 Task: Find a house in Starogard Gdański, Poland, with a washing machine, self check-in, and English-speaking host, for 2 adults from 12 to 15 August, within a price range of 12000 to 16000.
Action: Mouse moved to (389, 127)
Screenshot: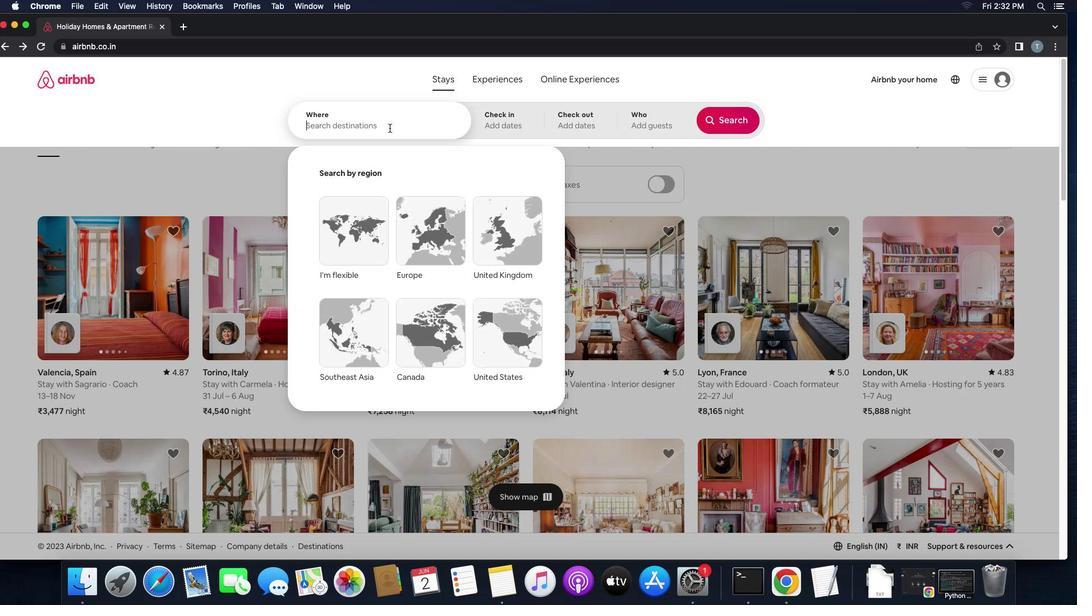 
Action: Mouse pressed left at (389, 127)
Screenshot: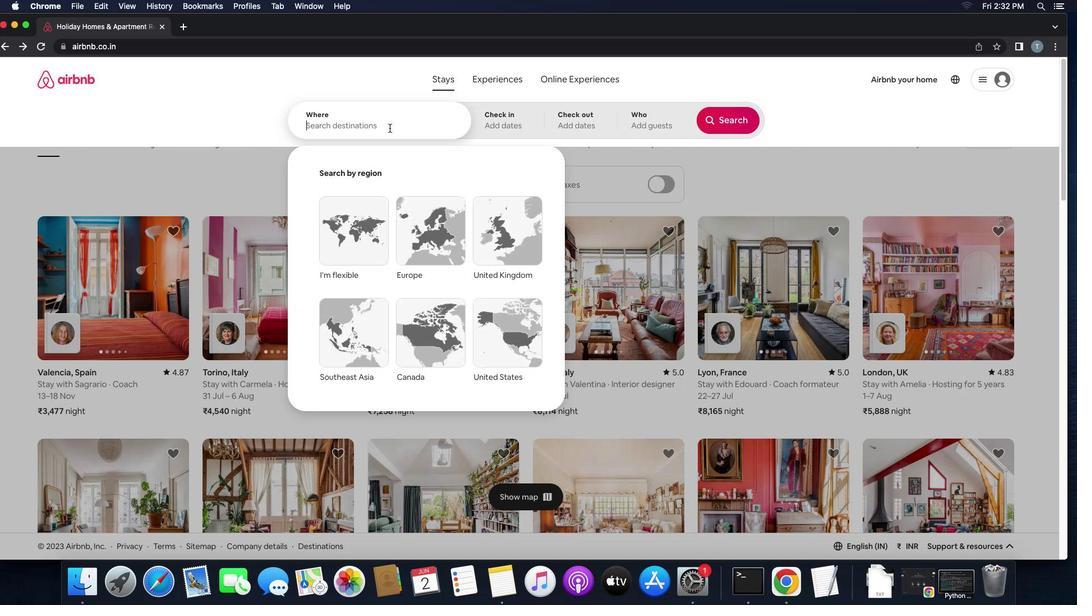 
Action: Key pressed 's''t''a''r''o''g''a''r''d'Key.space'g''d''a''n''s''k''i'
Screenshot: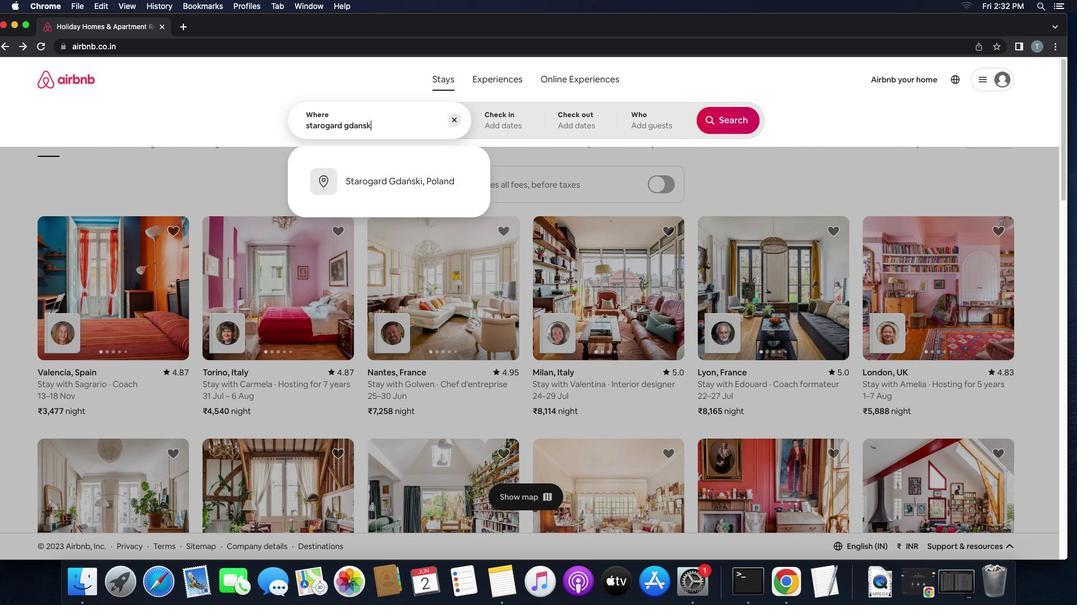 
Action: Mouse moved to (351, 175)
Screenshot: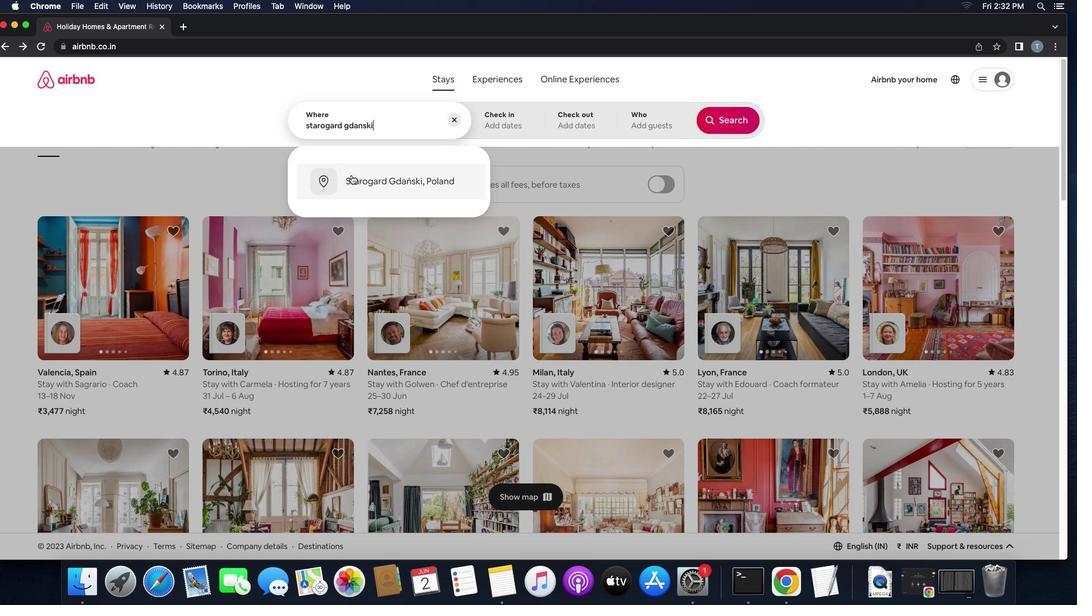 
Action: Mouse pressed left at (351, 175)
Screenshot: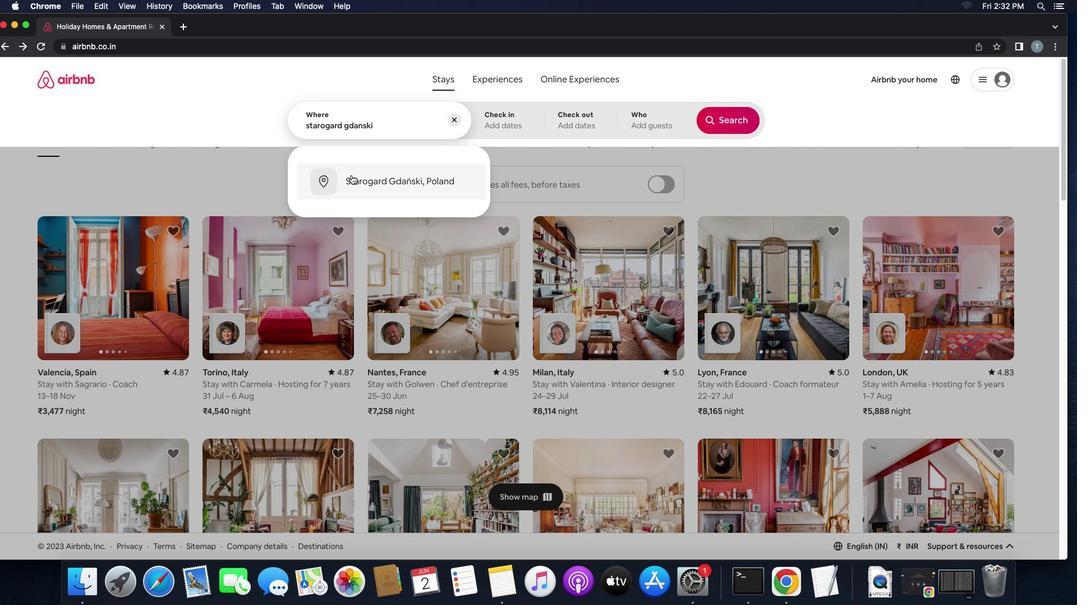 
Action: Mouse moved to (718, 213)
Screenshot: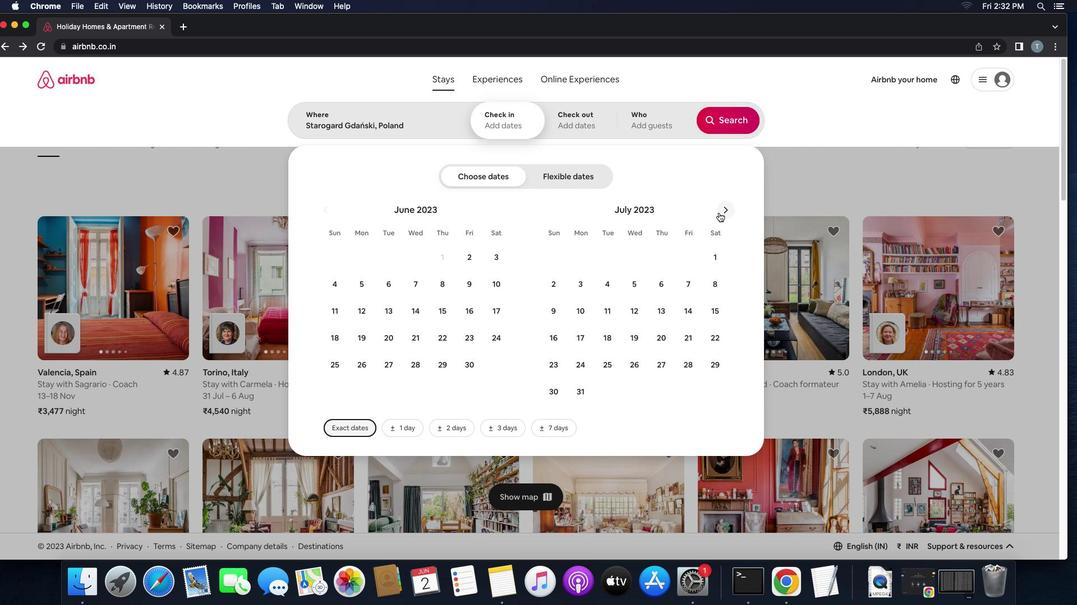 
Action: Mouse pressed left at (718, 213)
Screenshot: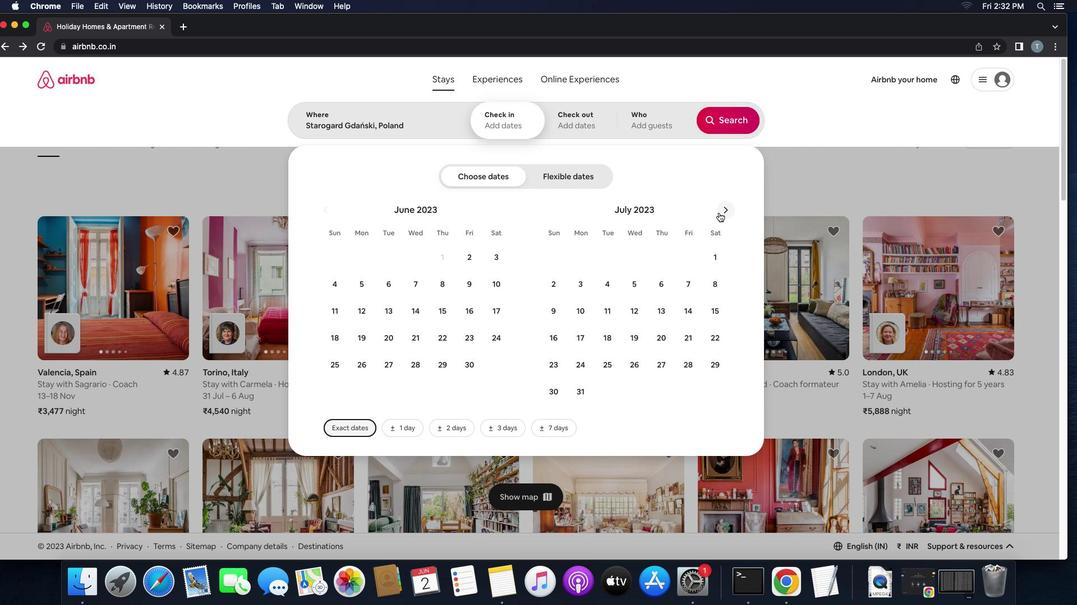 
Action: Mouse moved to (714, 288)
Screenshot: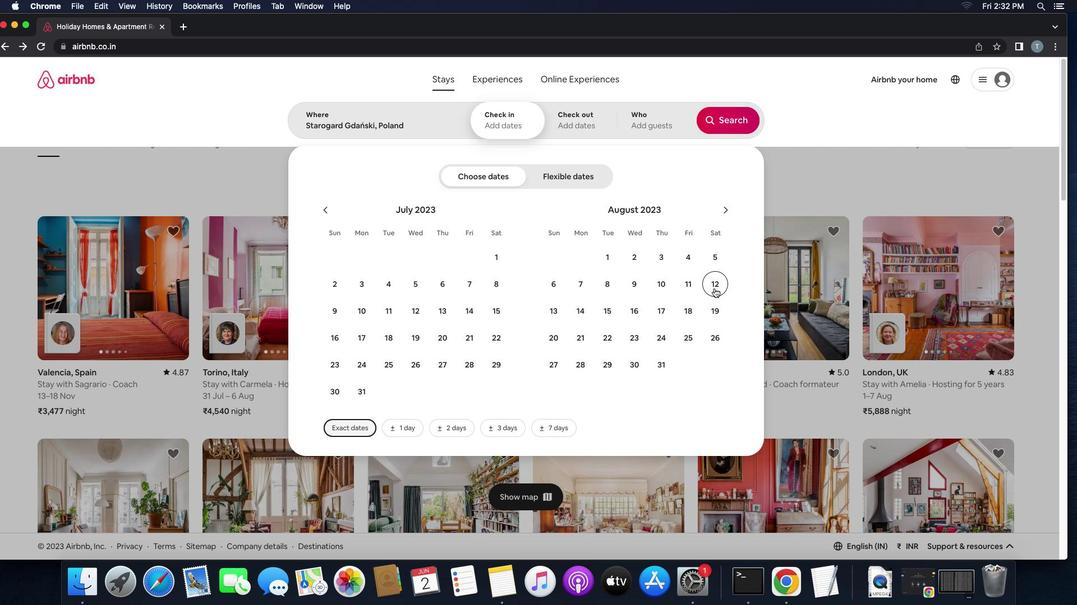 
Action: Mouse pressed left at (714, 288)
Screenshot: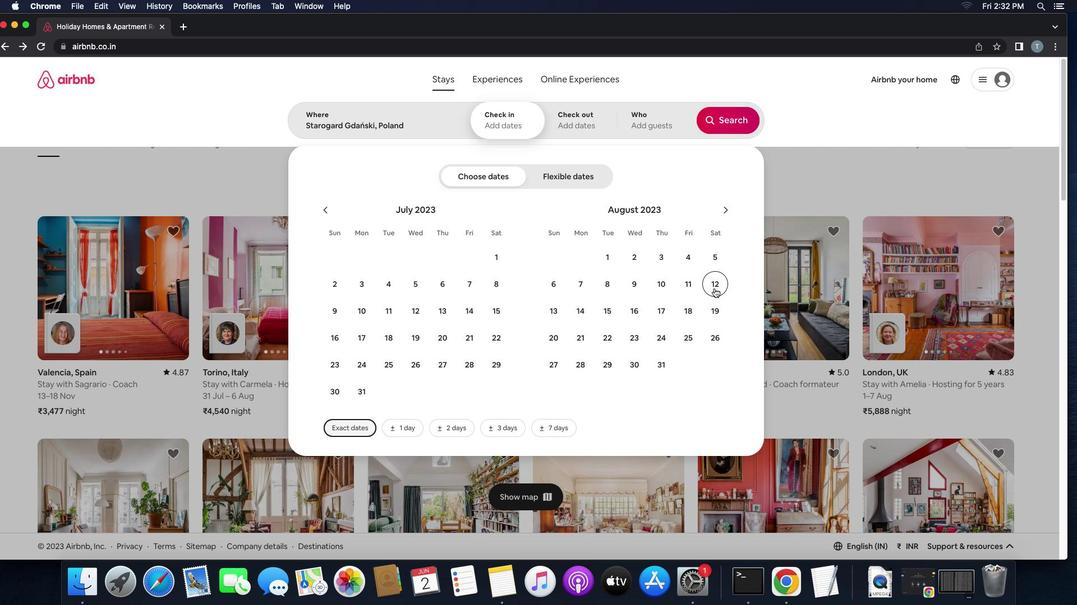 
Action: Mouse moved to (615, 314)
Screenshot: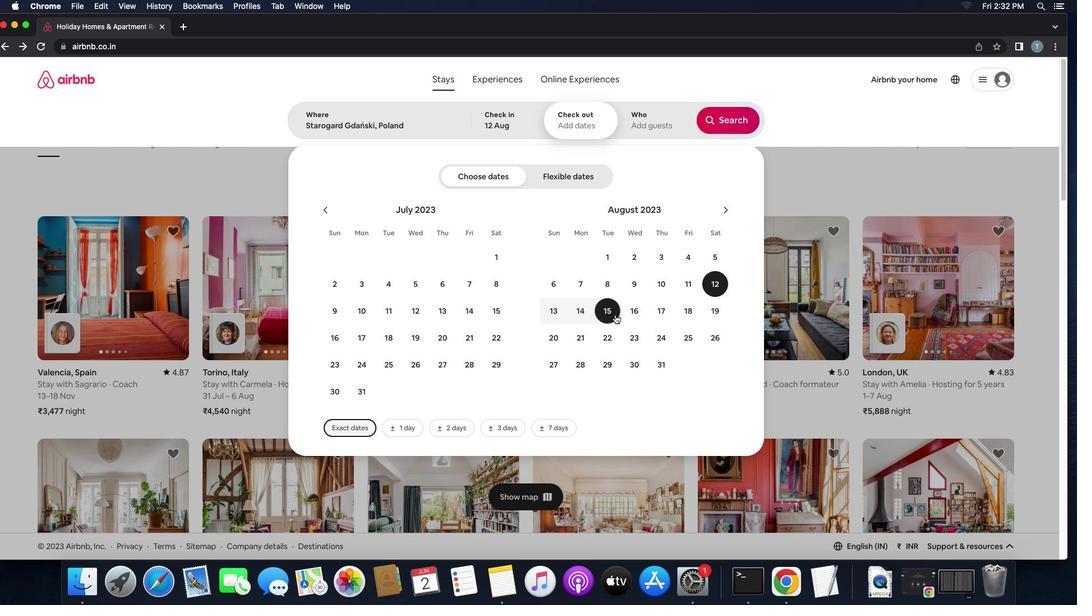 
Action: Mouse pressed left at (615, 314)
Screenshot: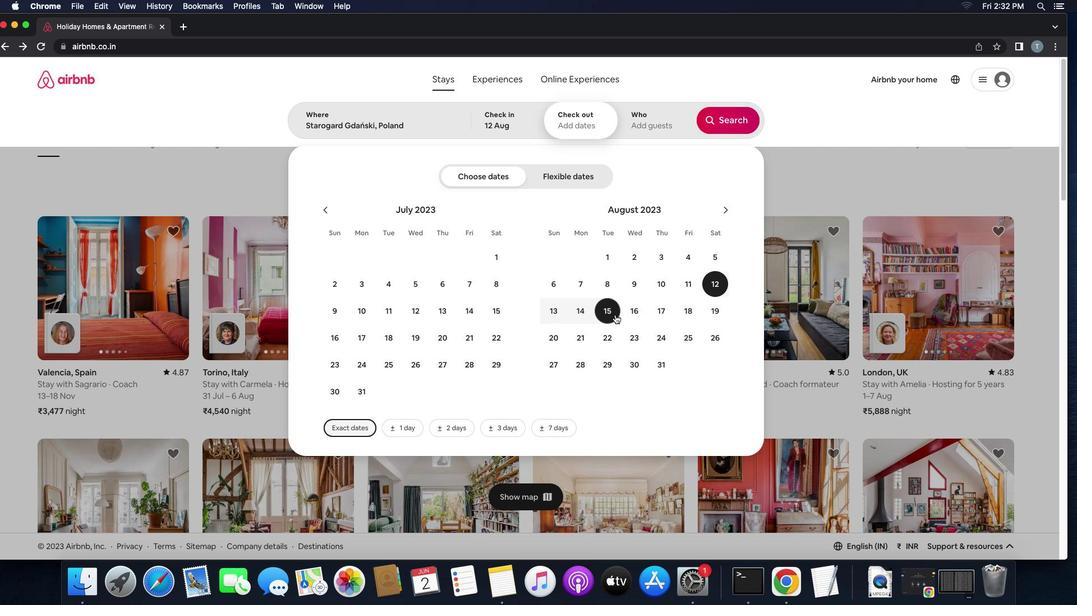 
Action: Mouse moved to (647, 130)
Screenshot: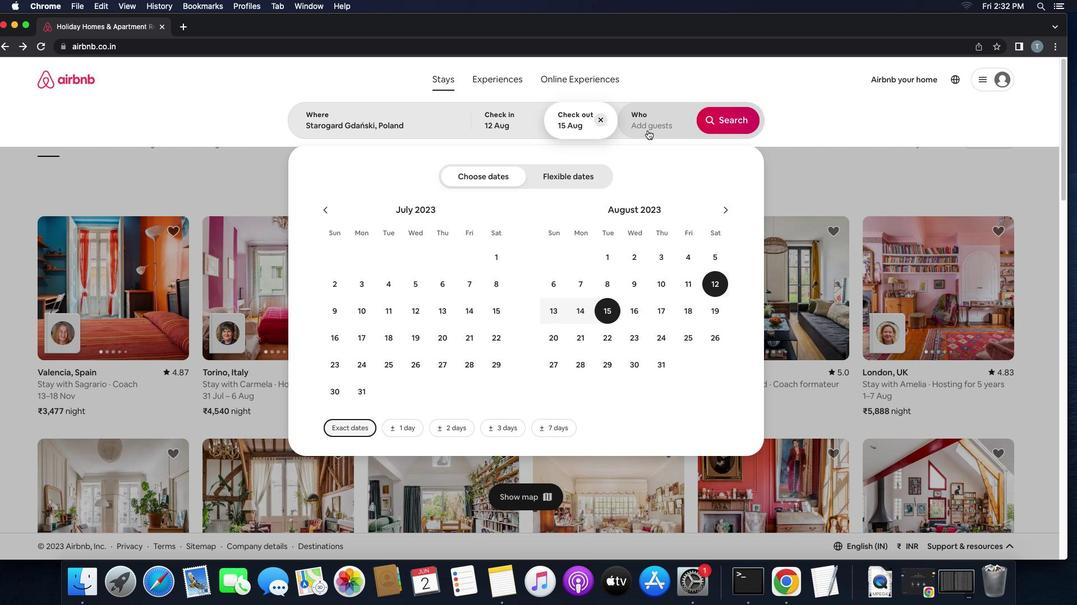 
Action: Mouse pressed left at (647, 130)
Screenshot: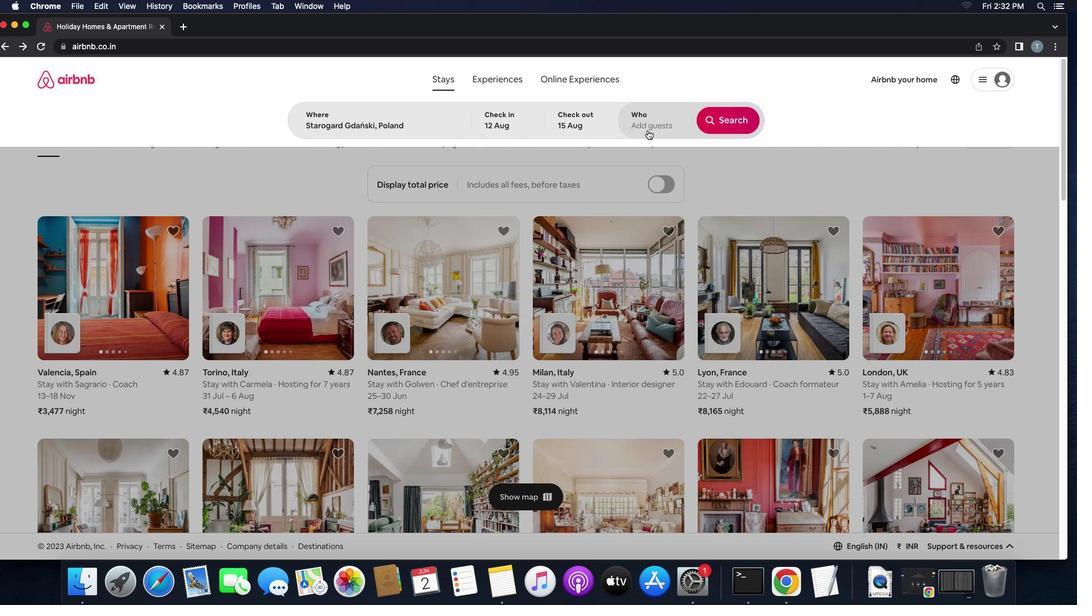 
Action: Mouse moved to (734, 175)
Screenshot: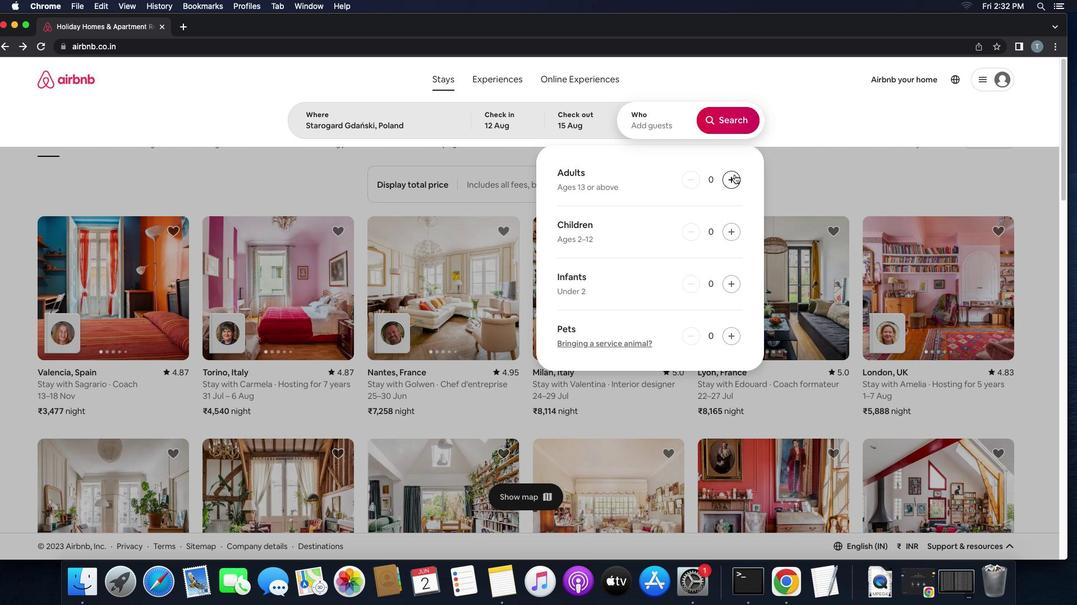
Action: Mouse pressed left at (734, 175)
Screenshot: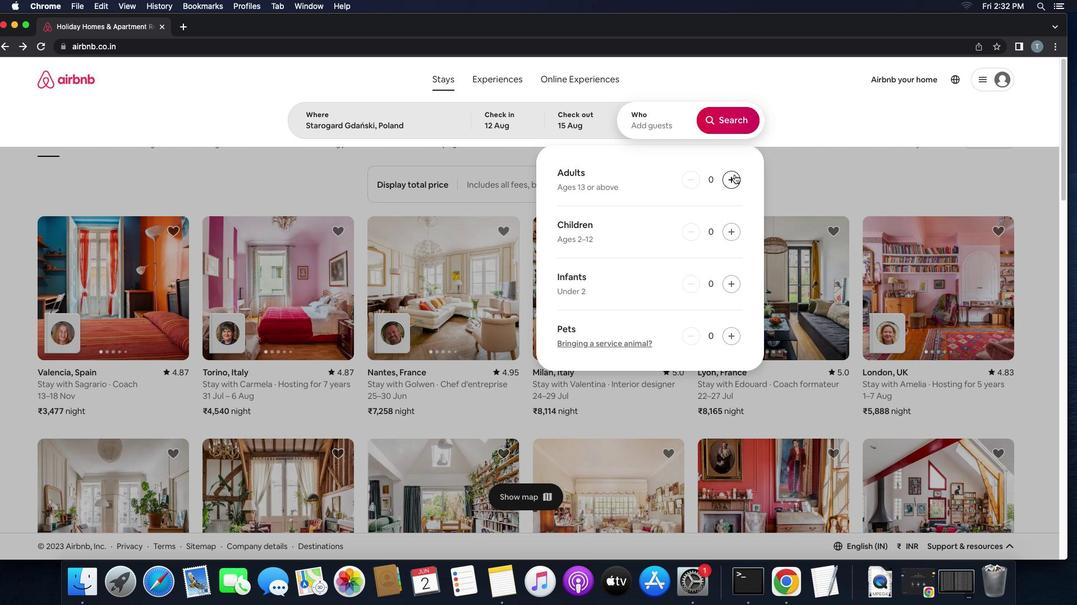 
Action: Mouse pressed left at (734, 175)
Screenshot: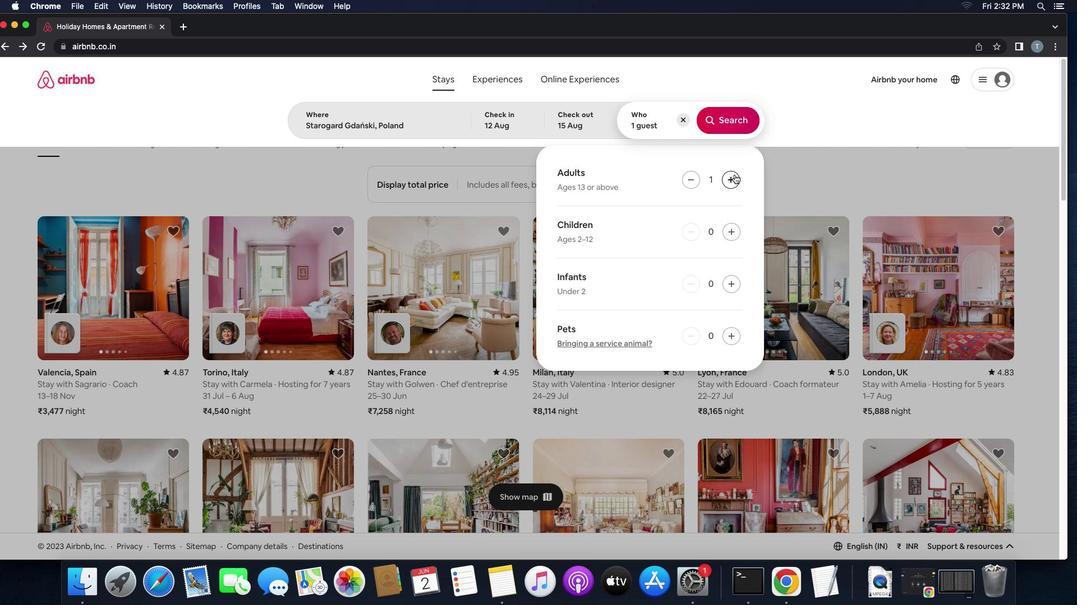 
Action: Mouse moved to (734, 175)
Screenshot: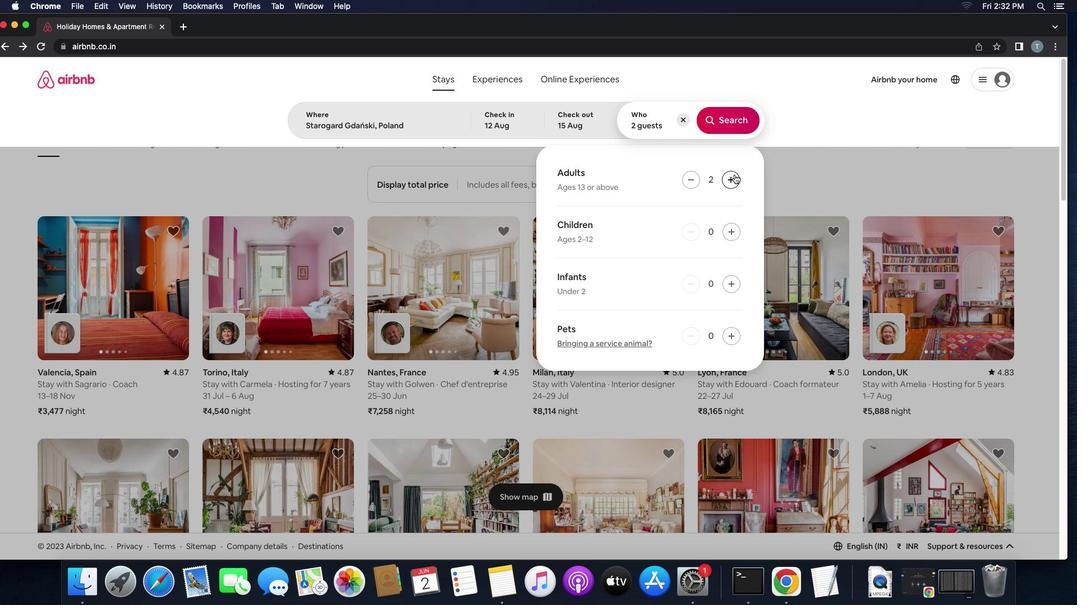
Action: Mouse pressed left at (734, 175)
Screenshot: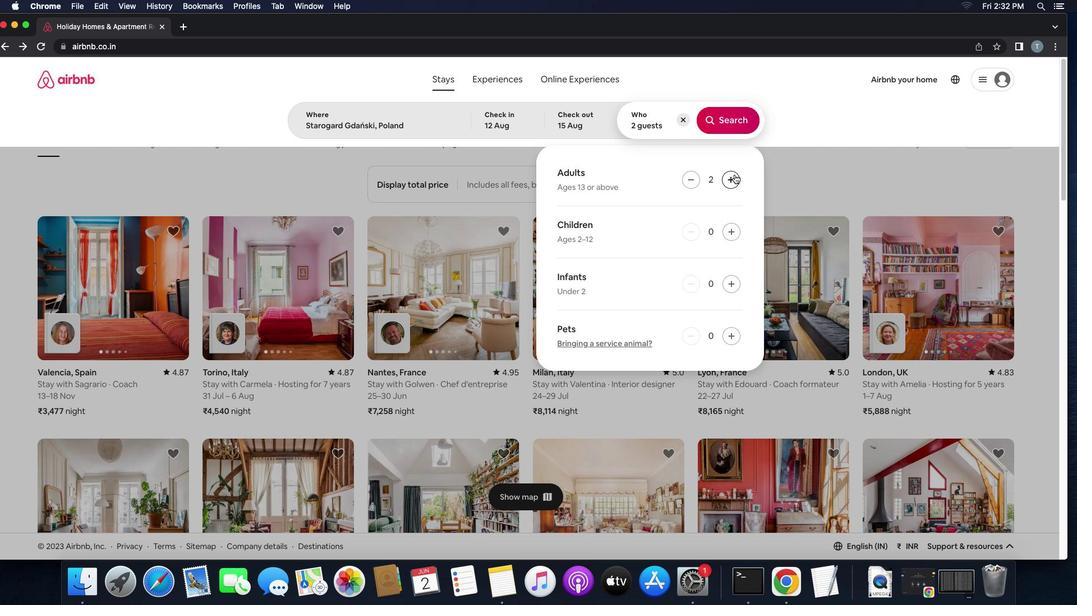 
Action: Mouse moved to (728, 118)
Screenshot: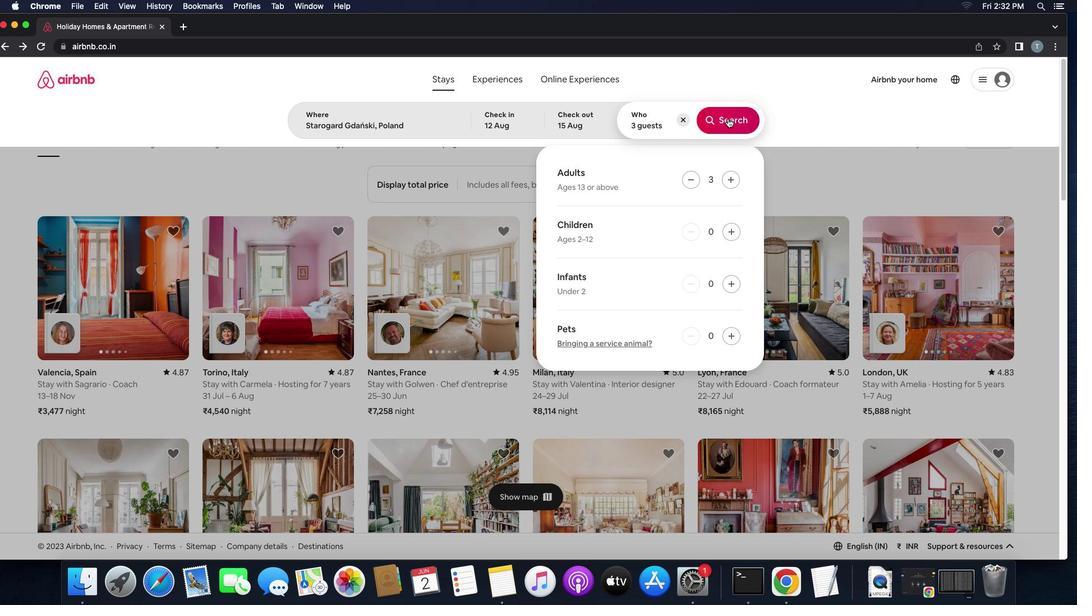 
Action: Mouse pressed left at (728, 118)
Screenshot: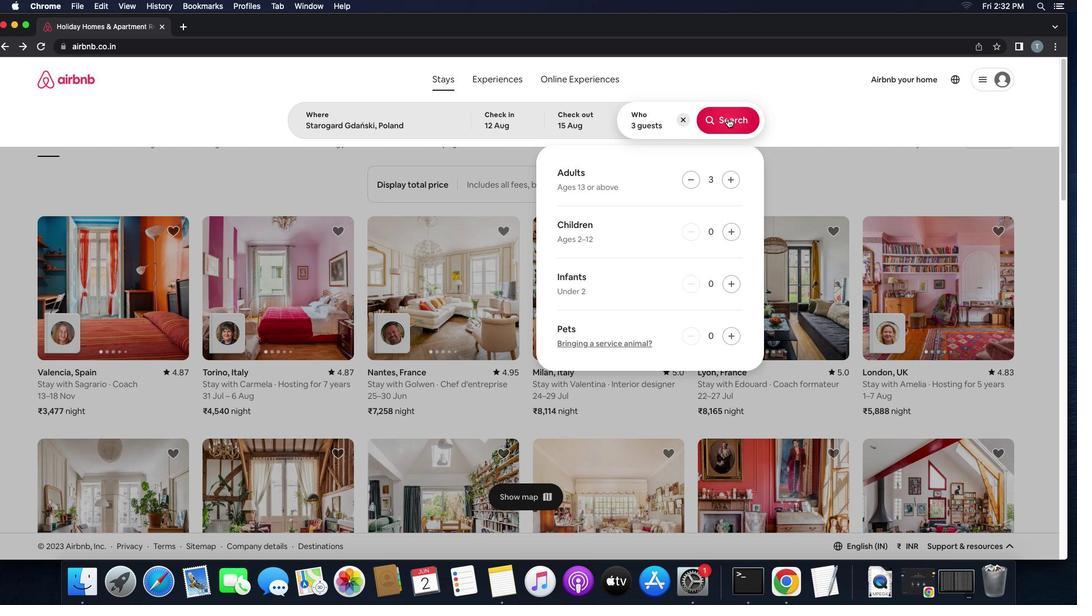 
Action: Mouse moved to (1023, 126)
Screenshot: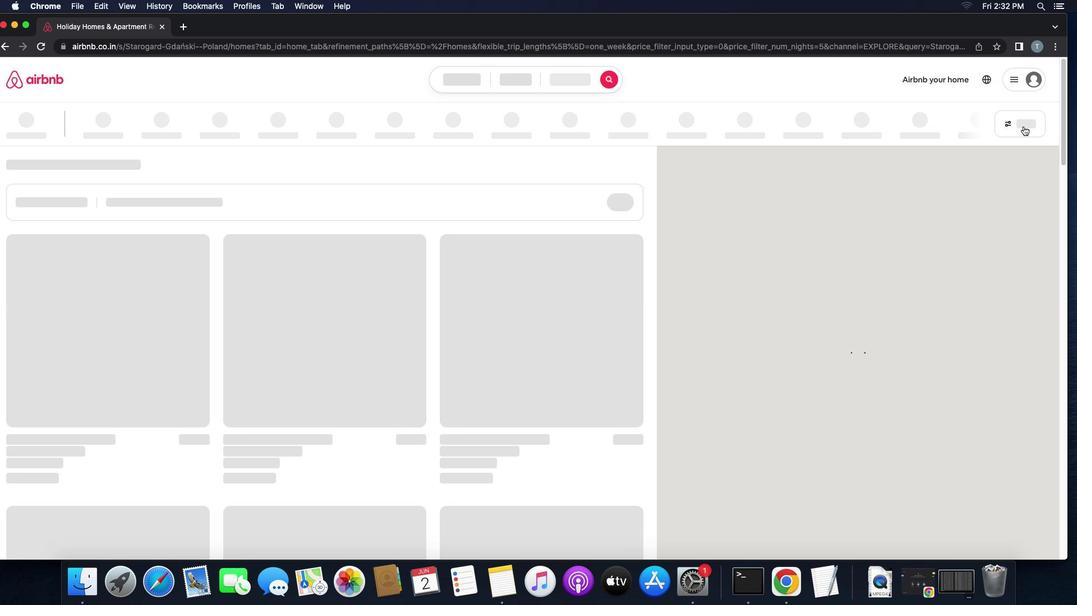 
Action: Mouse pressed left at (1023, 126)
Screenshot: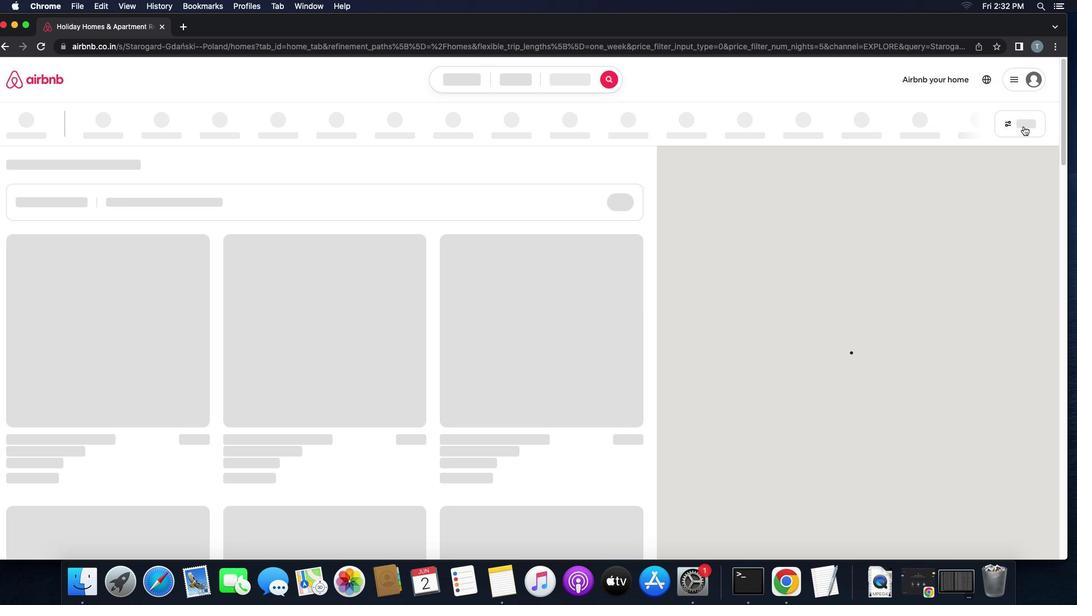 
Action: Mouse moved to (414, 405)
Screenshot: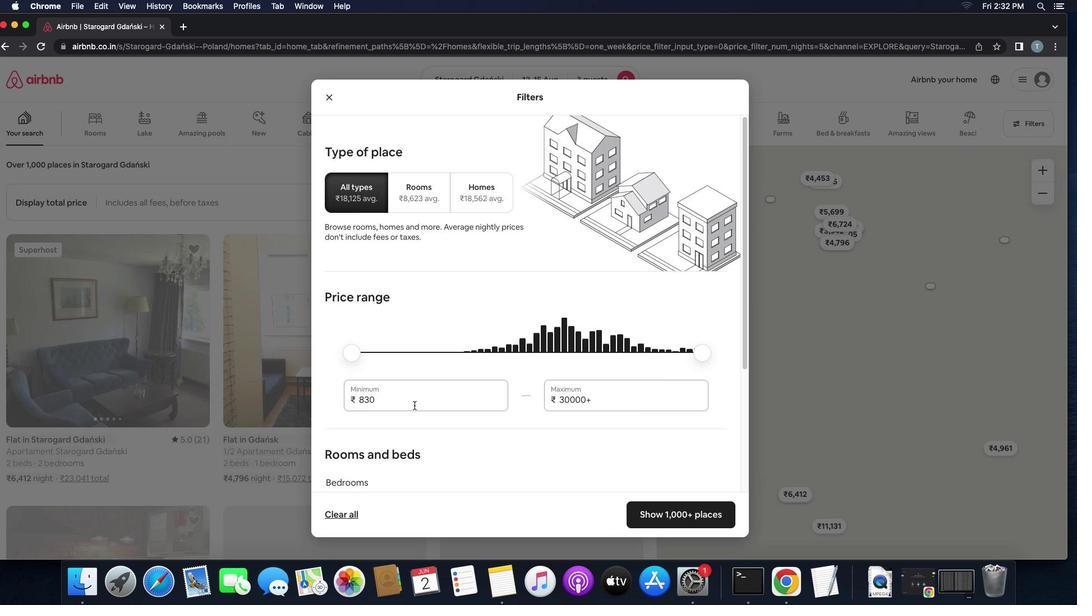 
Action: Mouse pressed left at (414, 405)
Screenshot: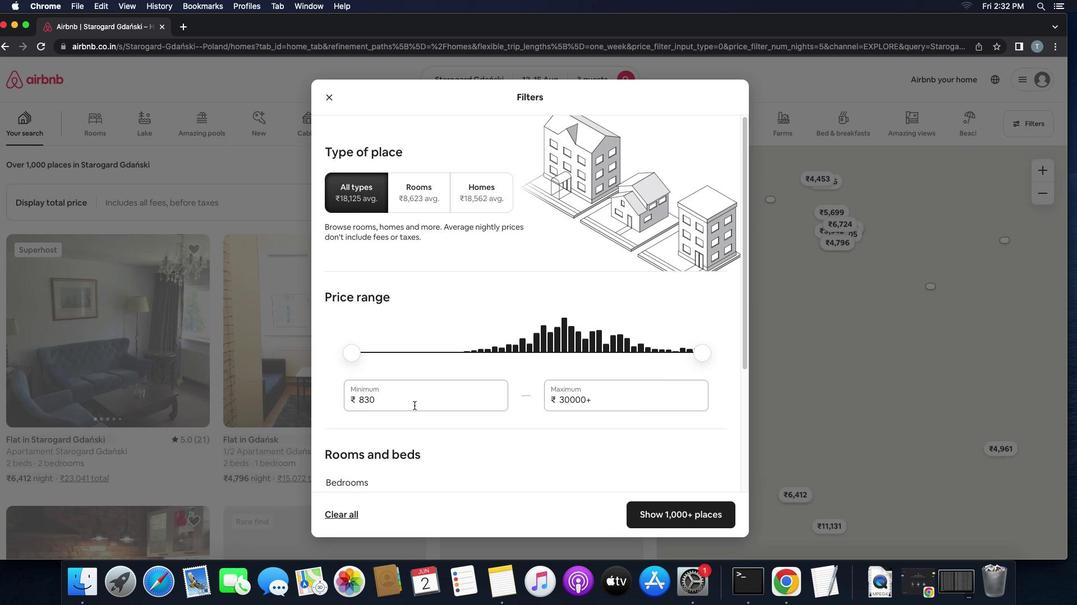 
Action: Mouse moved to (414, 405)
Screenshot: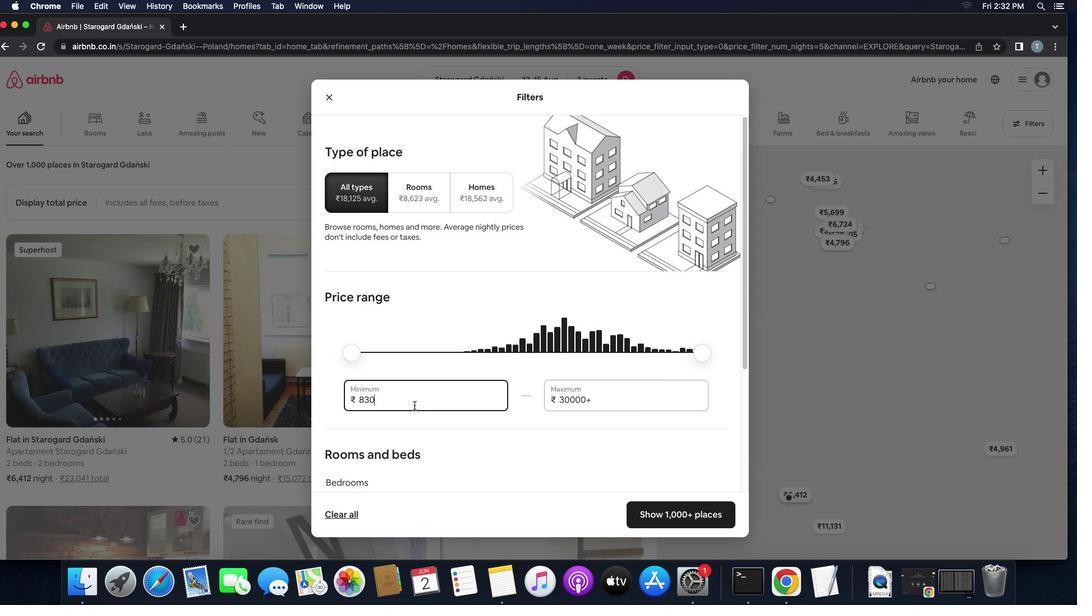 
Action: Key pressed Key.backspaceKey.backspaceKey.backspaceKey.backspaceKey.backspaceKey.backspace'1''2''0''0''0'
Screenshot: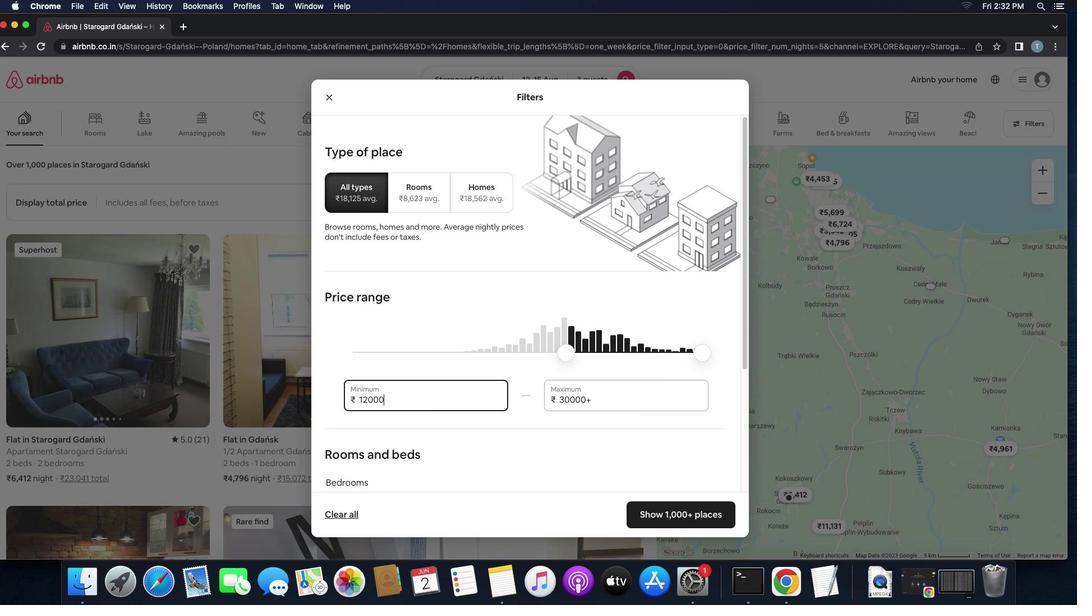 
Action: Mouse moved to (645, 398)
Screenshot: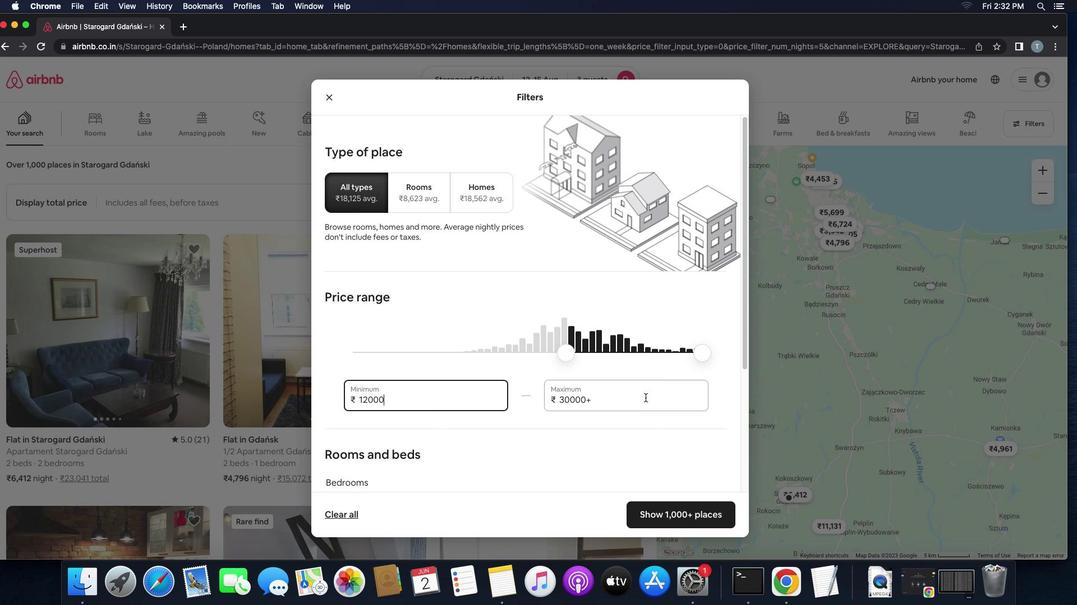 
Action: Mouse pressed left at (645, 398)
Screenshot: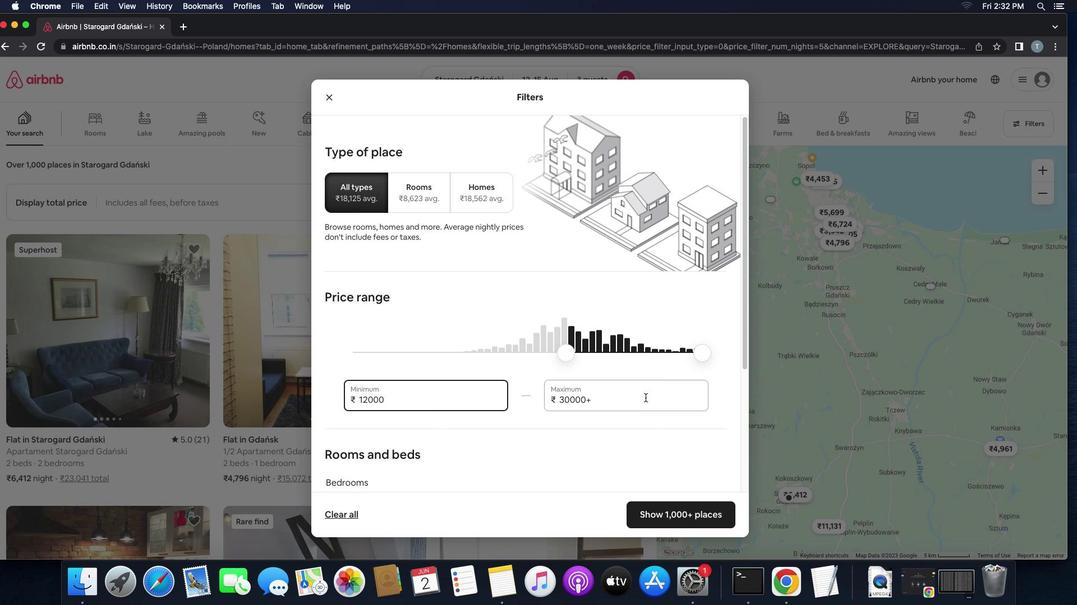 
Action: Key pressed Key.backspaceKey.backspaceKey.backspaceKey.backspaceKey.backspaceKey.backspaceKey.backspaceKey.backspace'1''6''0''0''0'
Screenshot: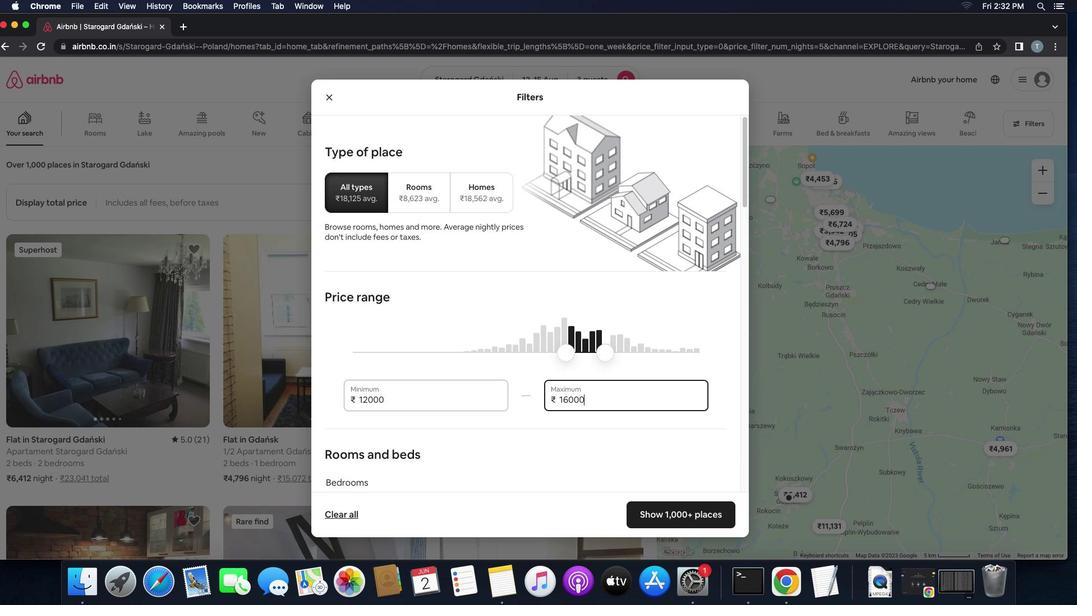 
Action: Mouse moved to (632, 366)
Screenshot: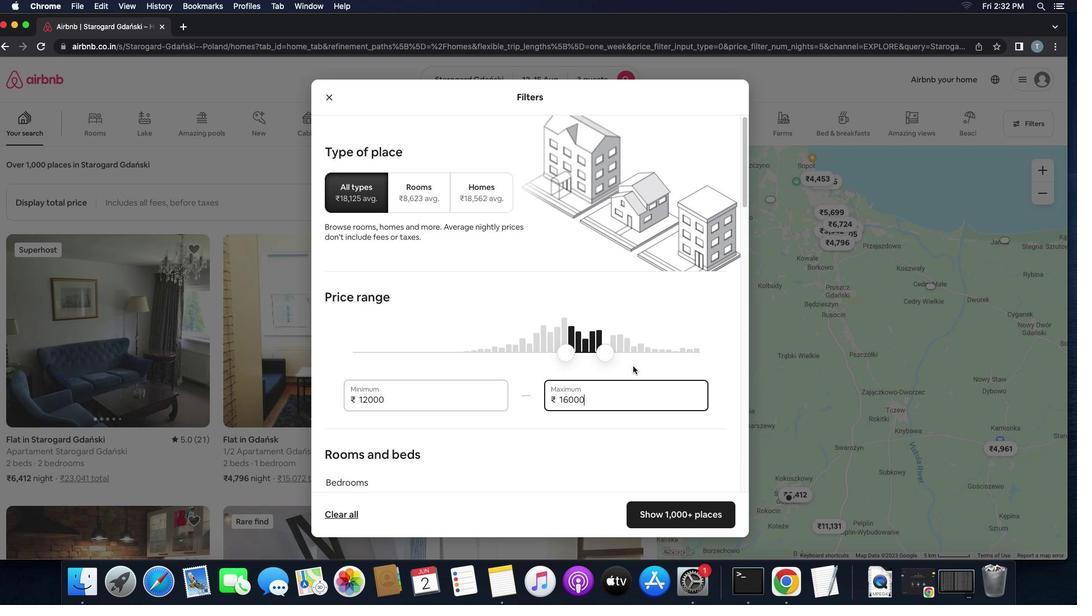 
Action: Mouse scrolled (632, 366) with delta (0, 0)
Screenshot: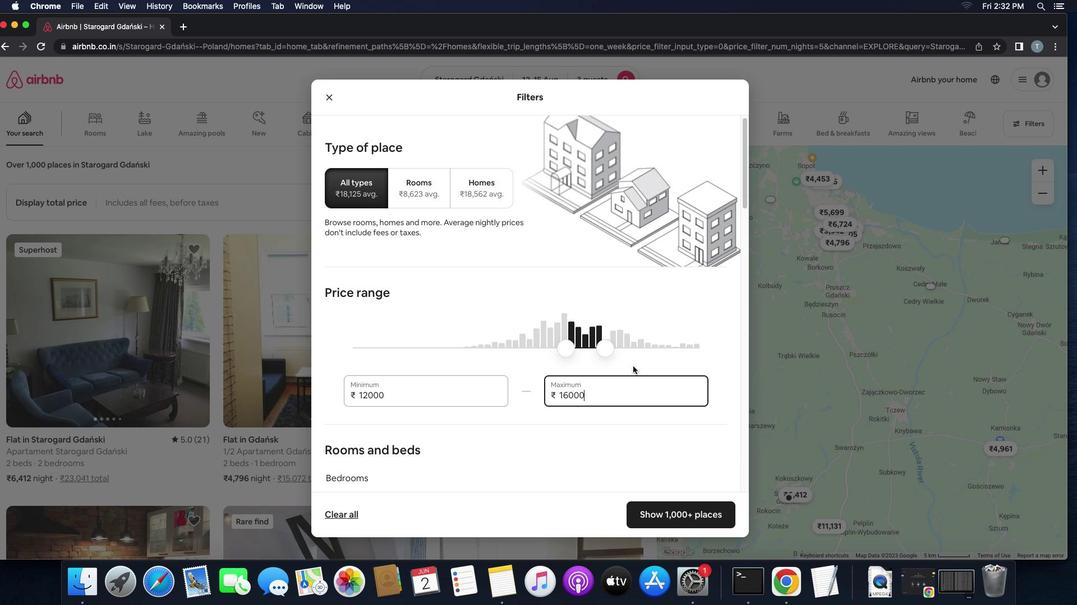 
Action: Mouse scrolled (632, 366) with delta (0, 0)
Screenshot: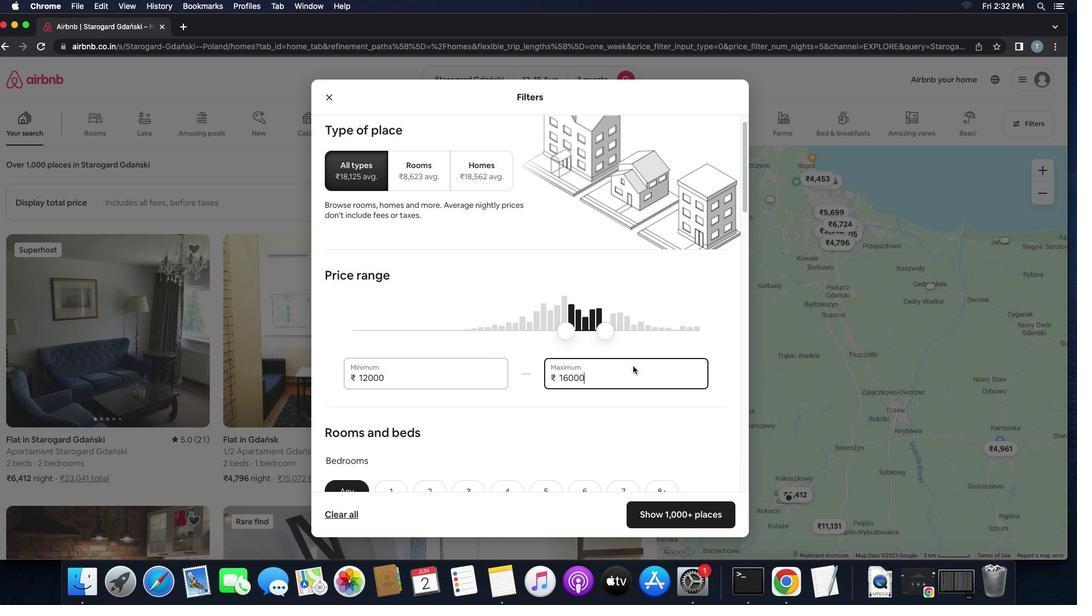 
Action: Mouse scrolled (632, 366) with delta (0, -1)
Screenshot: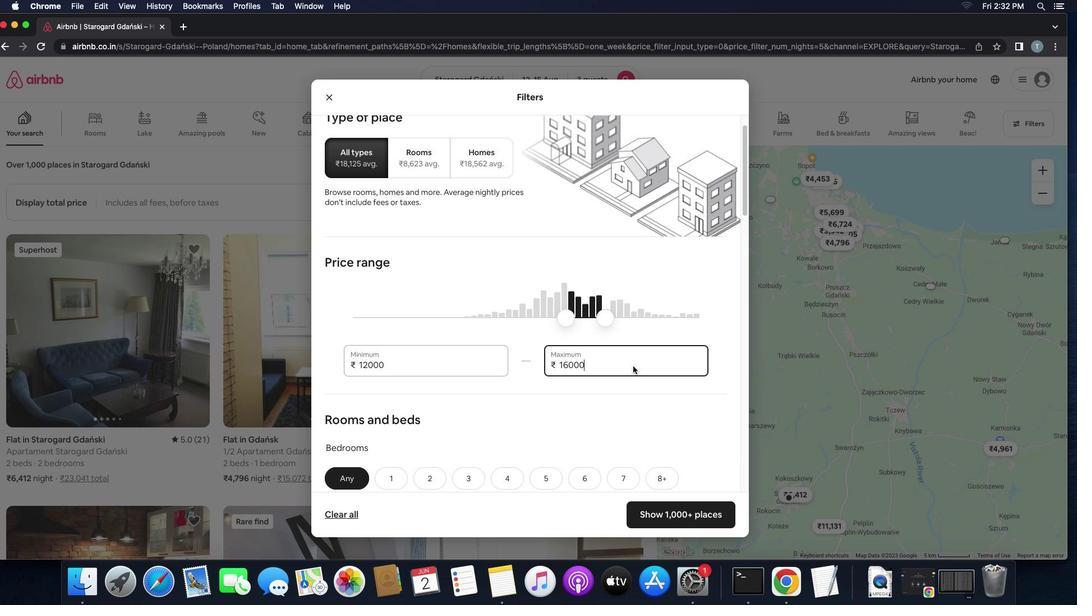 
Action: Mouse moved to (632, 366)
Screenshot: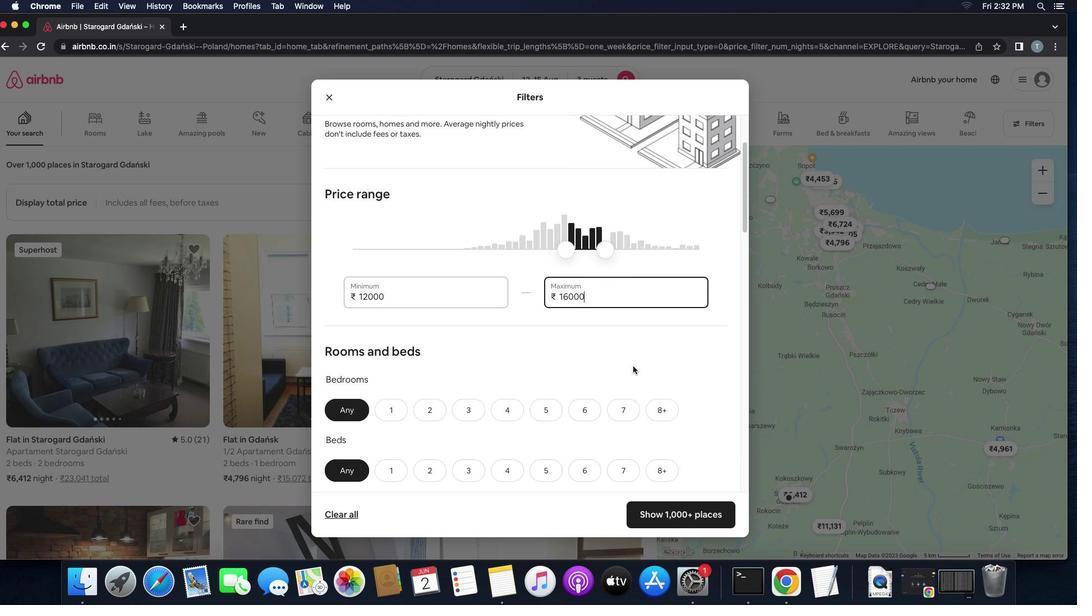 
Action: Mouse scrolled (632, 366) with delta (0, 0)
Screenshot: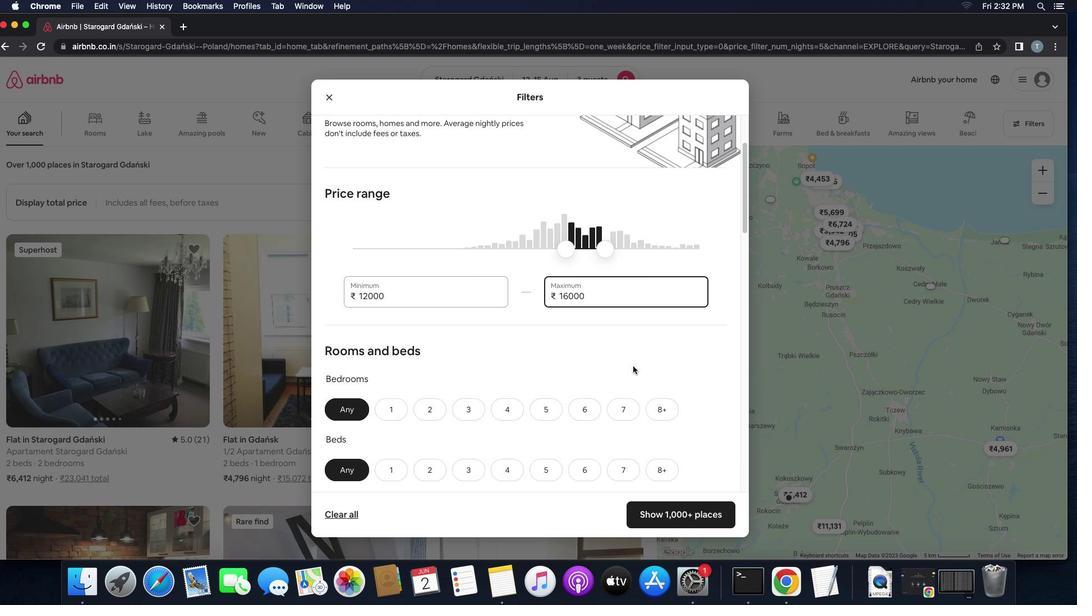 
Action: Mouse scrolled (632, 366) with delta (0, 0)
Screenshot: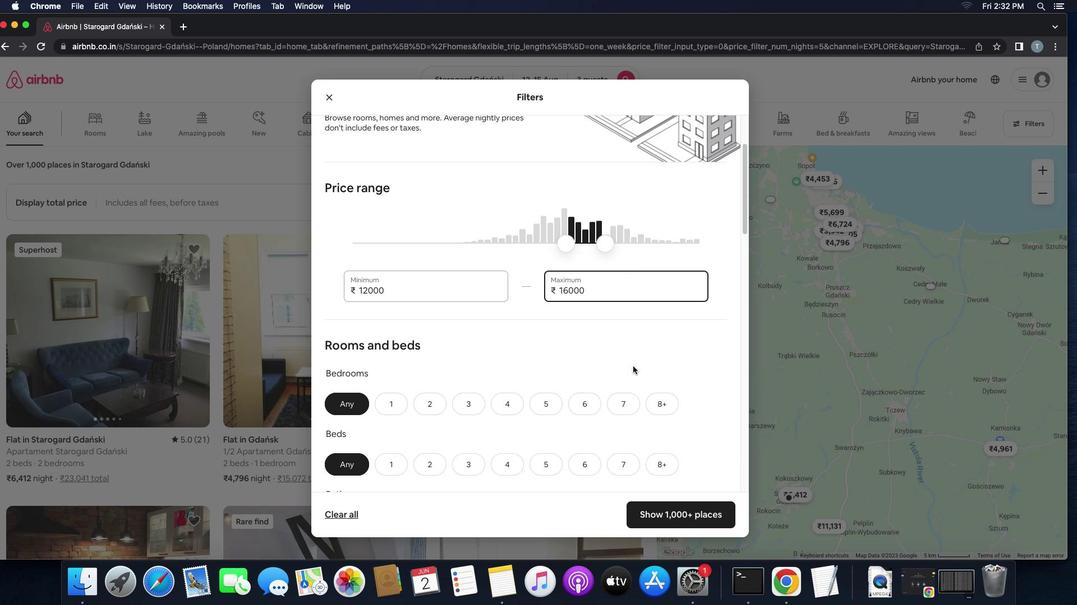 
Action: Mouse scrolled (632, 366) with delta (0, 0)
Screenshot: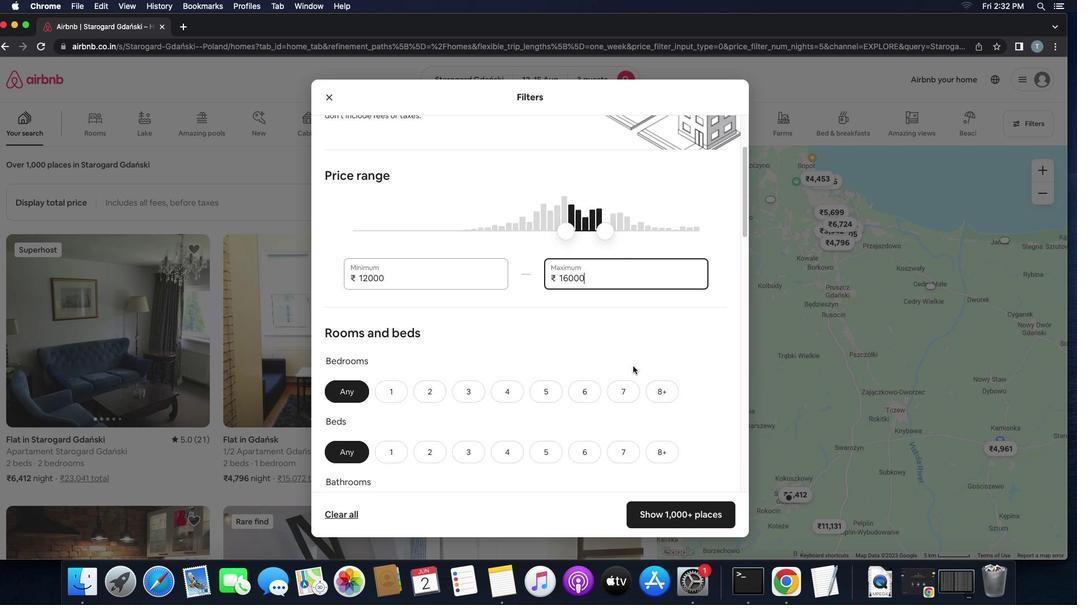 
Action: Mouse scrolled (632, 366) with delta (0, 0)
Screenshot: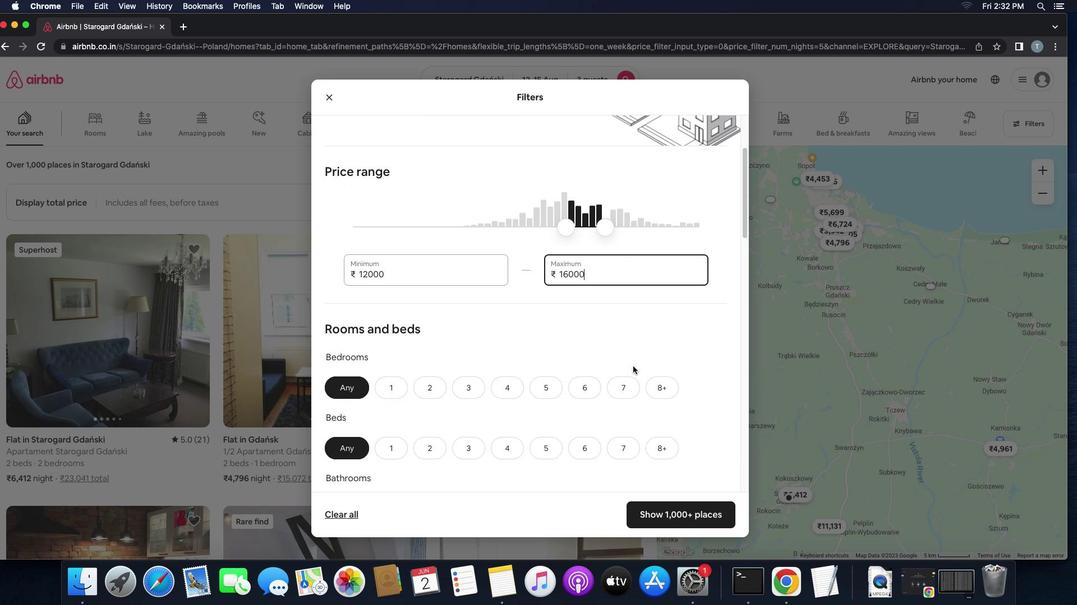 
Action: Mouse scrolled (632, 366) with delta (0, 0)
Screenshot: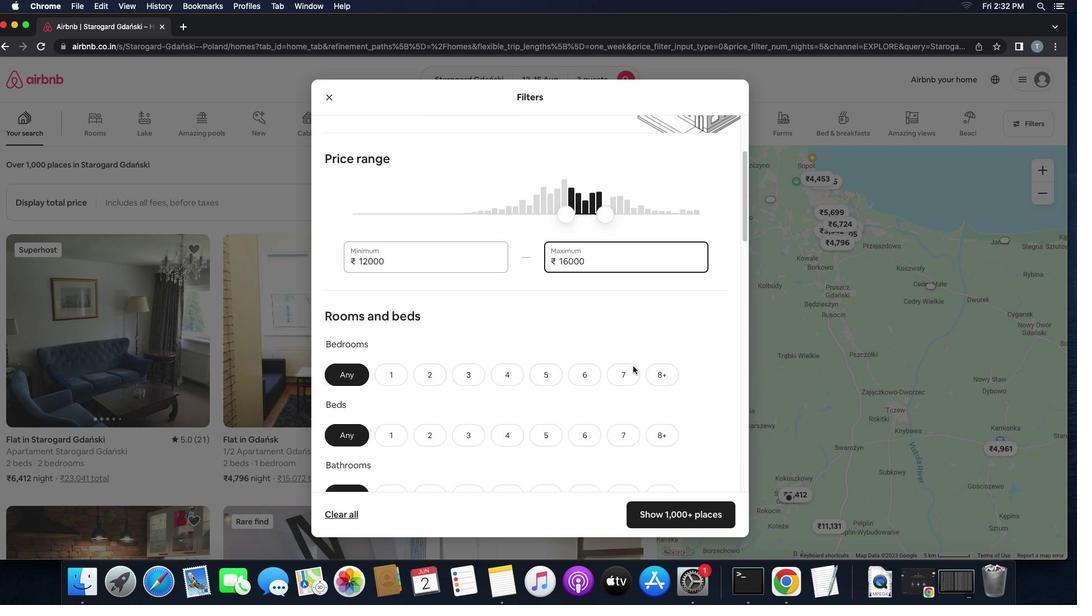 
Action: Mouse scrolled (632, 366) with delta (0, 0)
Screenshot: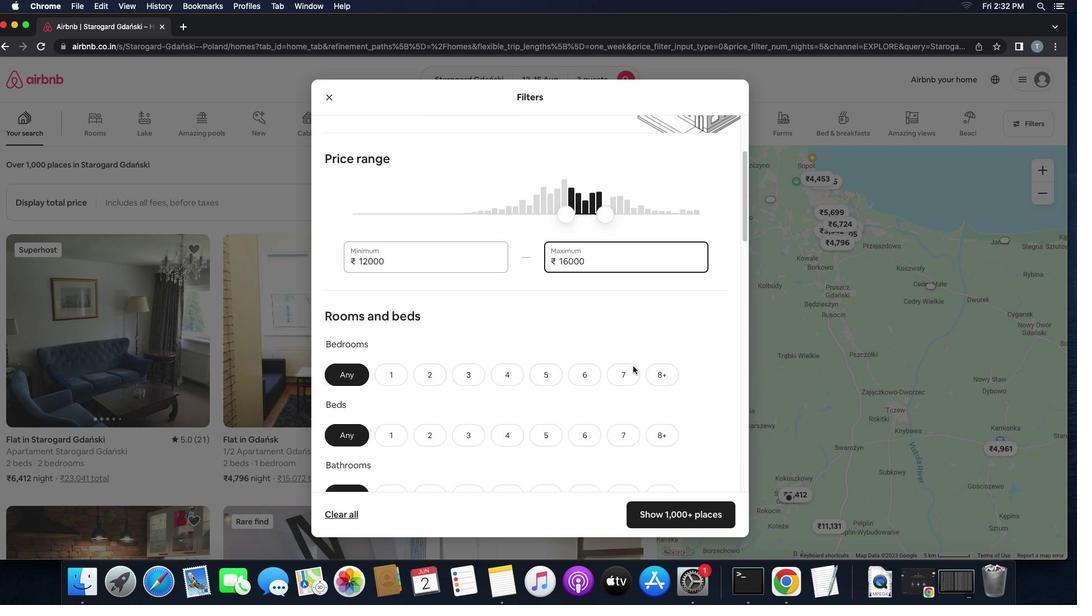 
Action: Mouse scrolled (632, 366) with delta (0, -1)
Screenshot: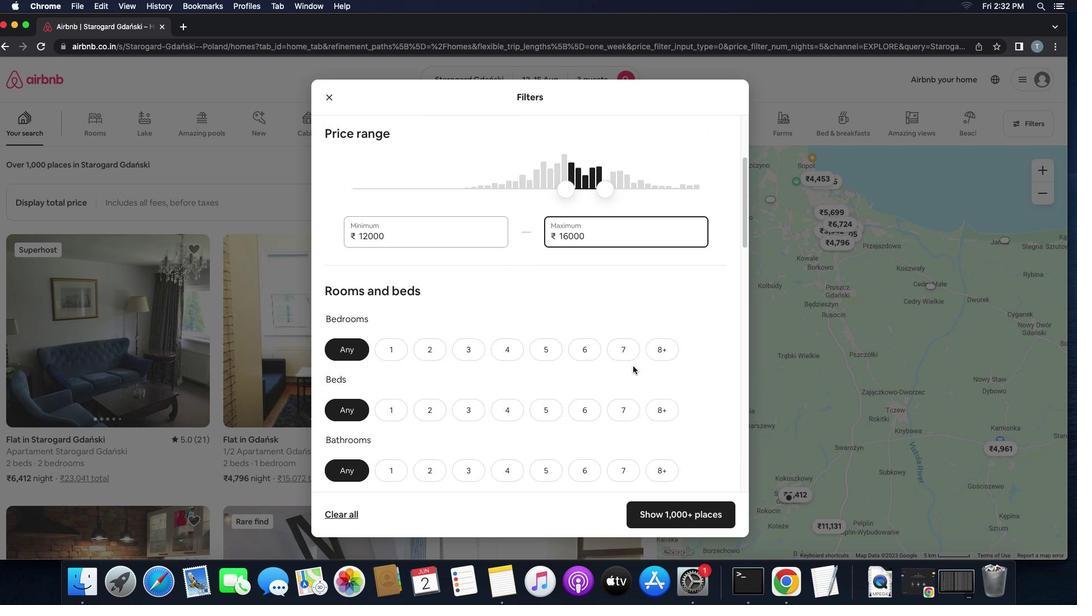 
Action: Mouse scrolled (632, 366) with delta (0, 0)
Screenshot: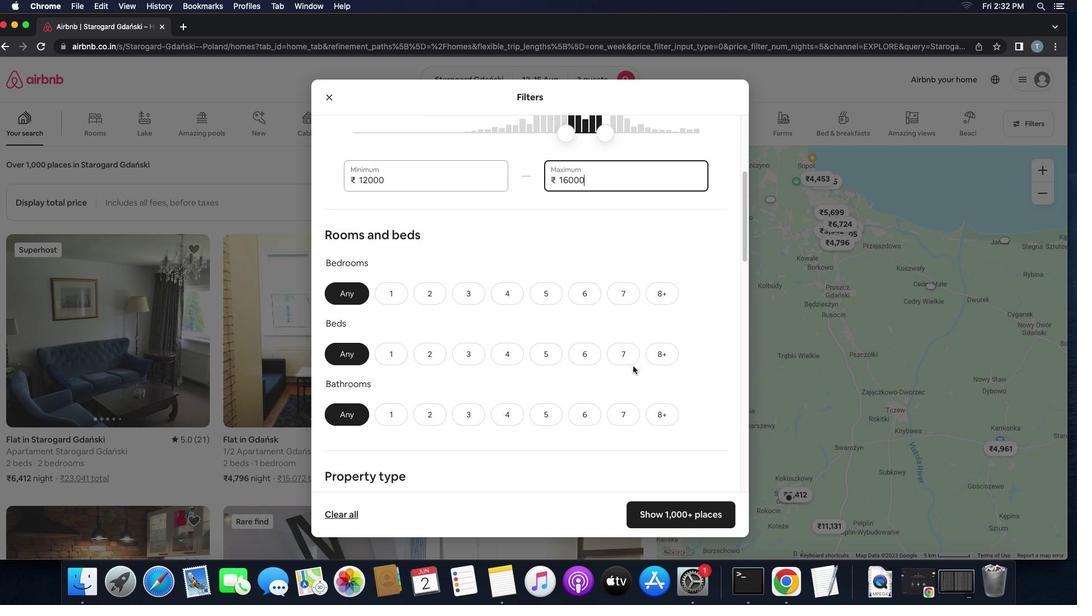 
Action: Mouse scrolled (632, 366) with delta (0, 0)
Screenshot: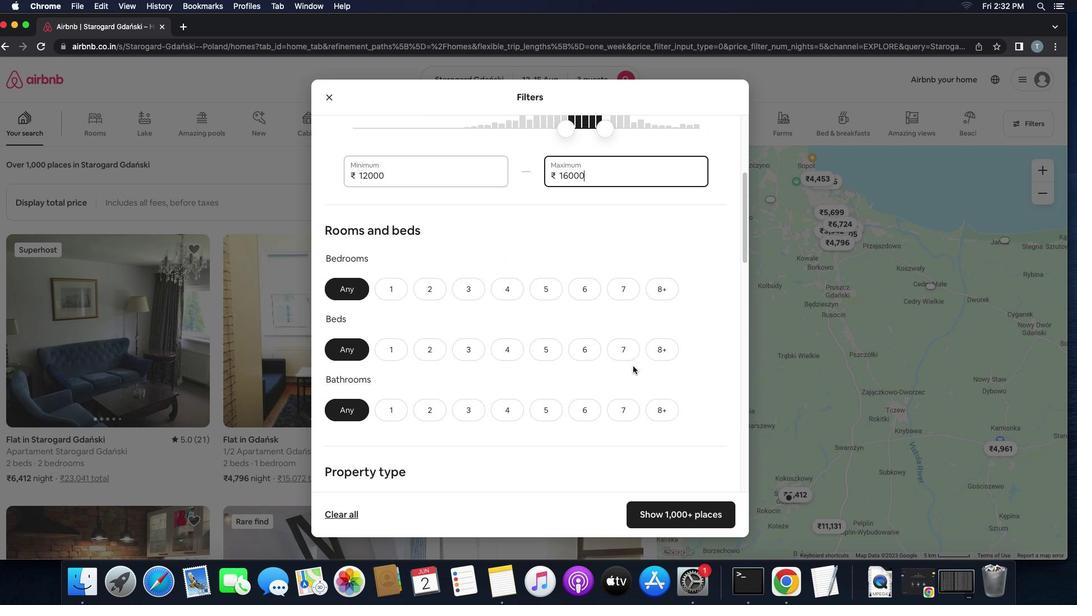 
Action: Mouse scrolled (632, 366) with delta (0, -1)
Screenshot: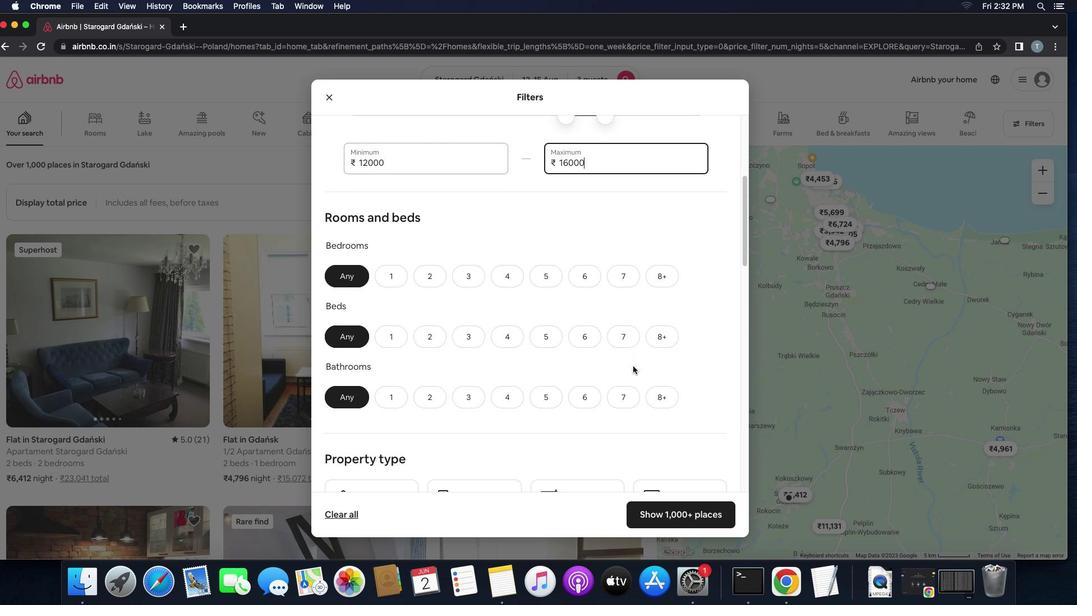 
Action: Mouse moved to (431, 237)
Screenshot: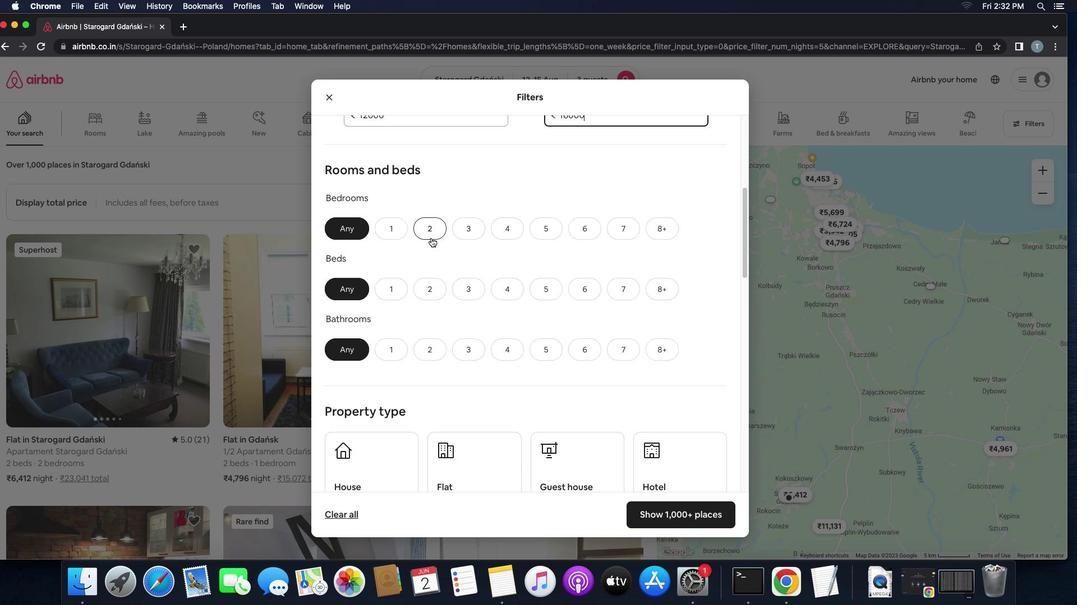 
Action: Mouse pressed left at (431, 237)
Screenshot: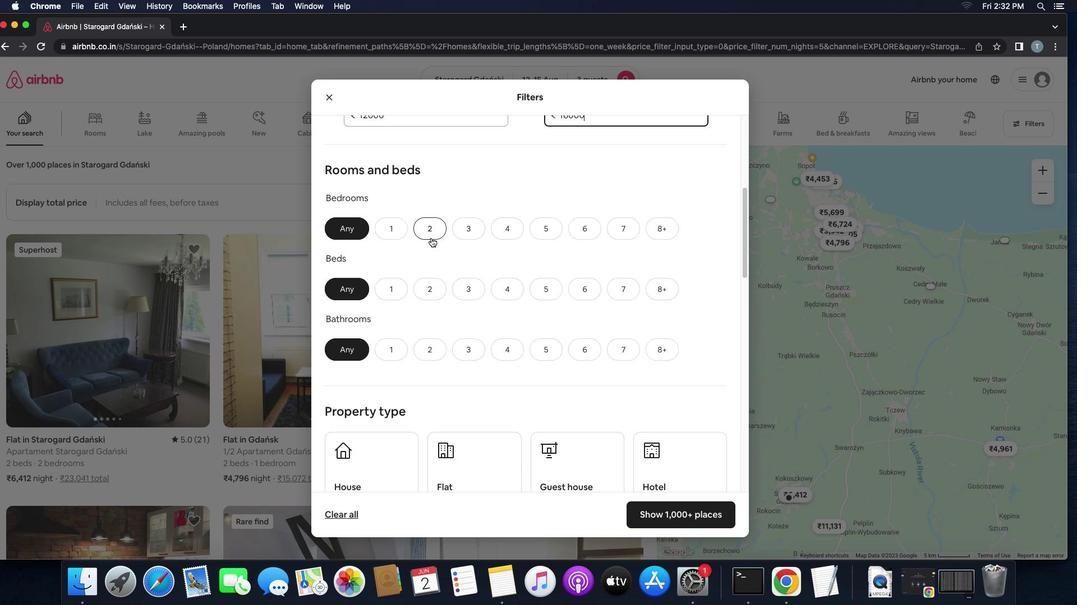 
Action: Mouse moved to (460, 286)
Screenshot: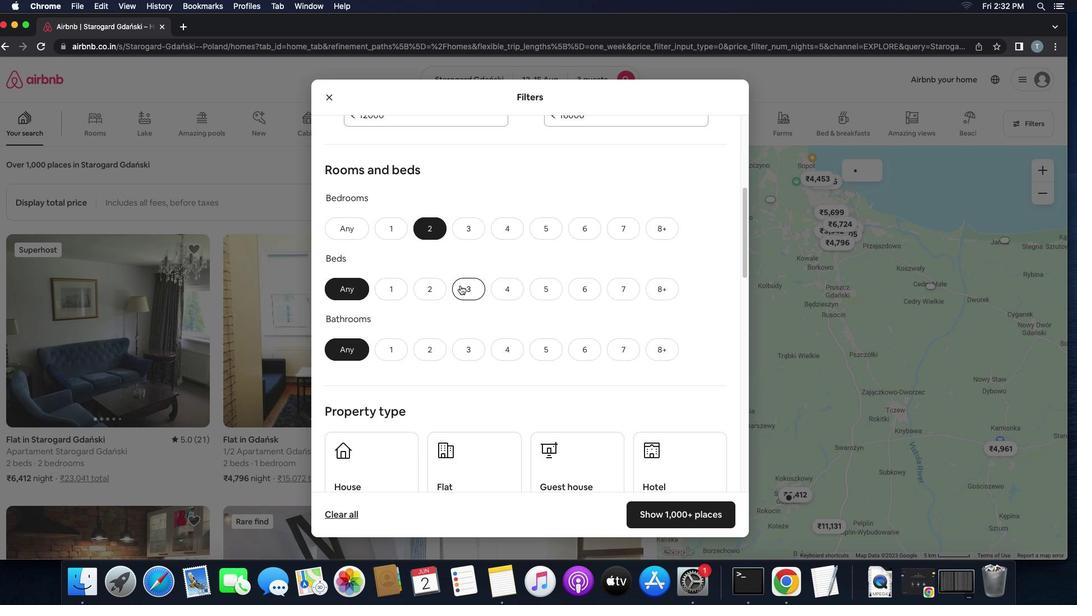
Action: Mouse pressed left at (460, 286)
Screenshot: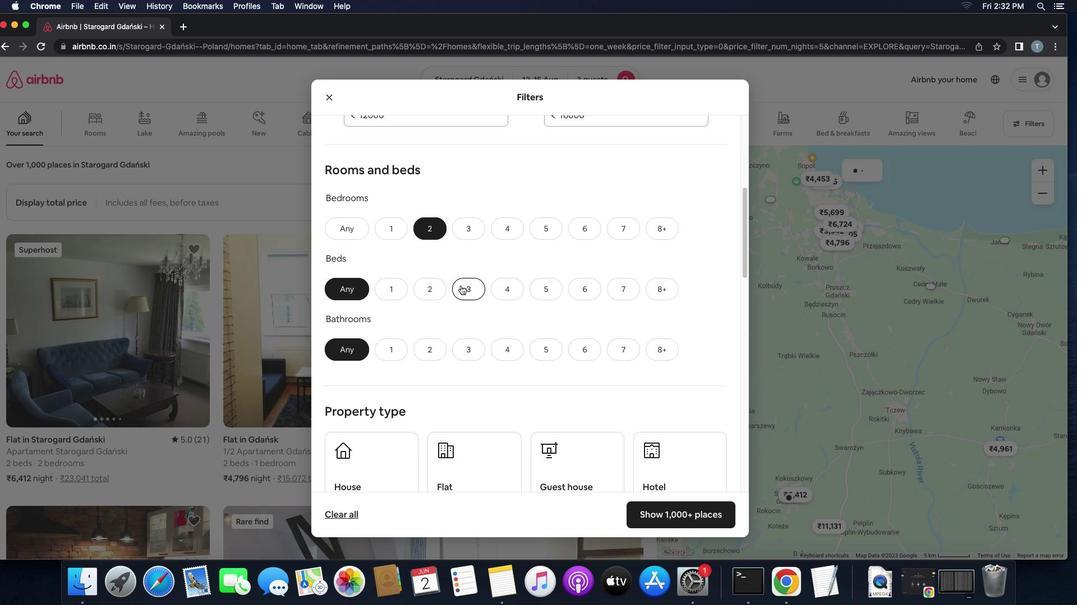 
Action: Mouse moved to (396, 352)
Screenshot: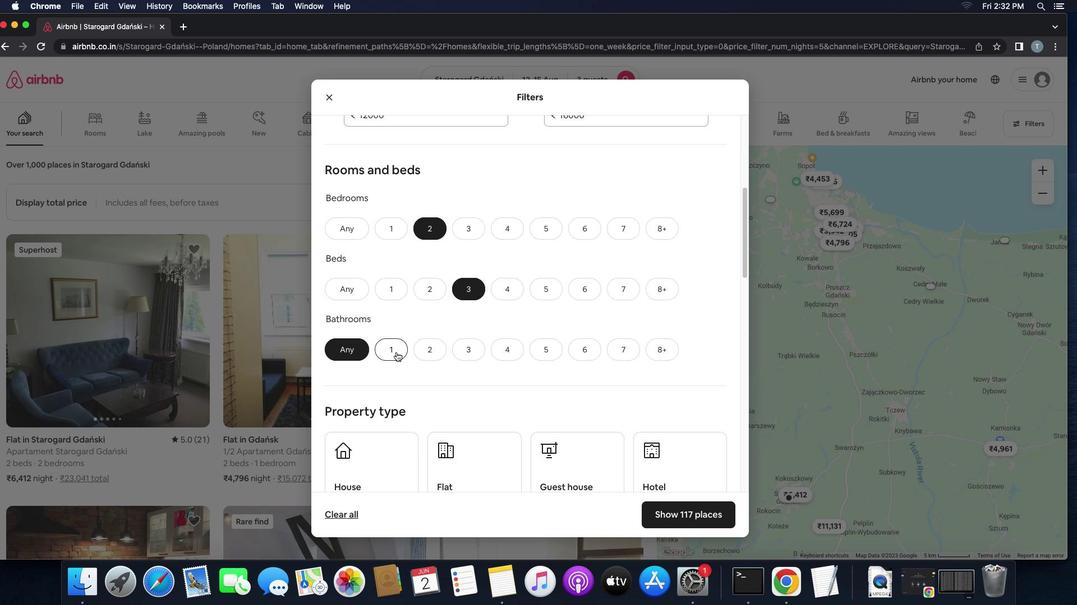 
Action: Mouse pressed left at (396, 352)
Screenshot: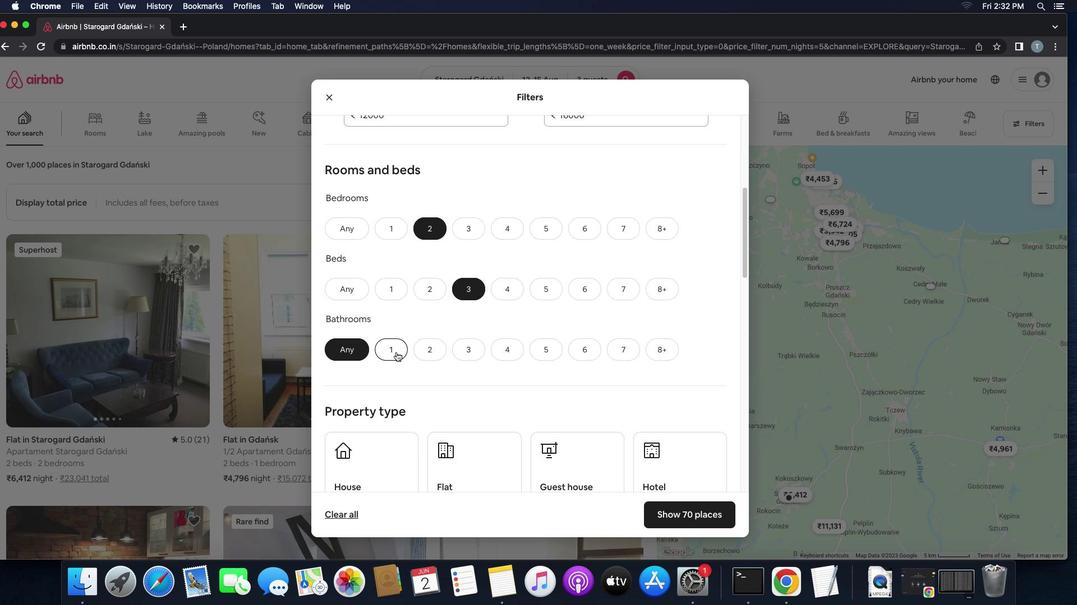 
Action: Mouse moved to (467, 372)
Screenshot: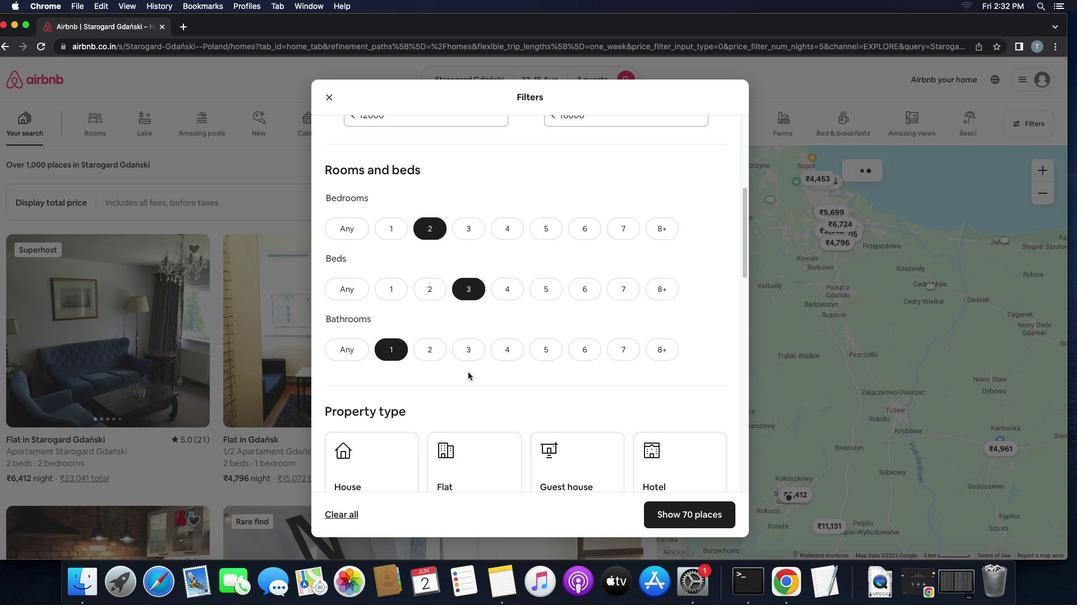 
Action: Mouse scrolled (467, 372) with delta (0, 0)
Screenshot: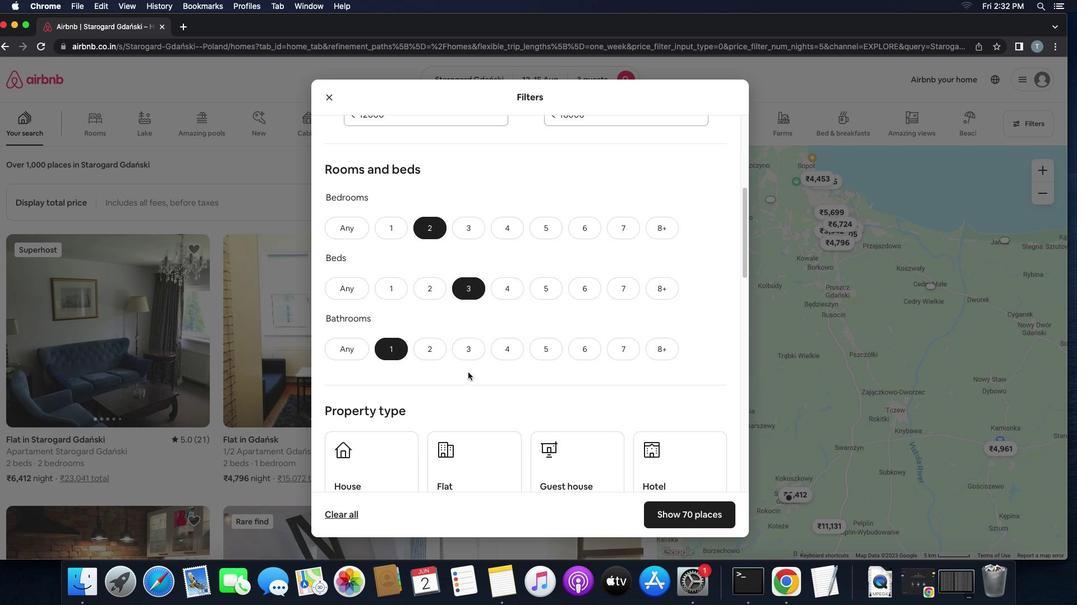 
Action: Mouse scrolled (467, 372) with delta (0, 0)
Screenshot: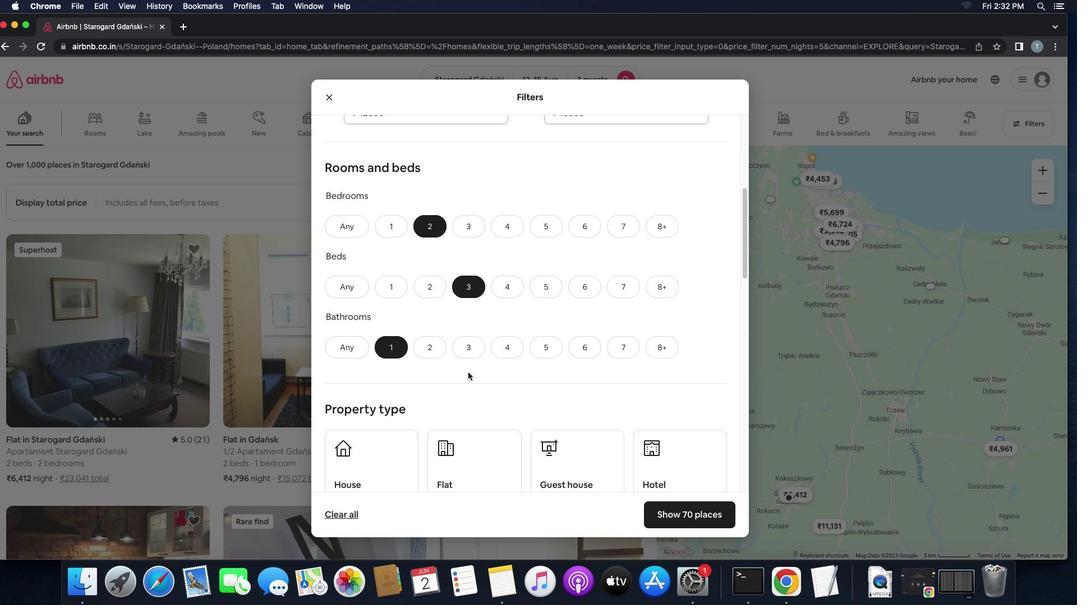 
Action: Mouse scrolled (467, 372) with delta (0, 0)
Screenshot: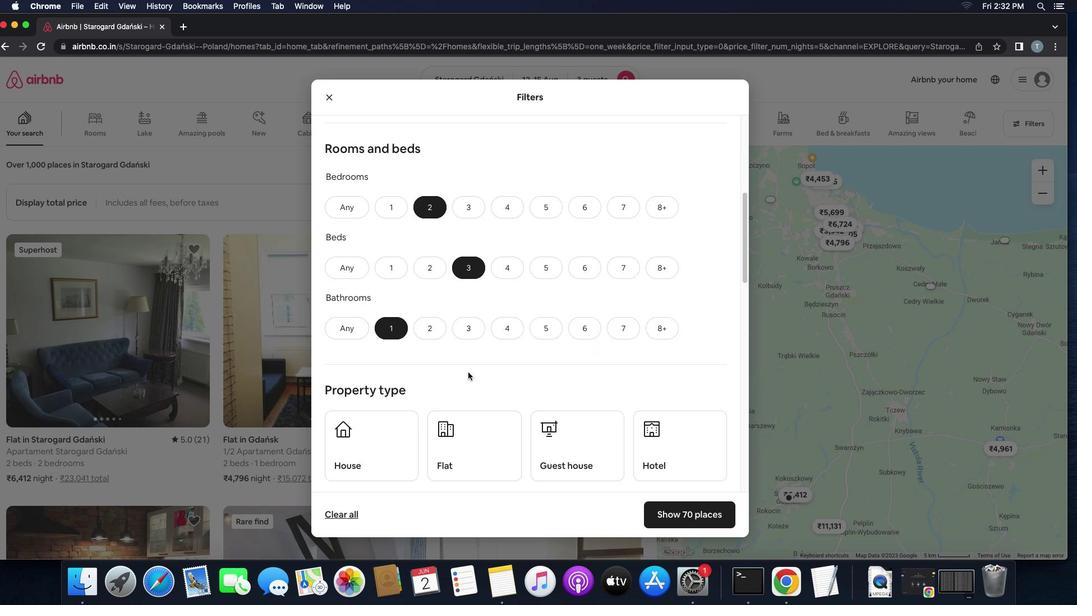 
Action: Mouse scrolled (467, 372) with delta (0, 0)
Screenshot: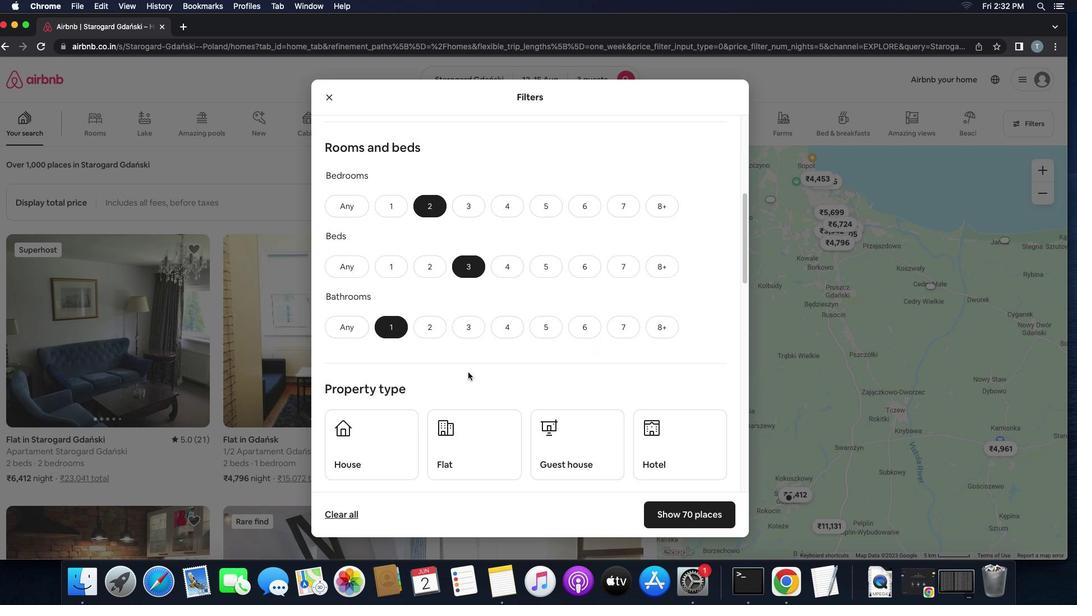 
Action: Mouse scrolled (467, 372) with delta (0, 0)
Screenshot: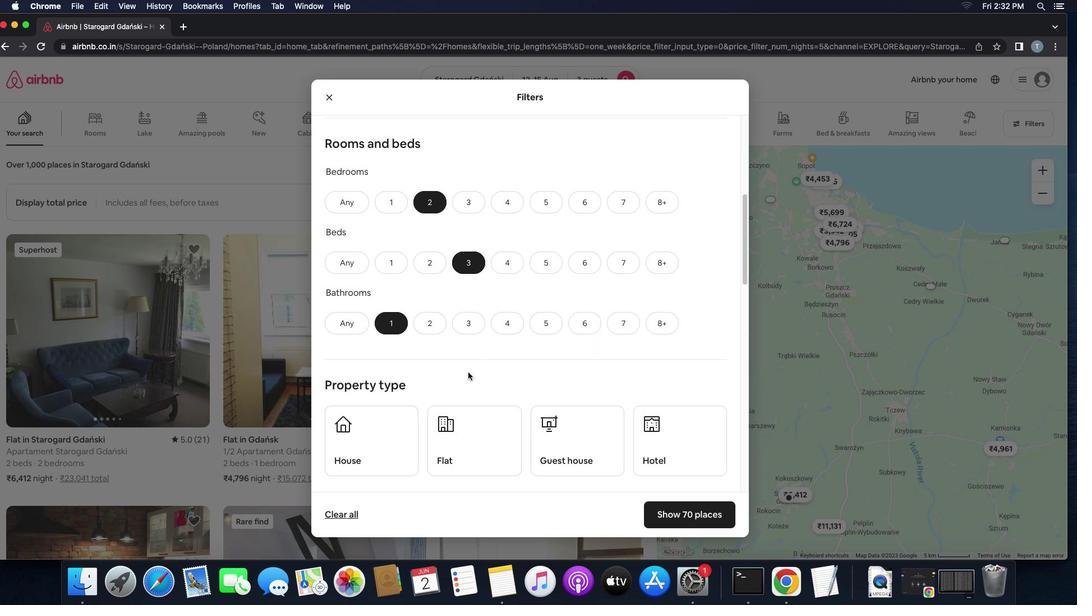 
Action: Mouse scrolled (467, 372) with delta (0, 0)
Screenshot: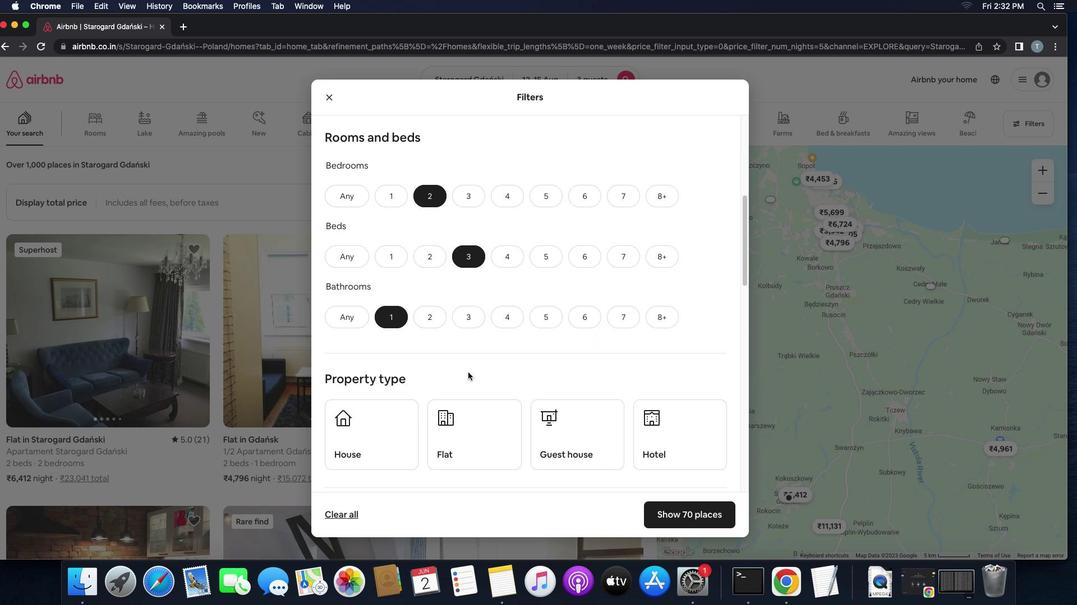 
Action: Mouse scrolled (467, 372) with delta (0, 0)
Screenshot: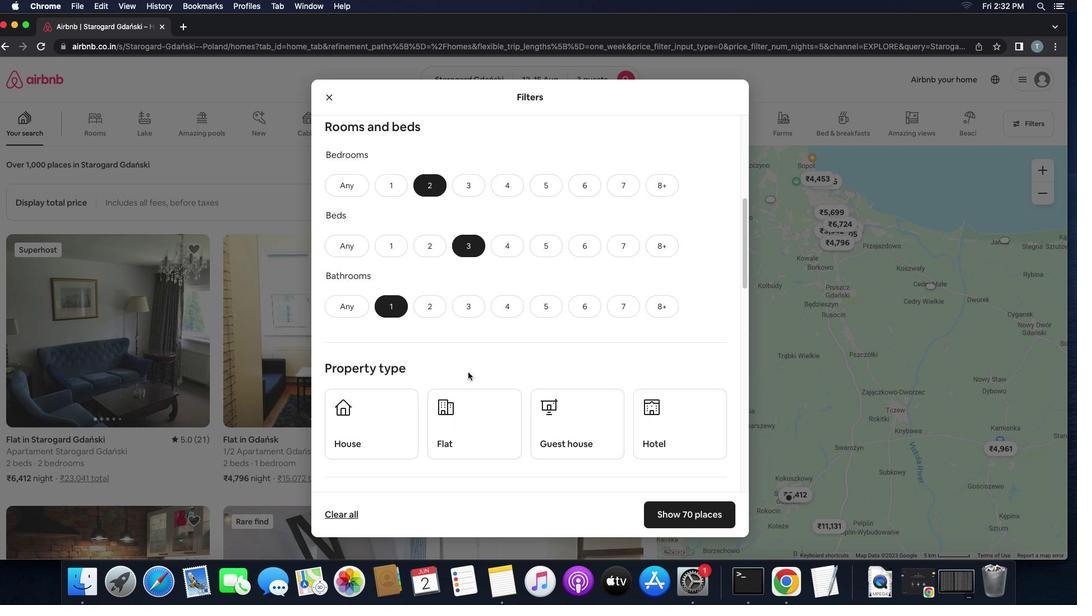 
Action: Mouse scrolled (467, 372) with delta (0, 0)
Screenshot: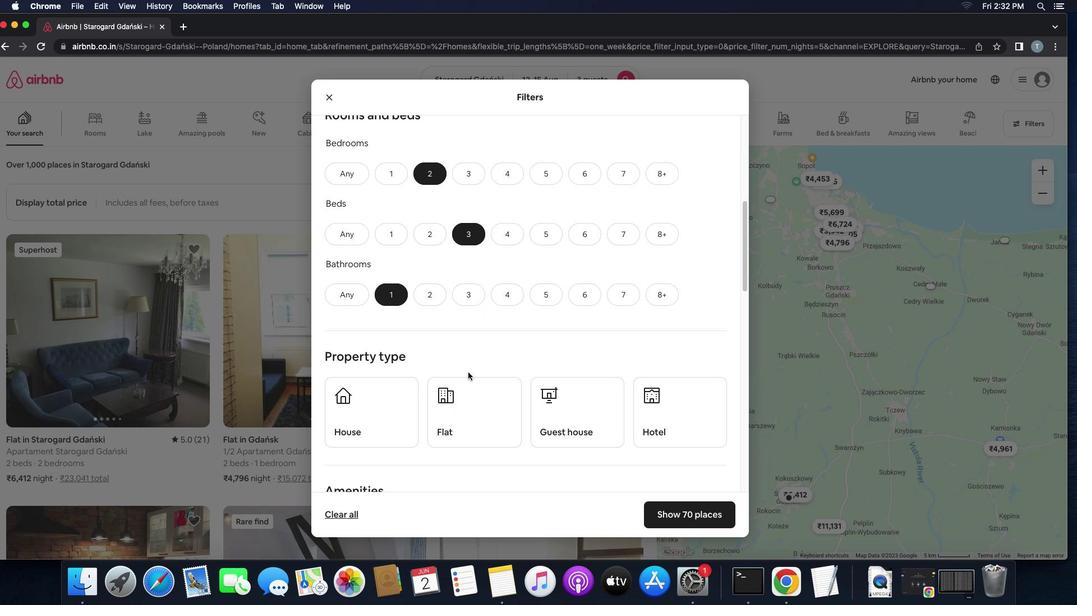 
Action: Mouse scrolled (467, 372) with delta (0, -1)
Screenshot: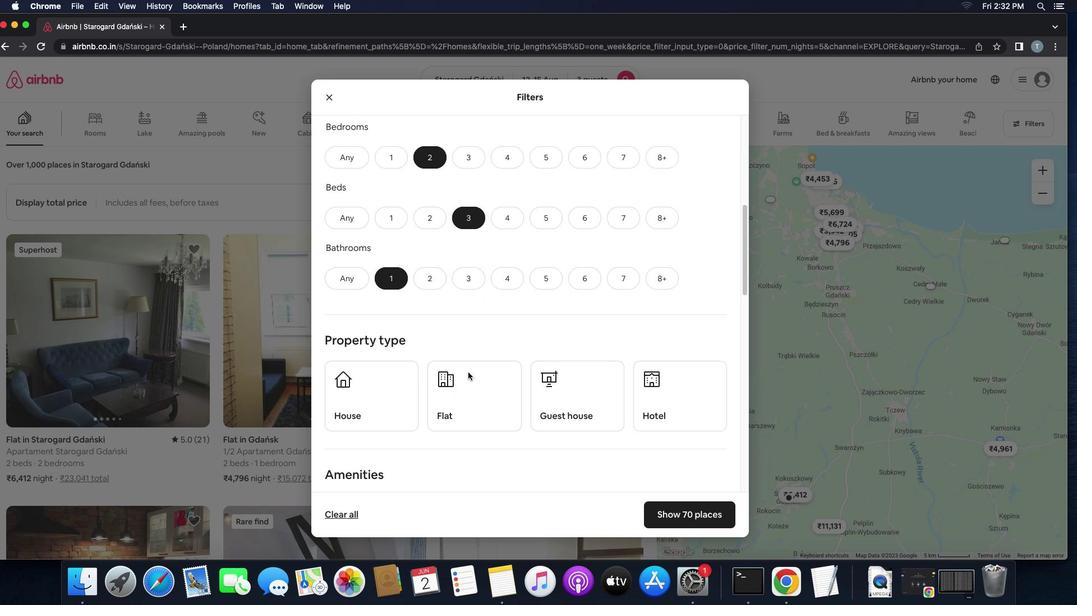 
Action: Mouse scrolled (467, 372) with delta (0, 0)
Screenshot: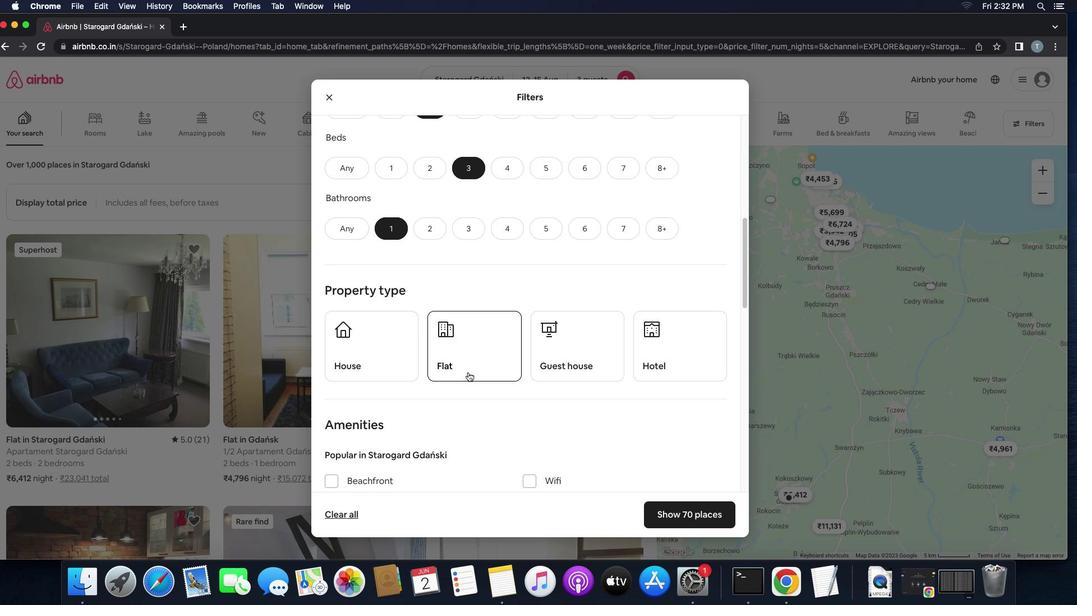 
Action: Mouse scrolled (467, 372) with delta (0, 0)
Screenshot: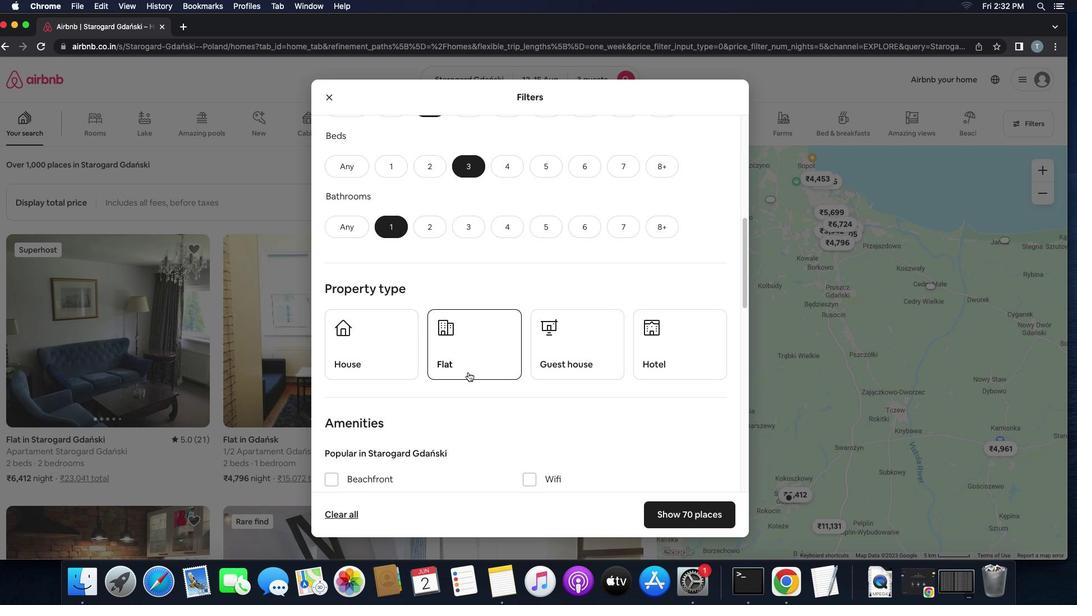 
Action: Mouse scrolled (467, 372) with delta (0, 0)
Screenshot: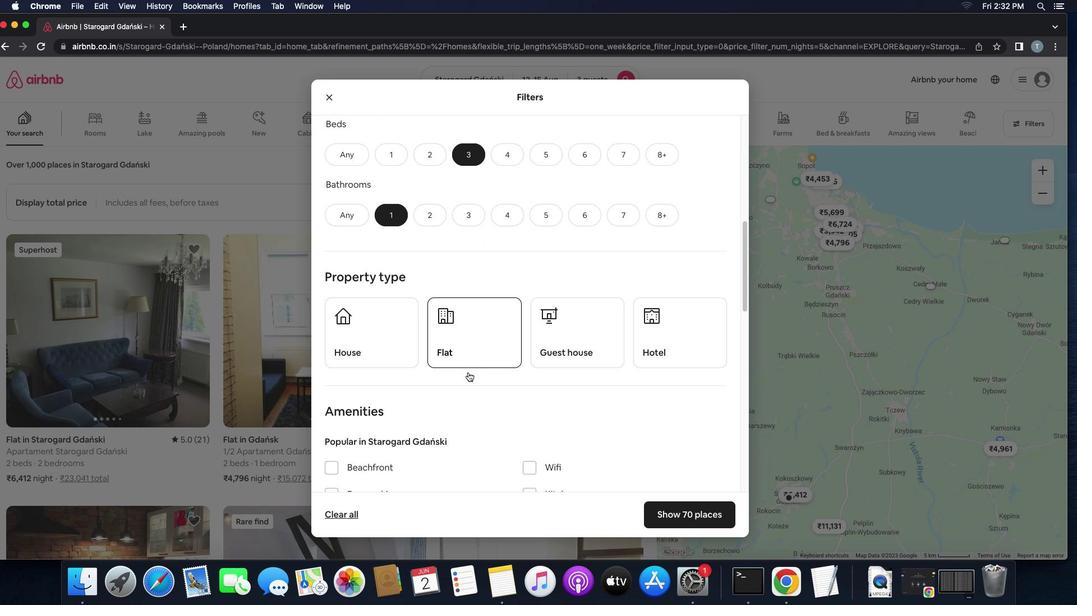 
Action: Mouse moved to (464, 371)
Screenshot: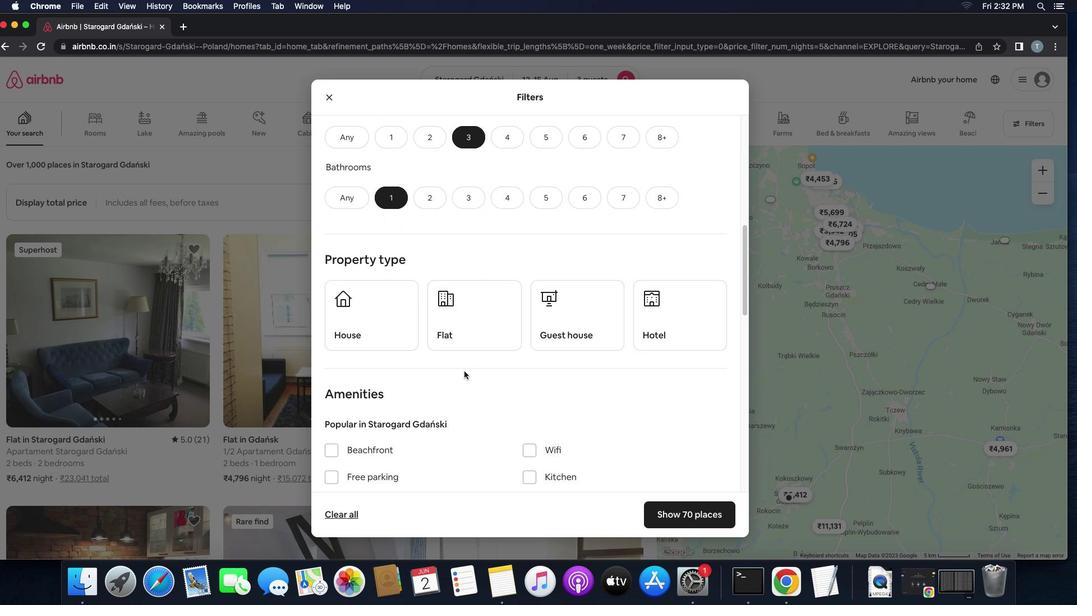 
Action: Mouse scrolled (464, 371) with delta (0, 0)
Screenshot: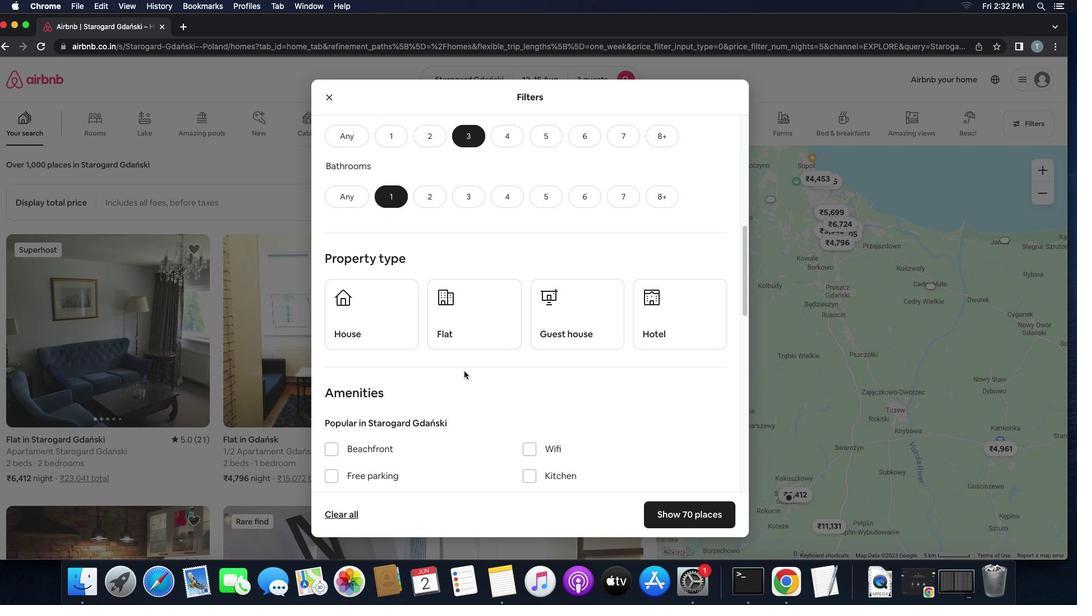 
Action: Mouse scrolled (464, 371) with delta (0, 0)
Screenshot: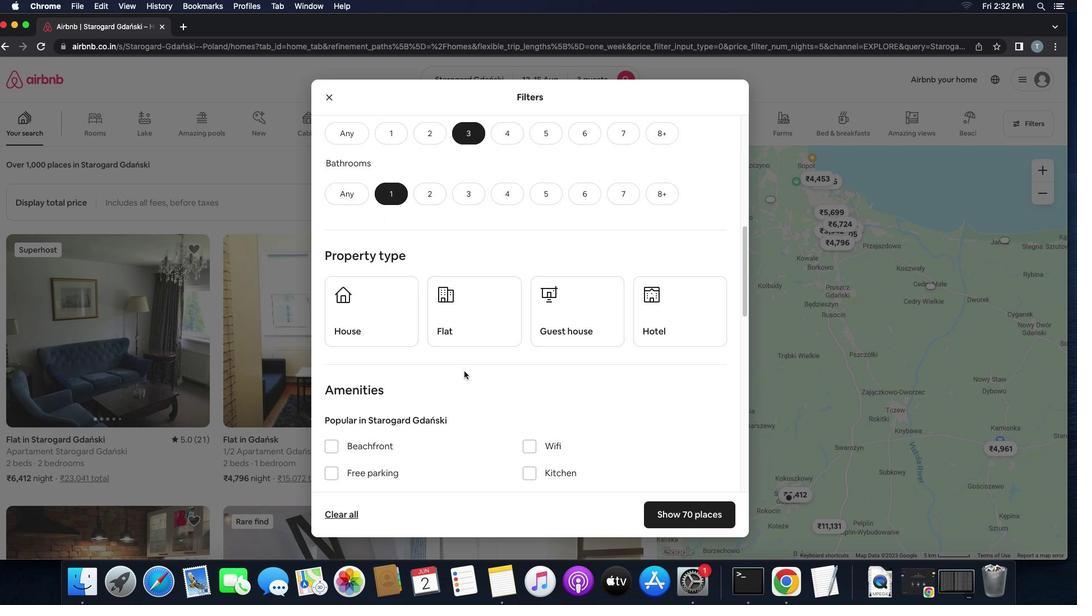
Action: Mouse moved to (404, 322)
Screenshot: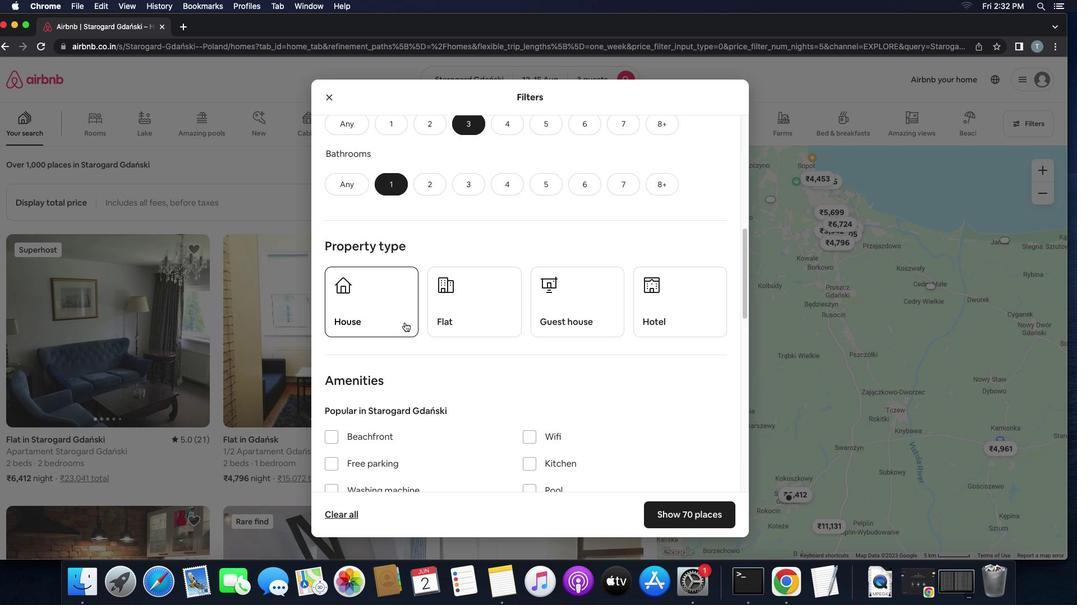 
Action: Mouse pressed left at (404, 322)
Screenshot: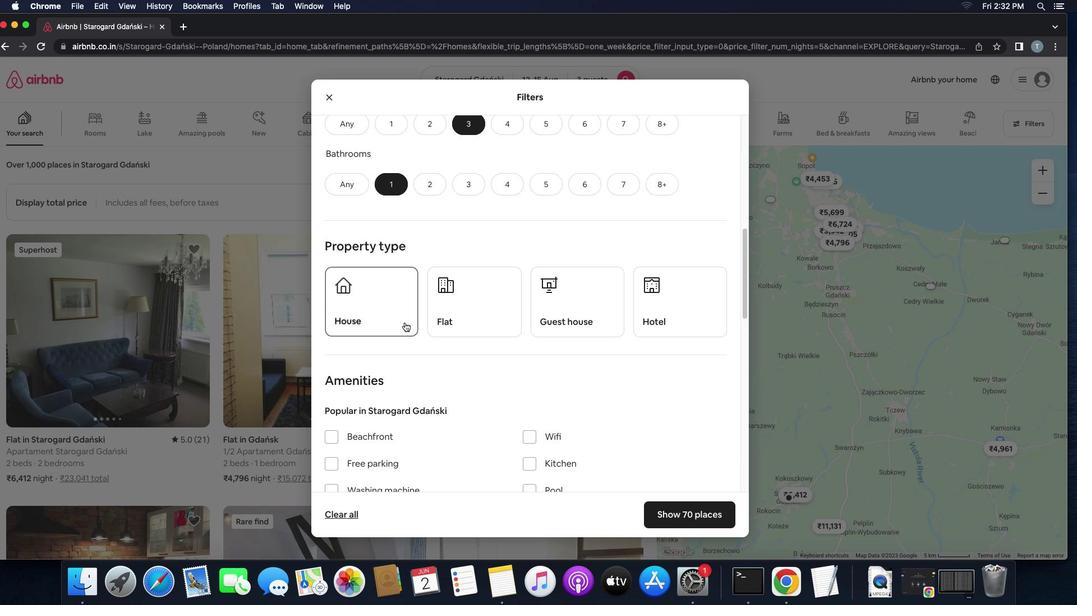 
Action: Mouse moved to (451, 324)
Screenshot: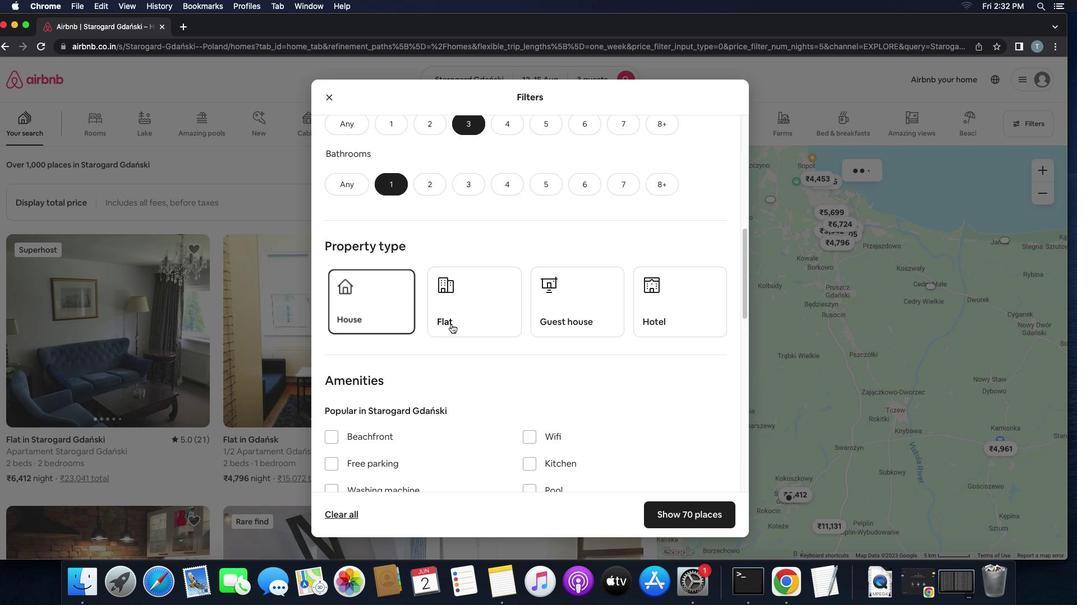 
Action: Mouse pressed left at (451, 324)
Screenshot: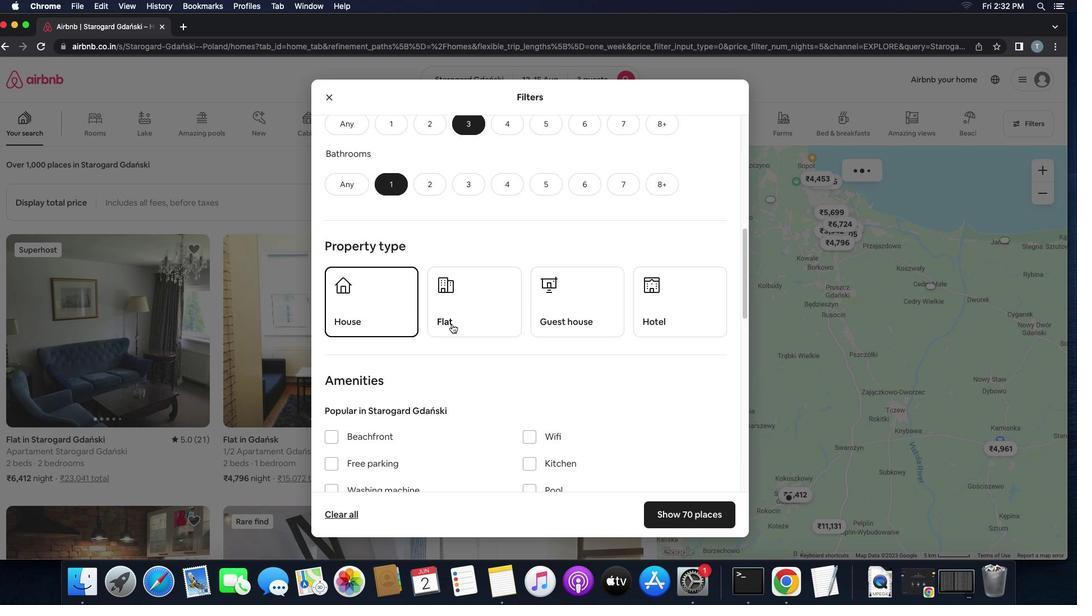 
Action: Mouse moved to (564, 324)
Screenshot: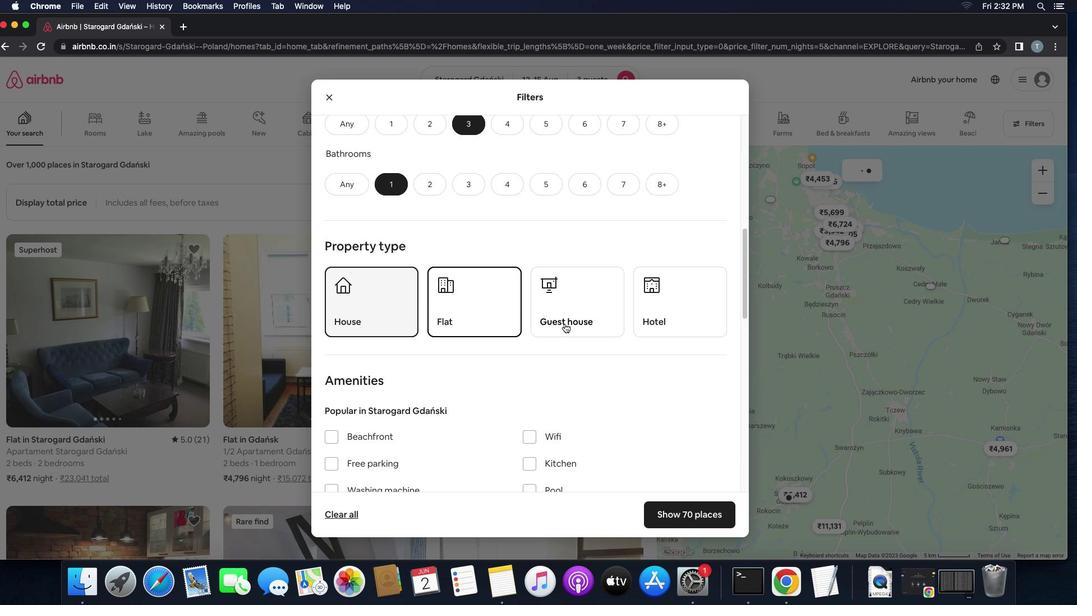 
Action: Mouse pressed left at (564, 324)
Screenshot: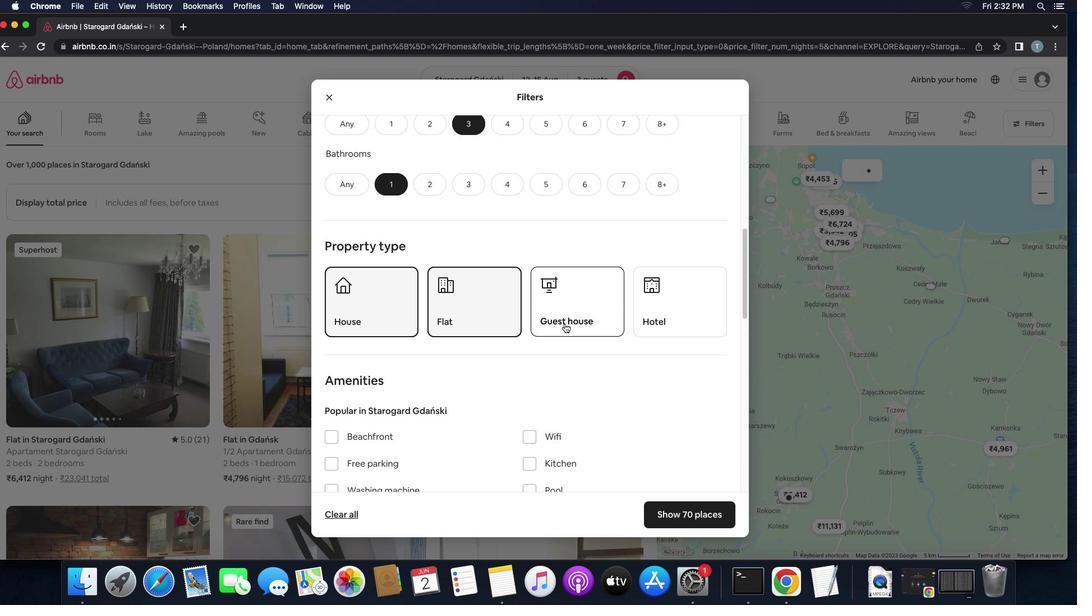 
Action: Mouse moved to (579, 357)
Screenshot: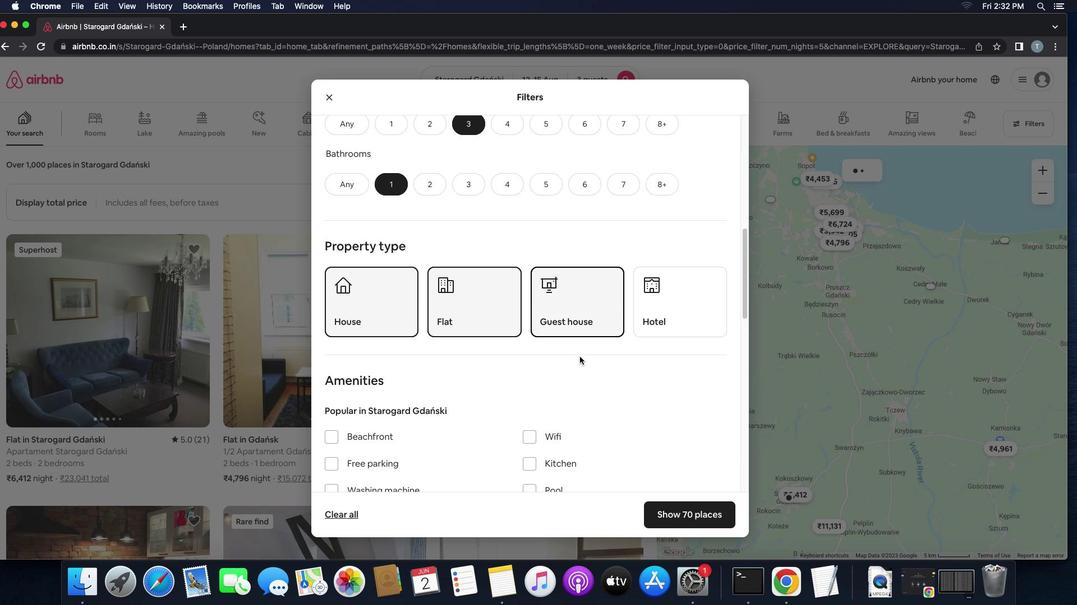 
Action: Mouse scrolled (579, 357) with delta (0, 0)
Screenshot: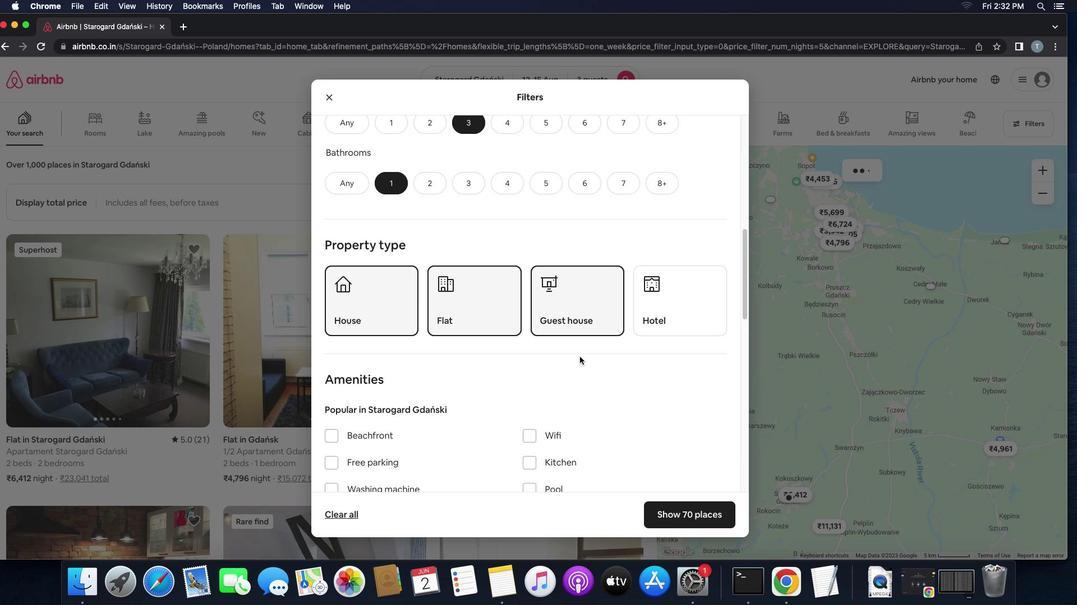 
Action: Mouse scrolled (579, 357) with delta (0, 0)
Screenshot: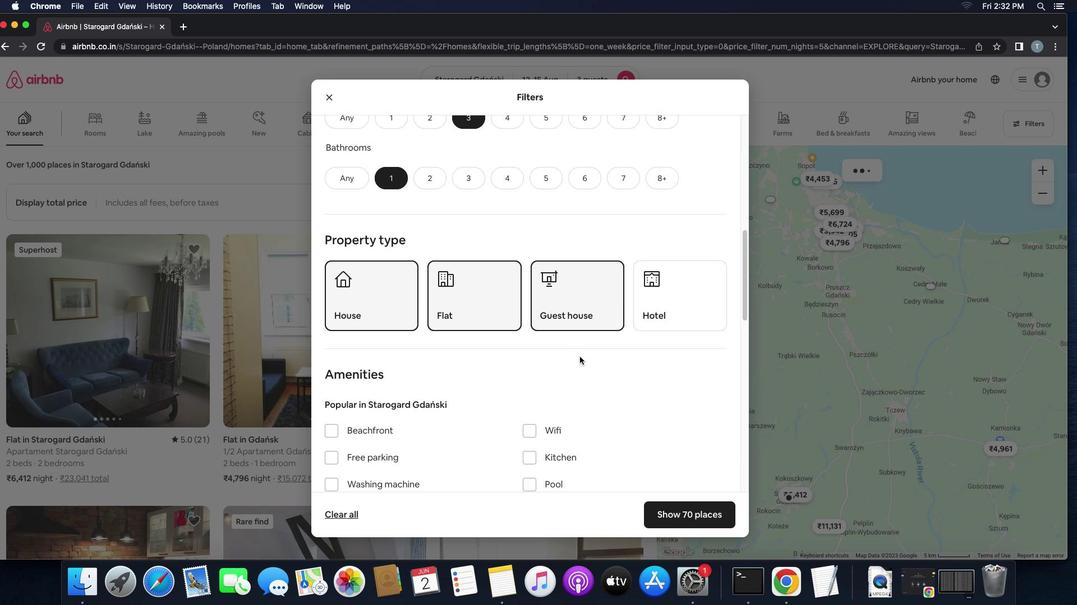 
Action: Mouse scrolled (579, 357) with delta (0, -1)
Screenshot: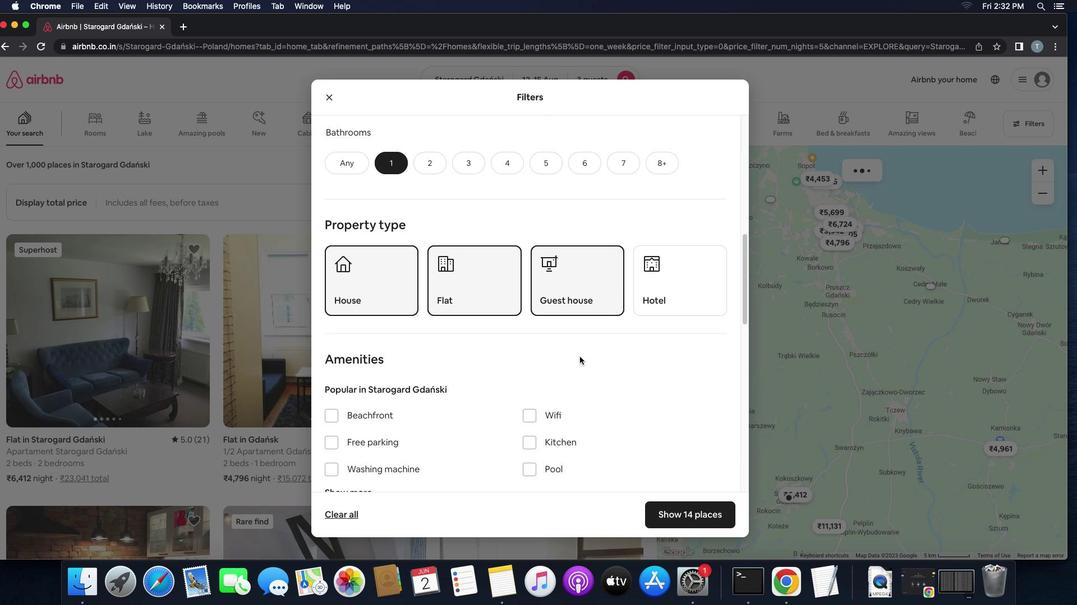 
Action: Mouse moved to (580, 357)
Screenshot: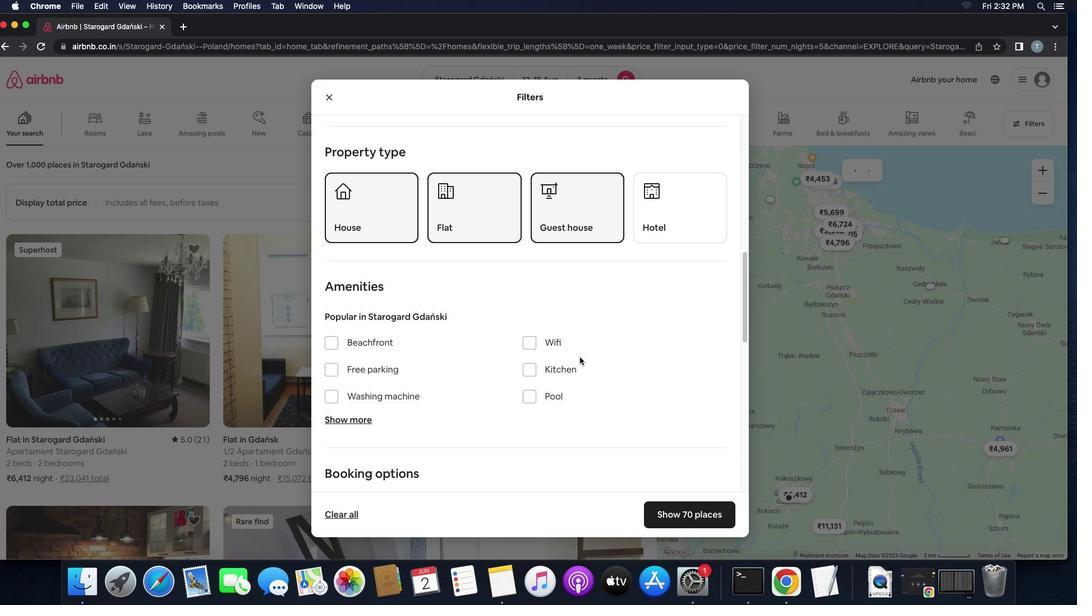 
Action: Mouse scrolled (580, 357) with delta (0, 0)
Screenshot: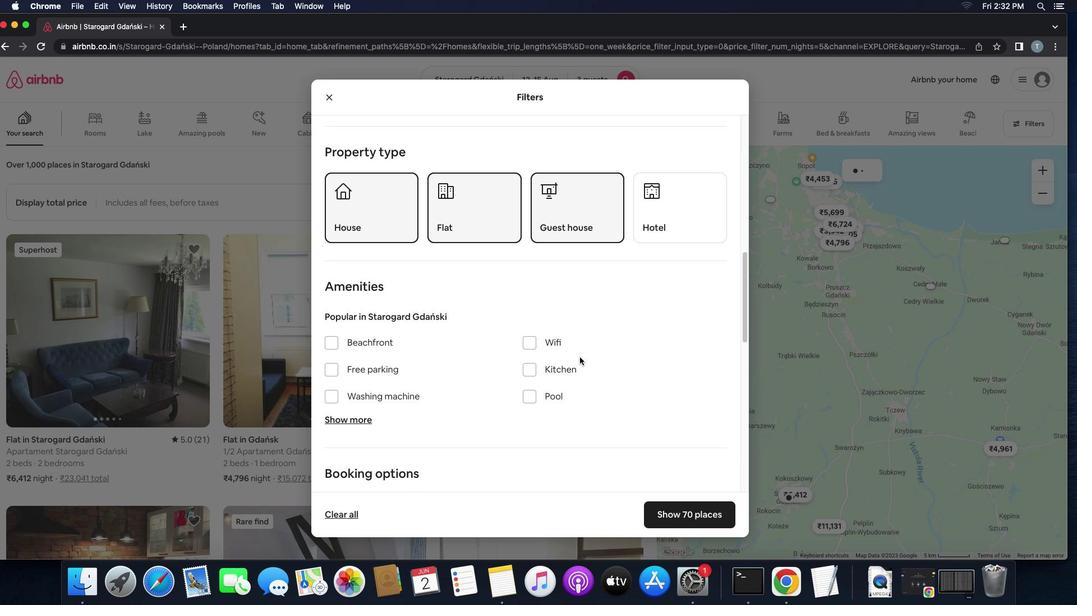 
Action: Mouse scrolled (580, 357) with delta (0, 0)
Screenshot: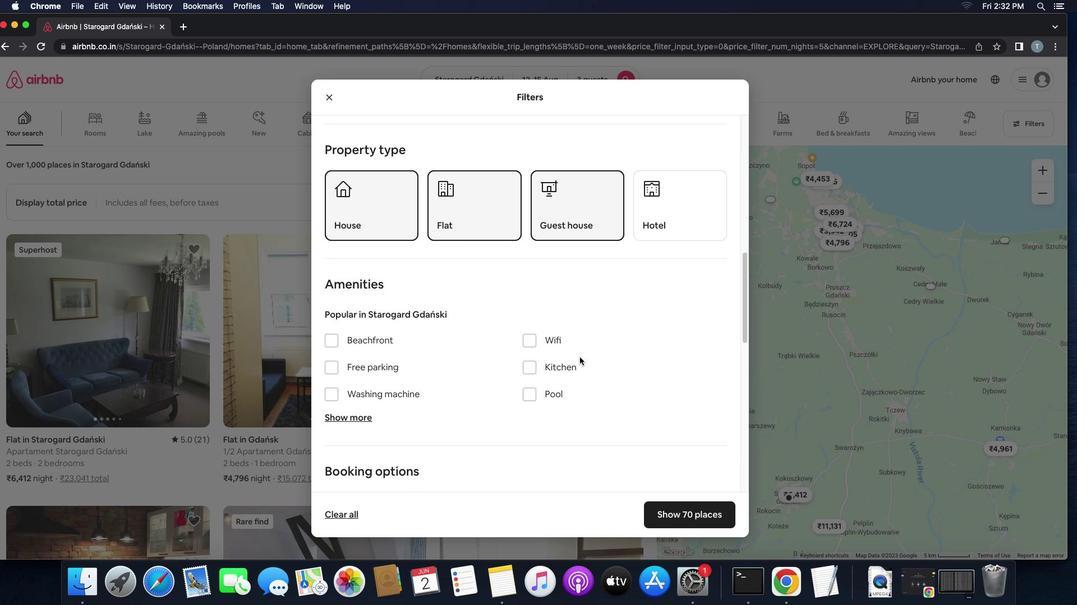 
Action: Mouse scrolled (580, 357) with delta (0, 0)
Screenshot: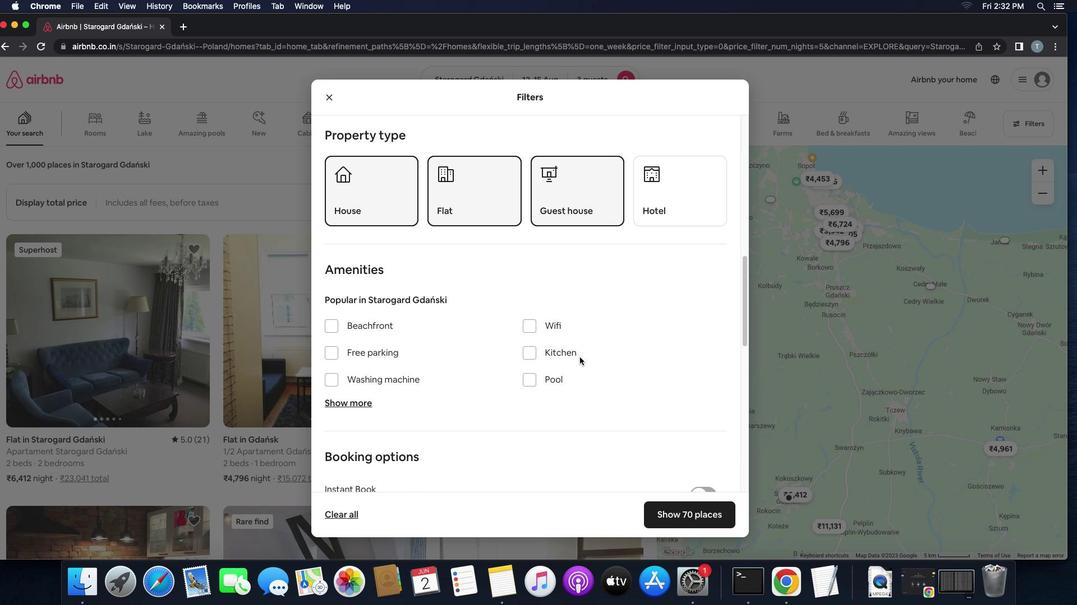 
Action: Mouse scrolled (580, 357) with delta (0, 0)
Screenshot: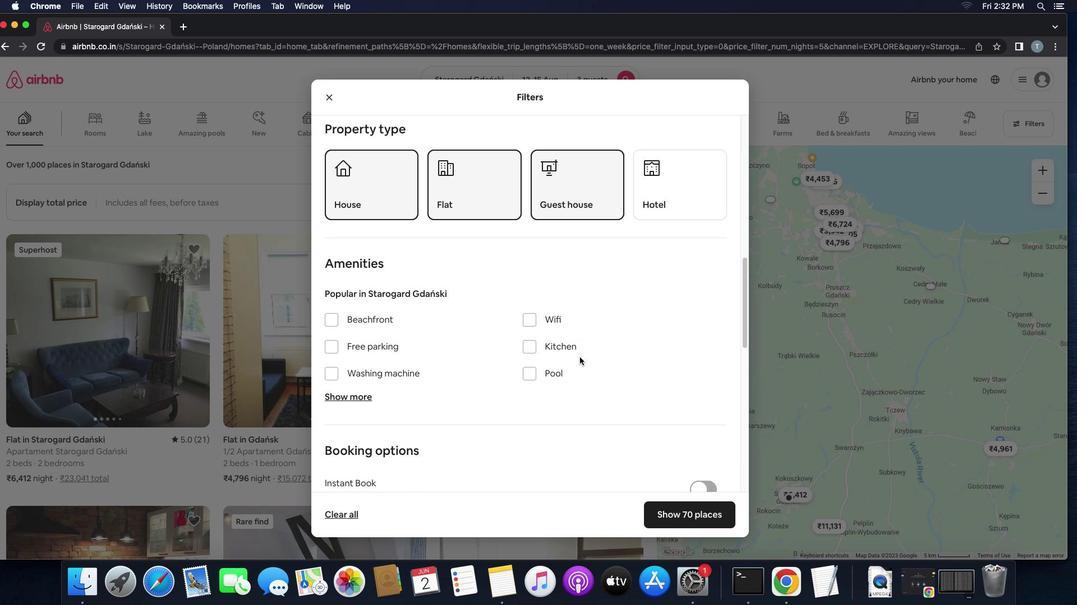 
Action: Mouse scrolled (580, 357) with delta (0, 0)
Screenshot: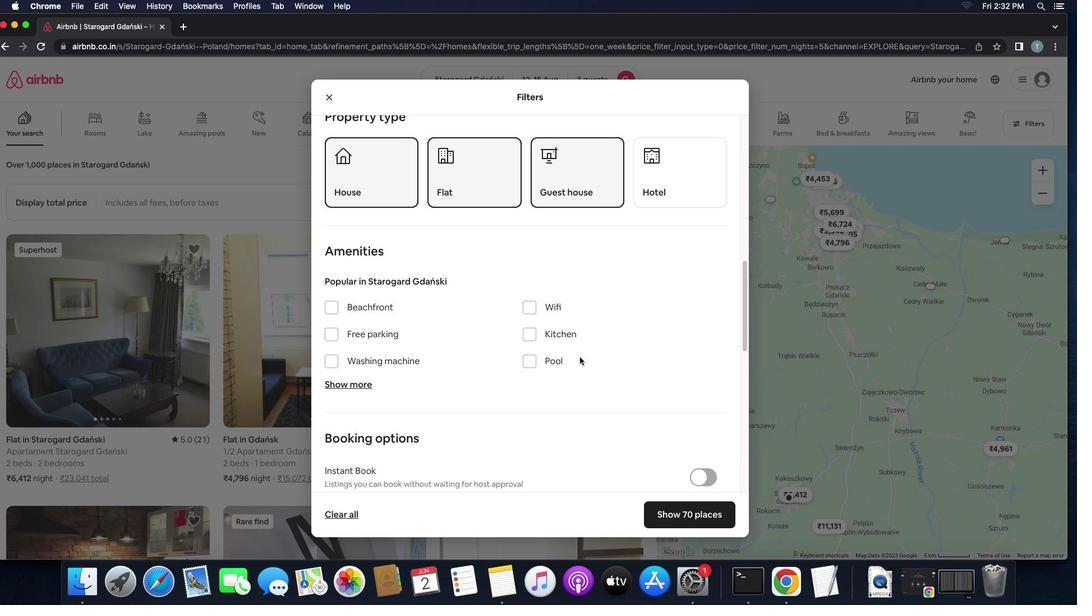 
Action: Mouse scrolled (580, 357) with delta (0, 0)
Screenshot: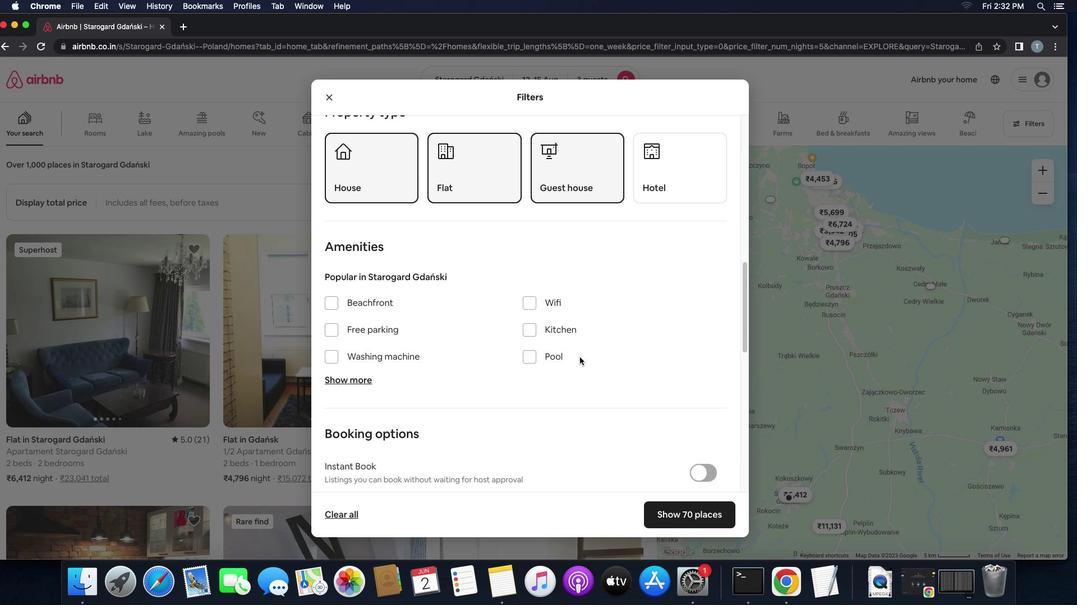 
Action: Mouse scrolled (580, 357) with delta (0, -1)
Screenshot: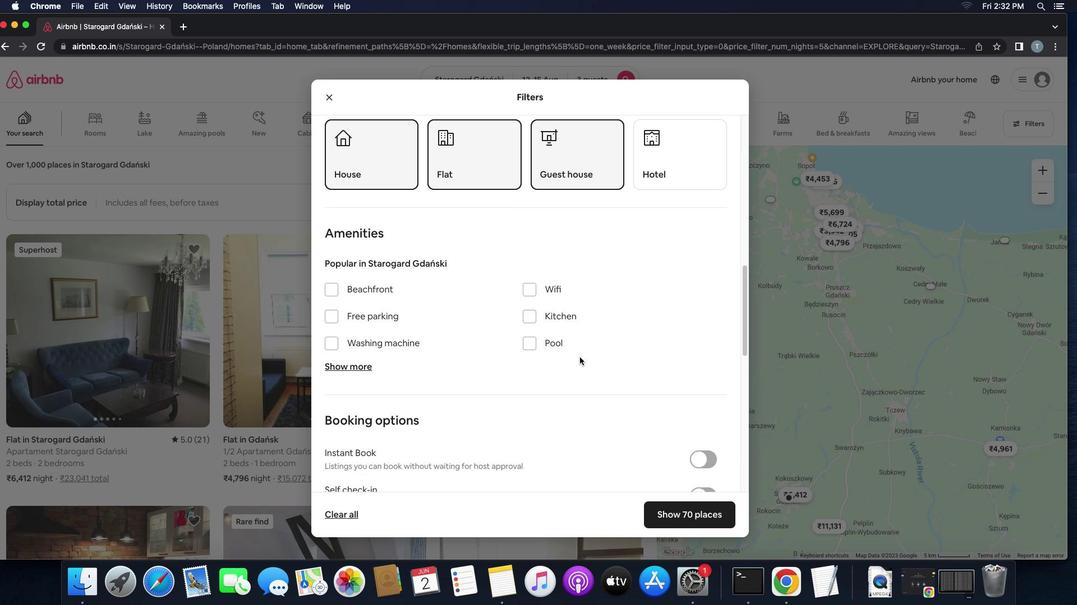 
Action: Mouse moved to (337, 273)
Screenshot: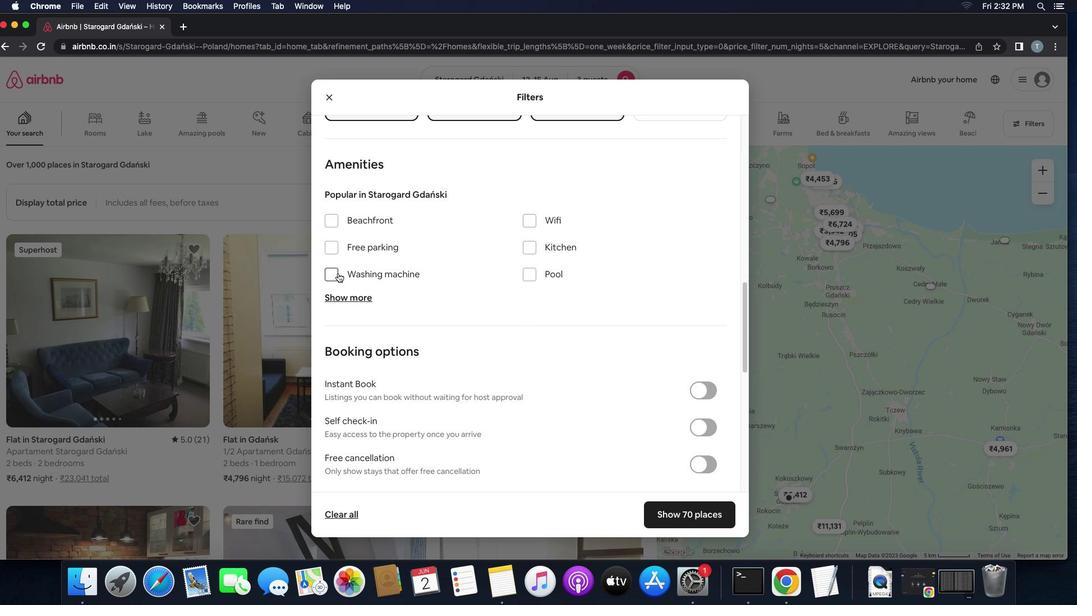 
Action: Mouse pressed left at (337, 273)
Screenshot: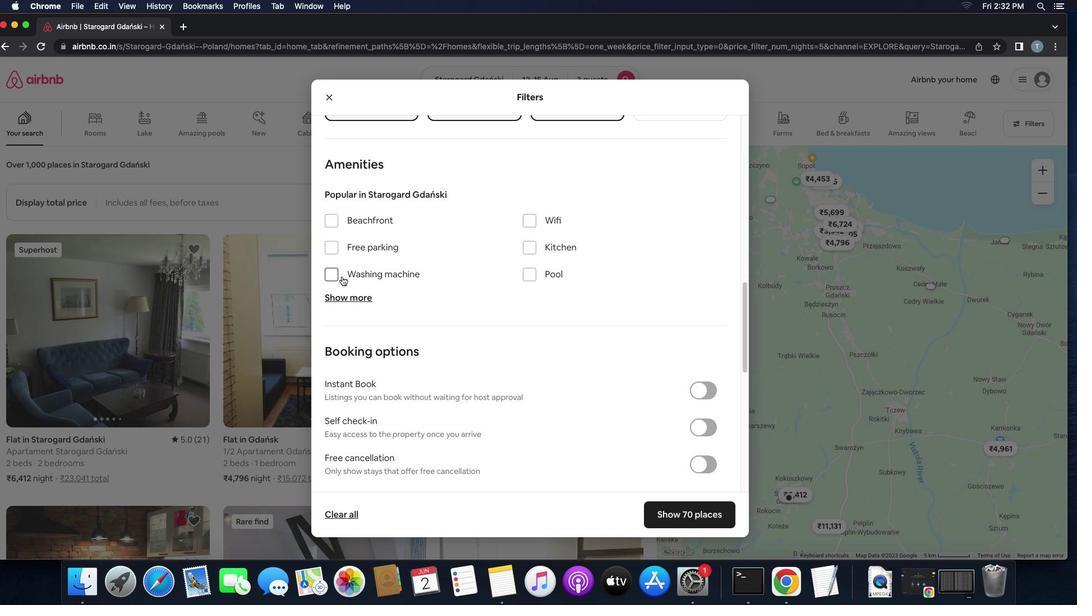 
Action: Mouse moved to (547, 339)
Screenshot: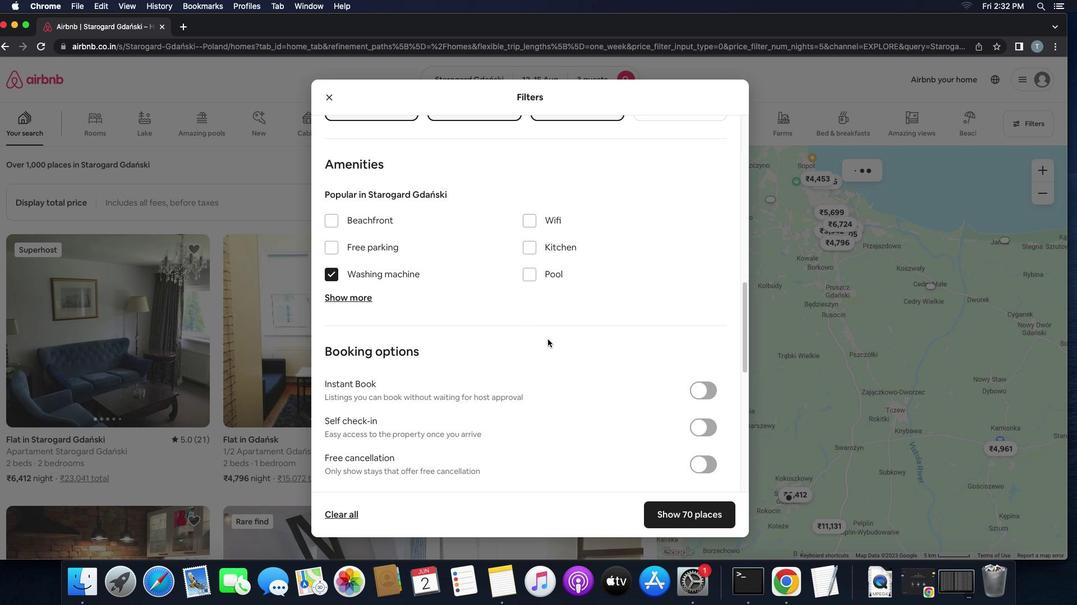 
Action: Mouse scrolled (547, 339) with delta (0, 0)
Screenshot: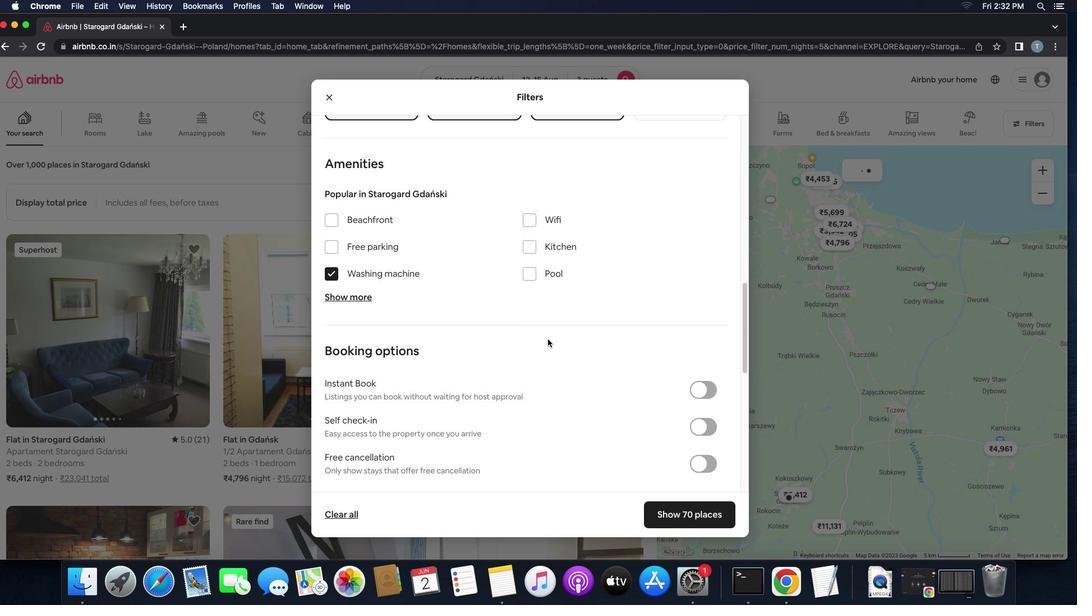 
Action: Mouse scrolled (547, 339) with delta (0, 0)
Screenshot: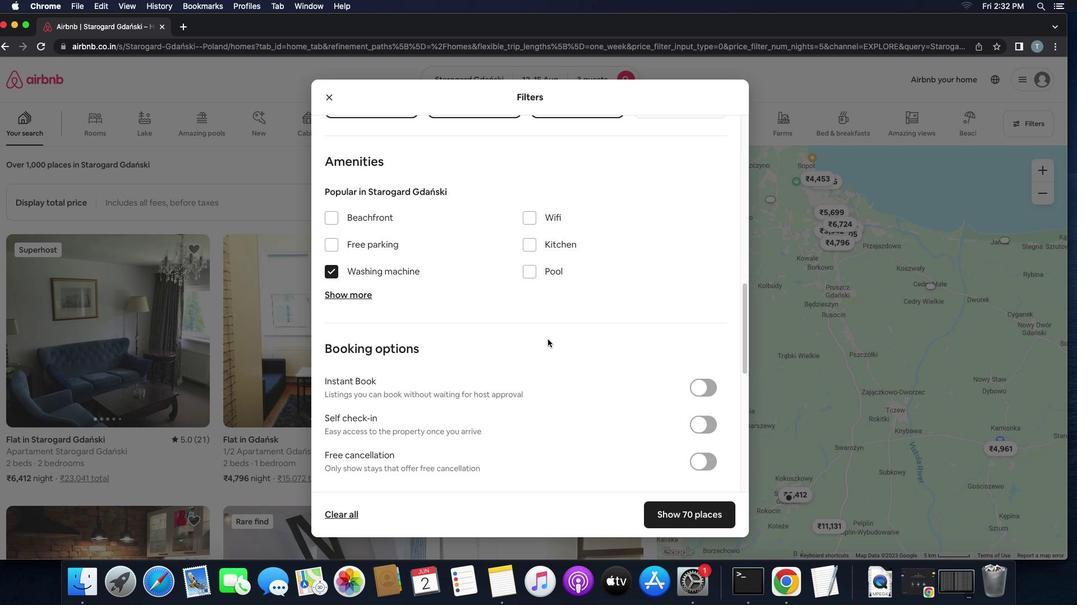 
Action: Mouse scrolled (547, 339) with delta (0, 0)
Screenshot: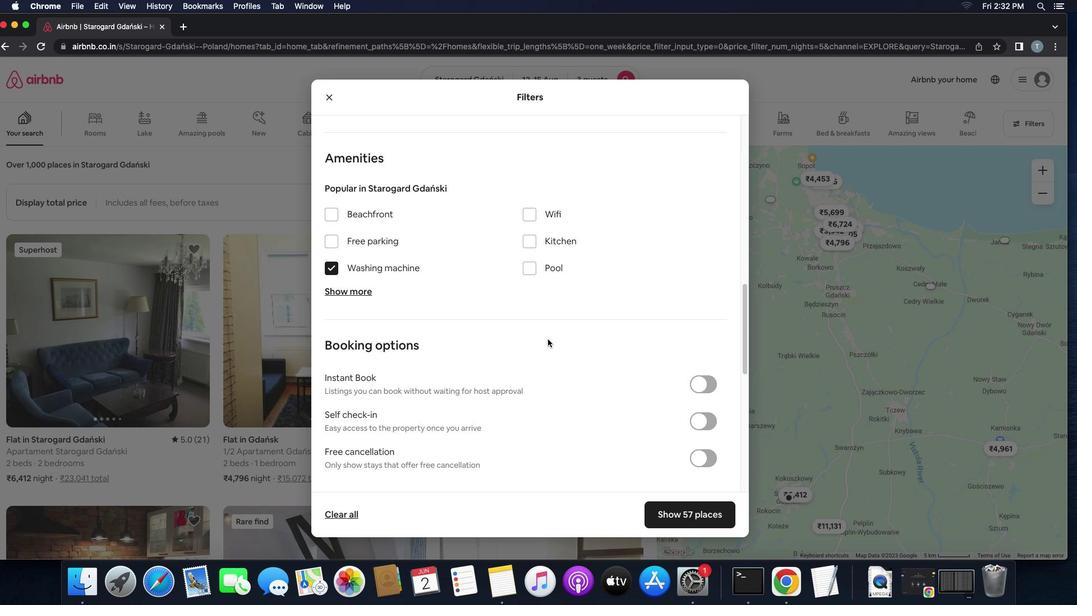 
Action: Mouse scrolled (547, 339) with delta (0, 0)
Screenshot: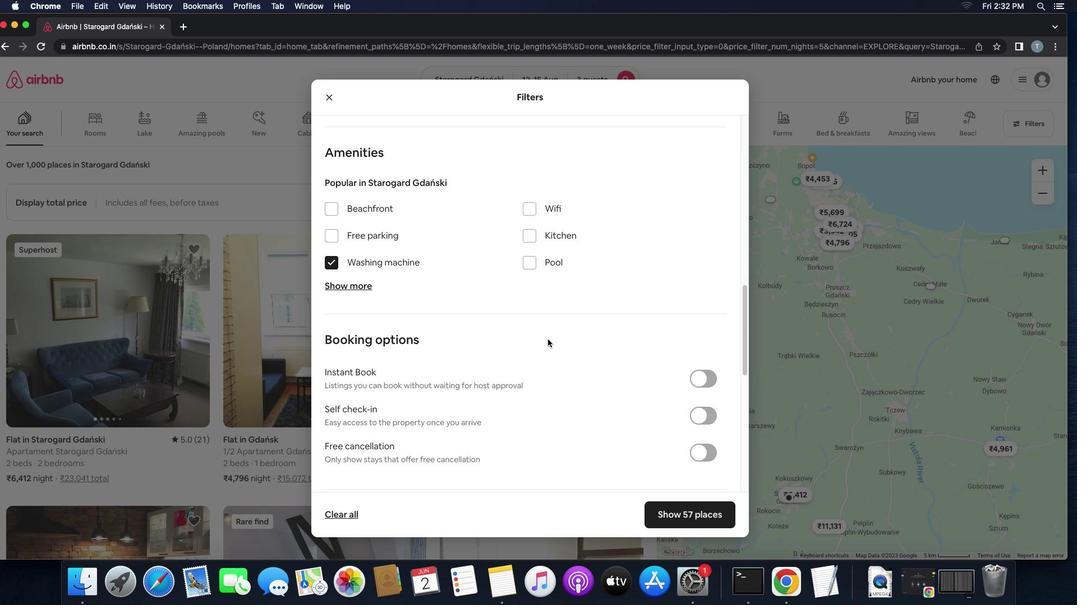 
Action: Mouse scrolled (547, 339) with delta (0, 0)
Screenshot: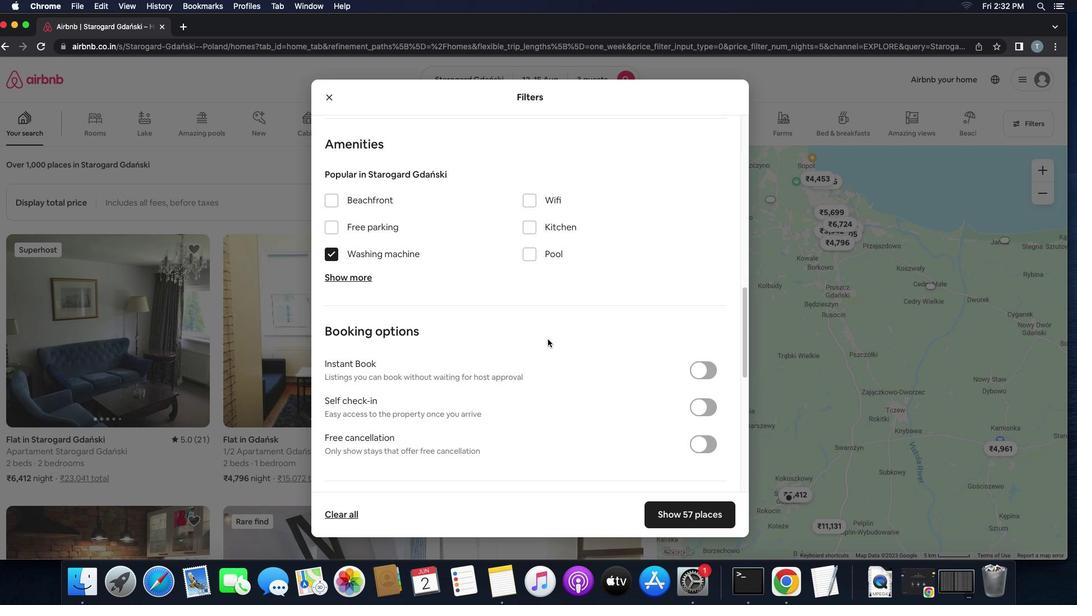 
Action: Mouse scrolled (547, 339) with delta (0, 0)
Screenshot: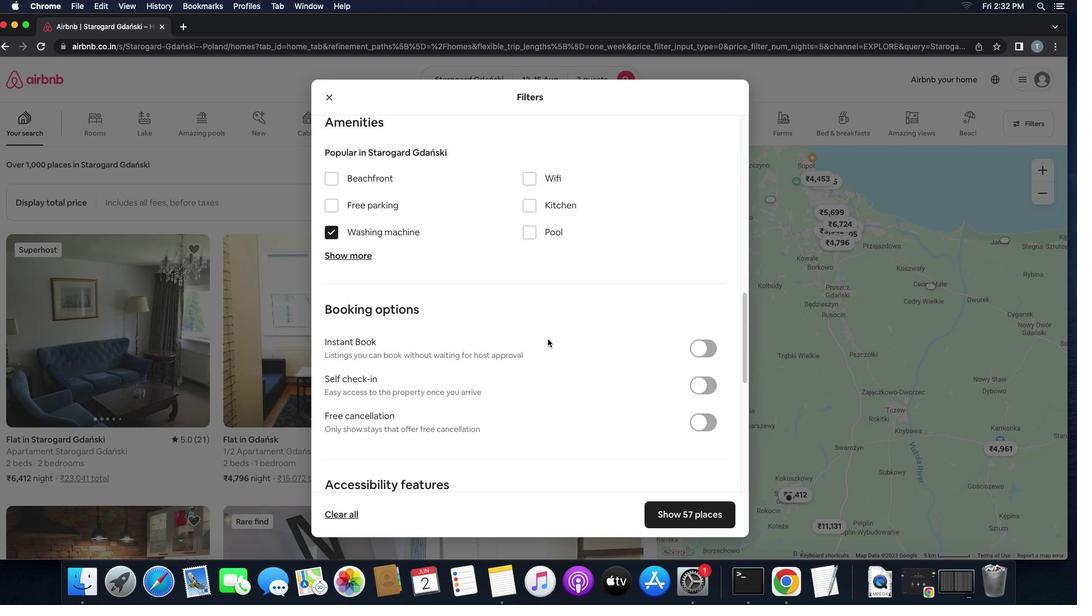 
Action: Mouse scrolled (547, 339) with delta (0, 0)
Screenshot: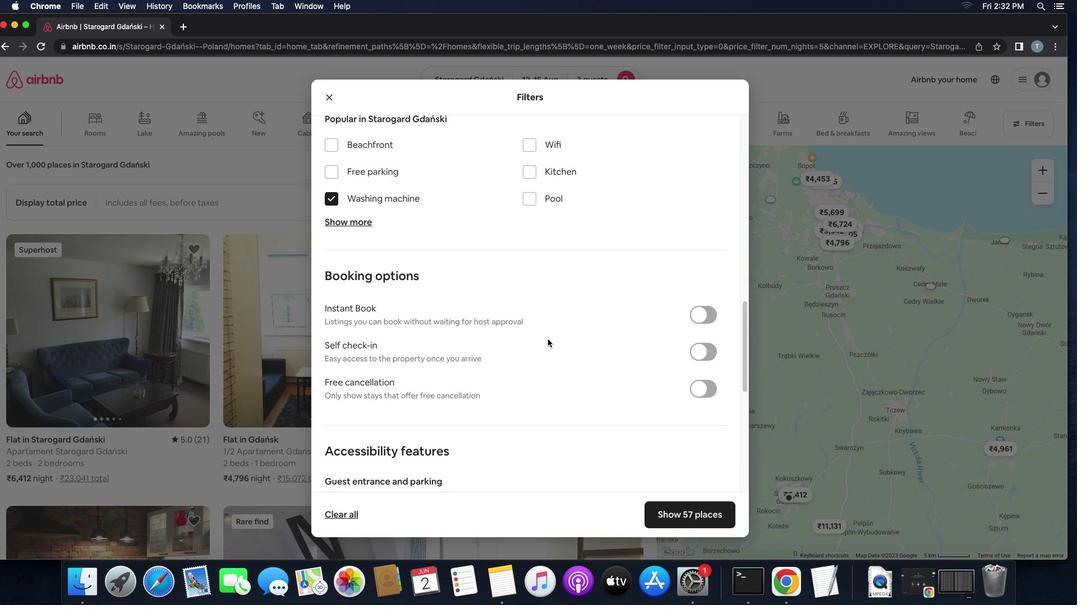 
Action: Mouse scrolled (547, 339) with delta (0, 0)
Screenshot: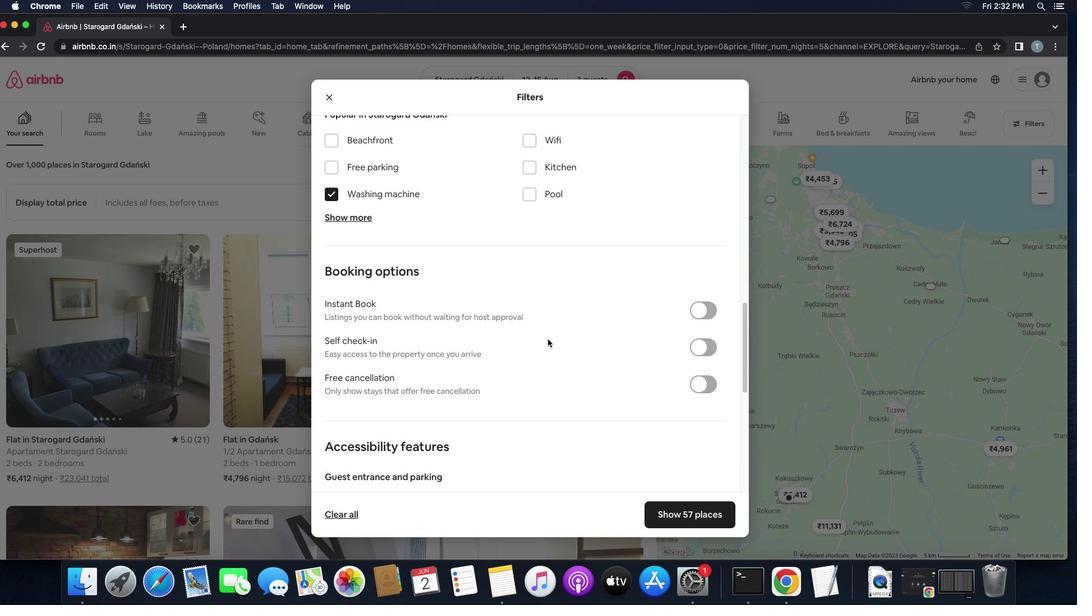 
Action: Mouse scrolled (547, 339) with delta (0, 0)
Screenshot: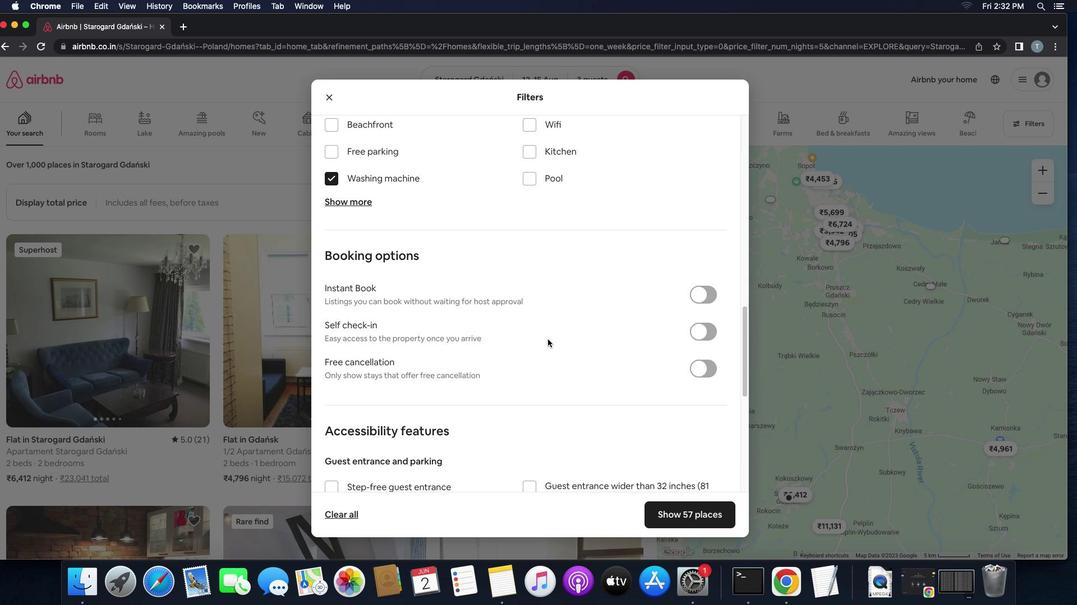 
Action: Mouse moved to (700, 301)
Screenshot: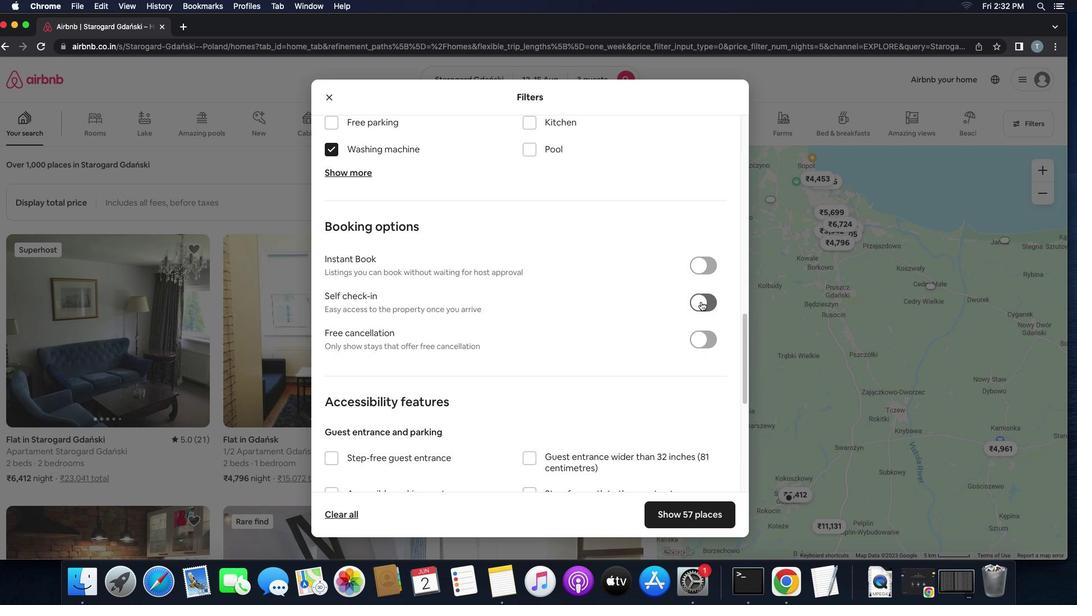 
Action: Mouse pressed left at (700, 301)
Screenshot: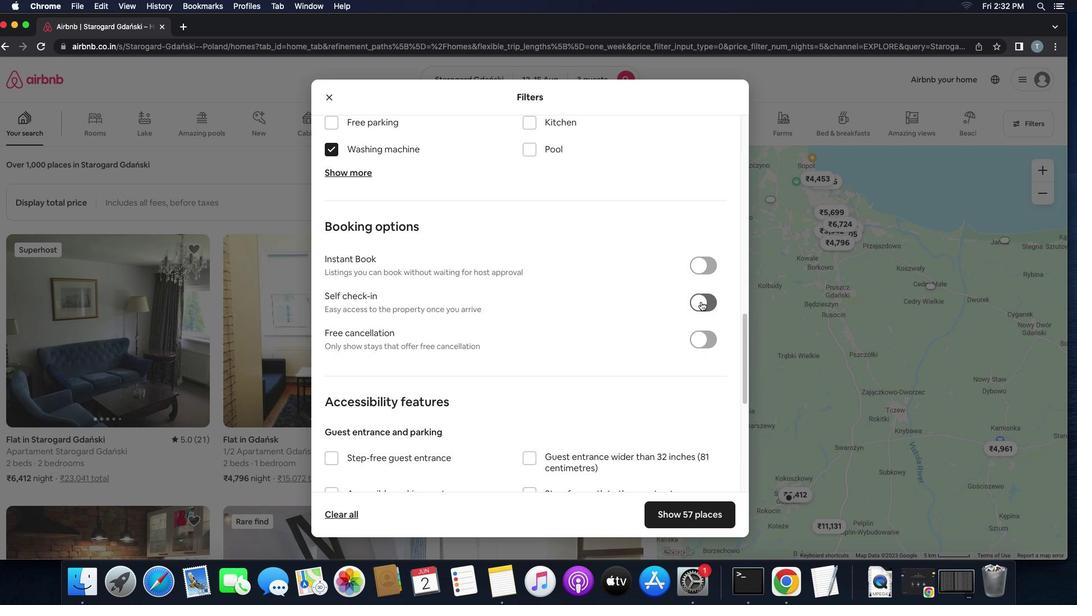 
Action: Mouse moved to (595, 349)
Screenshot: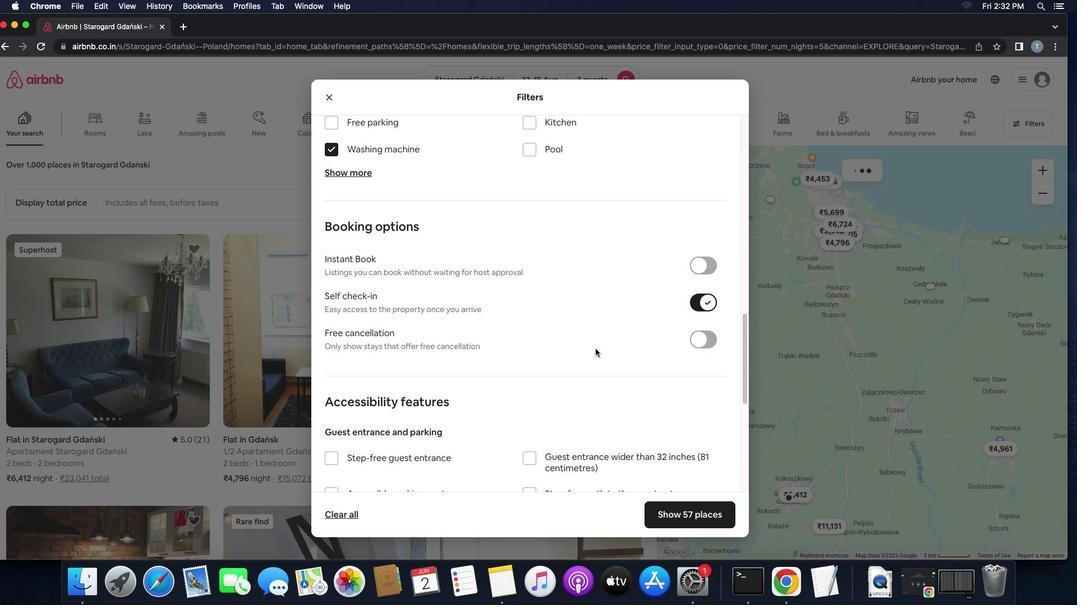 
Action: Mouse scrolled (595, 349) with delta (0, 0)
Screenshot: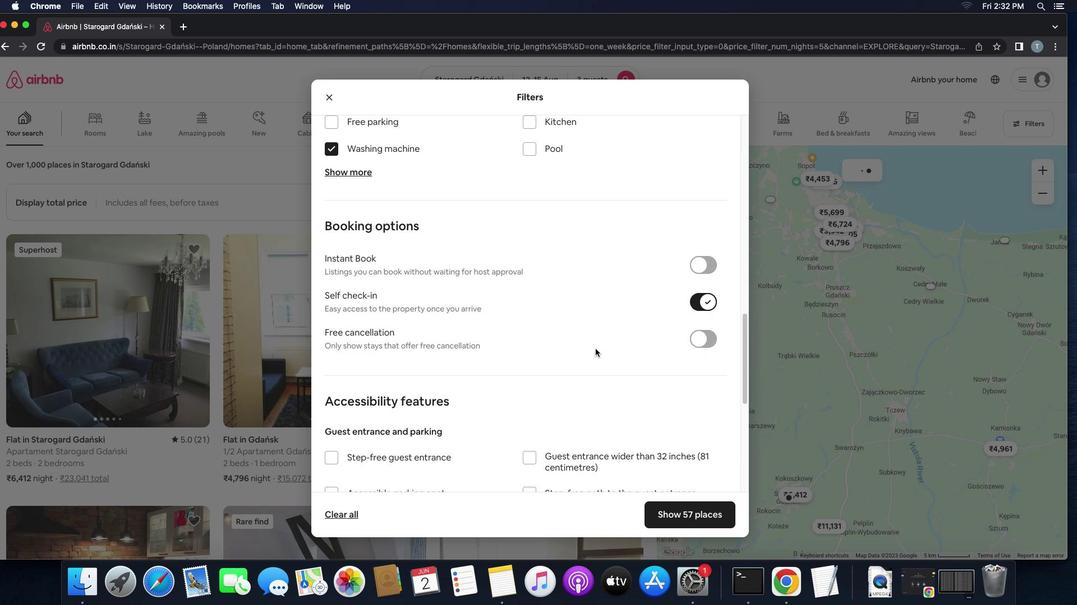 
Action: Mouse scrolled (595, 349) with delta (0, 0)
Screenshot: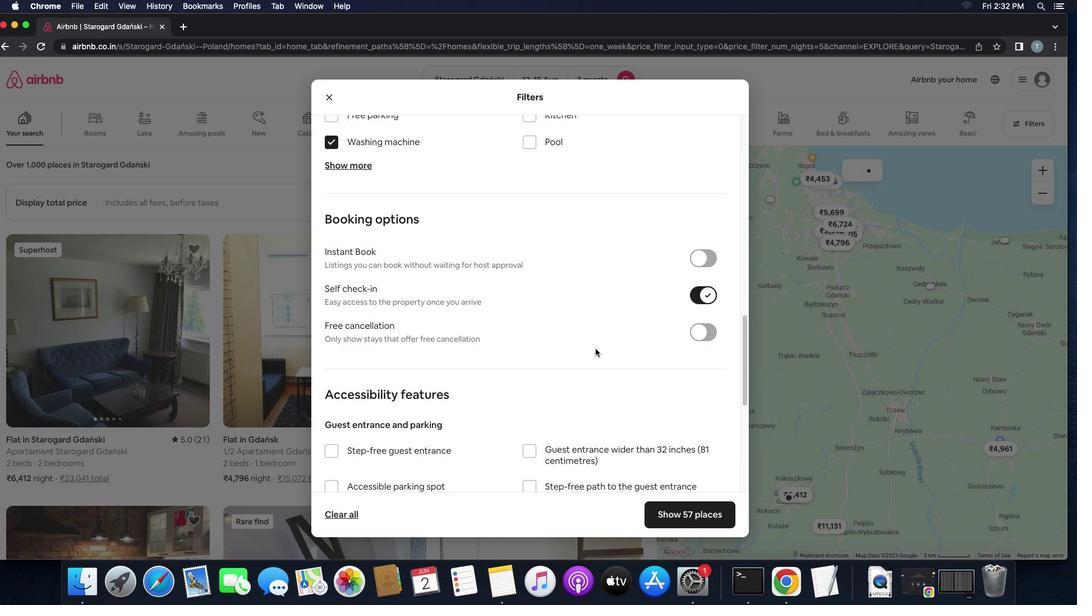 
Action: Mouse scrolled (595, 349) with delta (0, -1)
Screenshot: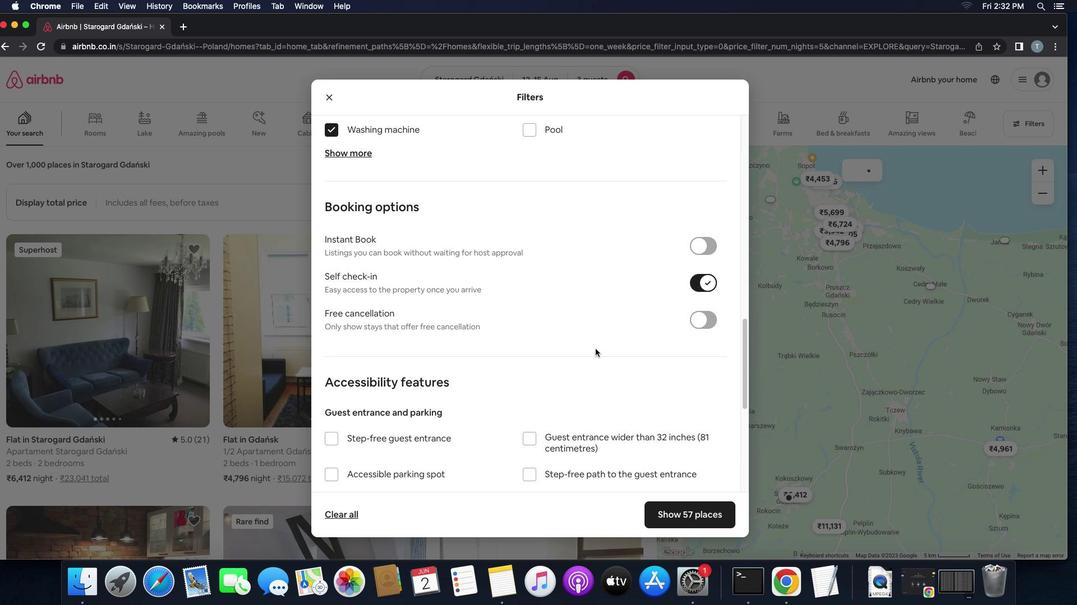 
Action: Mouse scrolled (595, 349) with delta (0, 0)
Screenshot: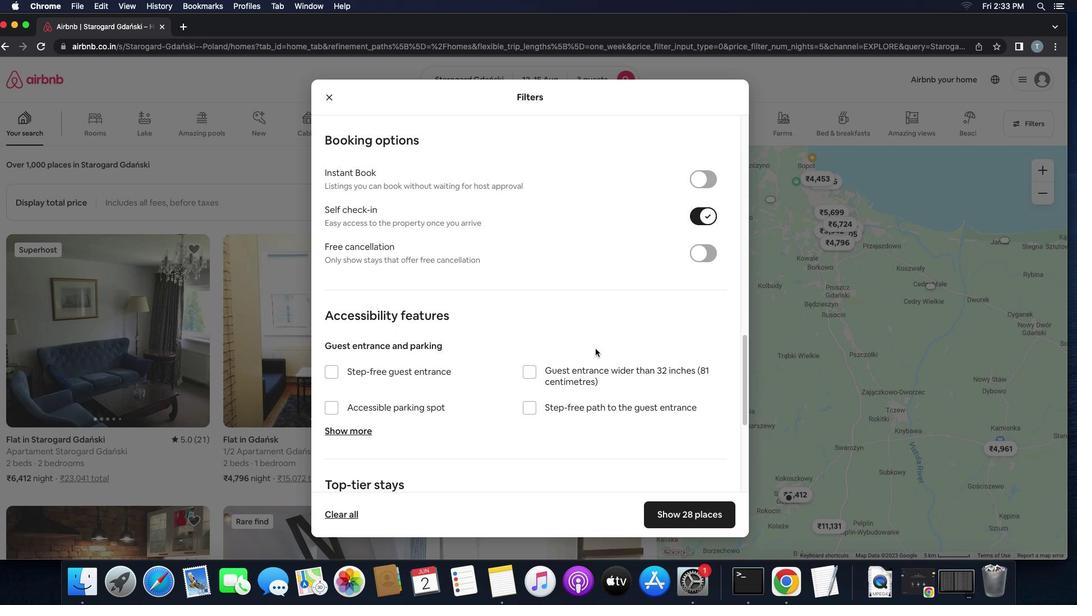 
Action: Mouse scrolled (595, 349) with delta (0, 0)
Screenshot: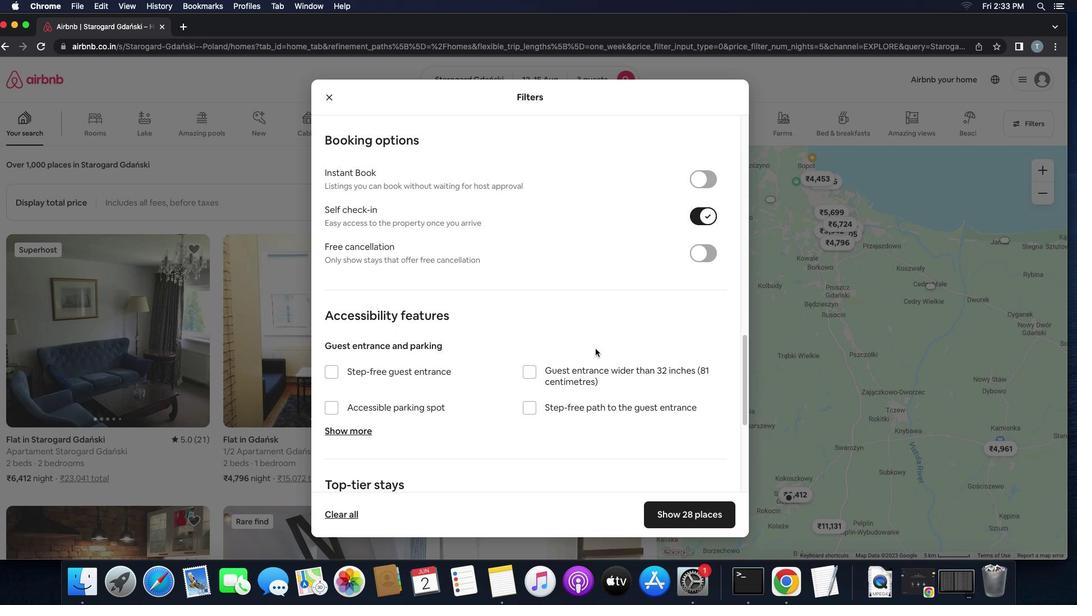 
Action: Mouse scrolled (595, 349) with delta (0, -1)
Screenshot: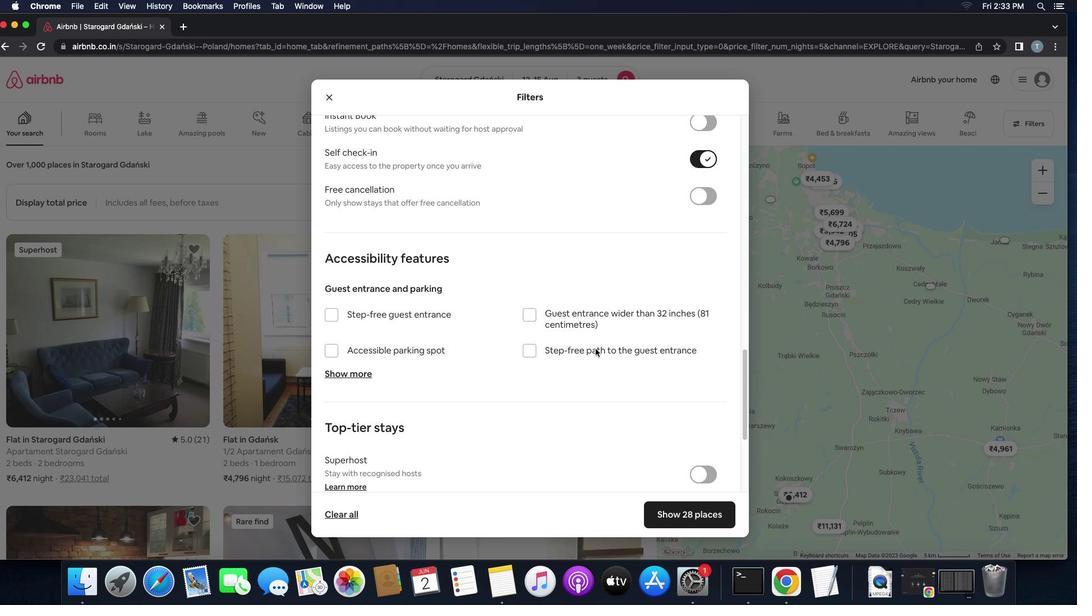 
Action: Mouse scrolled (595, 349) with delta (0, -2)
Screenshot: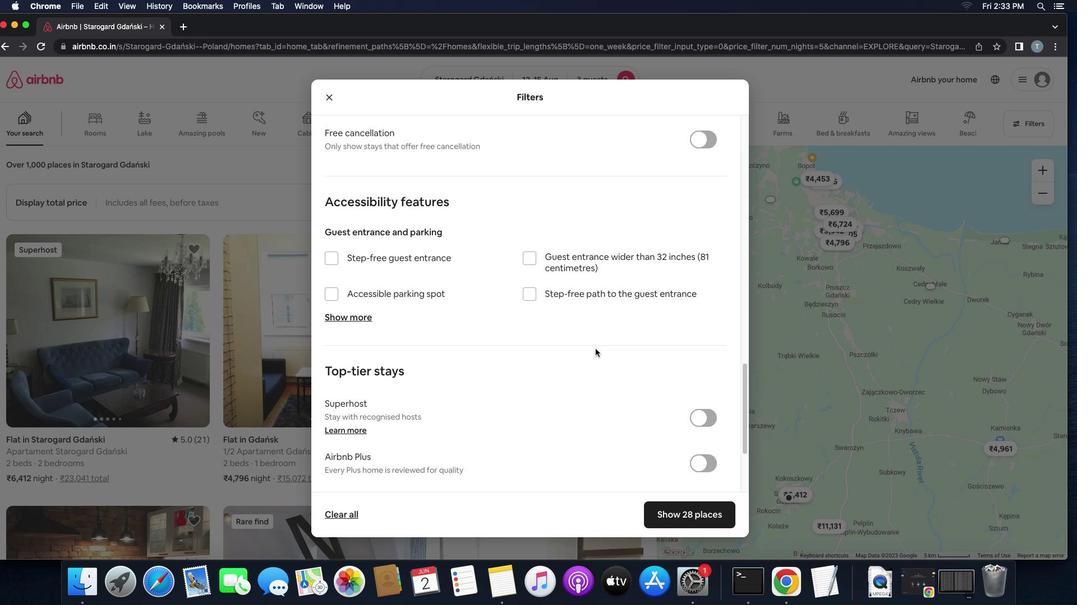 
Action: Mouse scrolled (595, 349) with delta (0, 0)
Screenshot: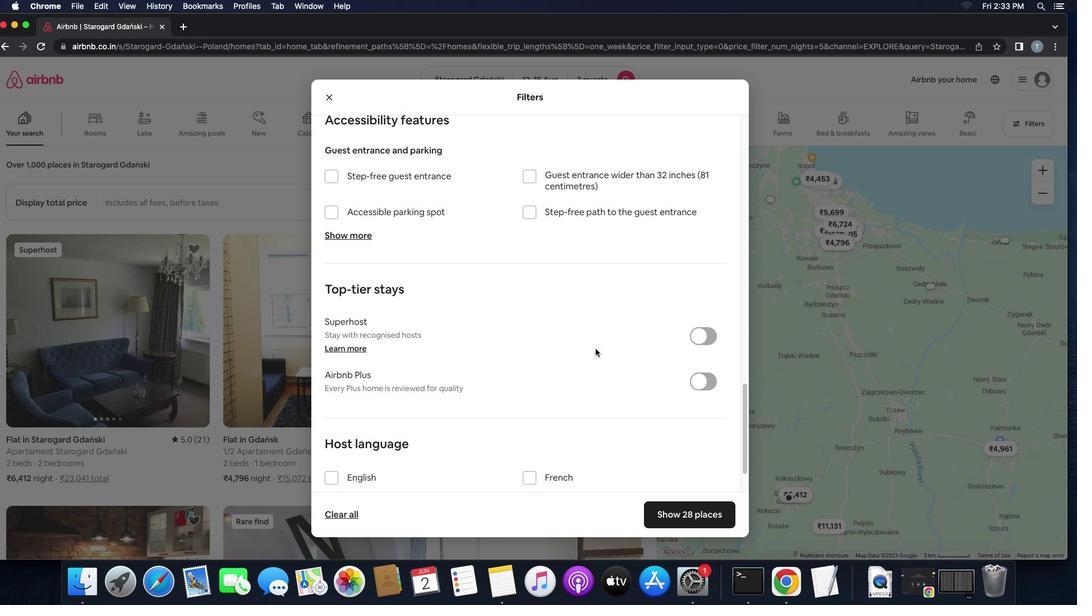 
Action: Mouse scrolled (595, 349) with delta (0, 0)
Screenshot: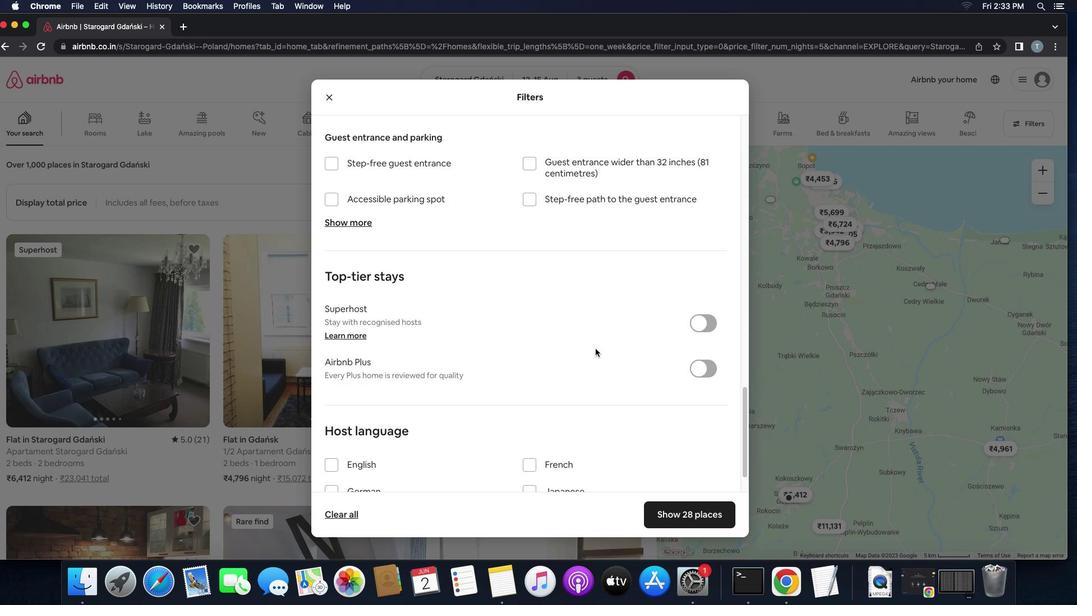 
Action: Mouse scrolled (595, 349) with delta (0, -1)
Screenshot: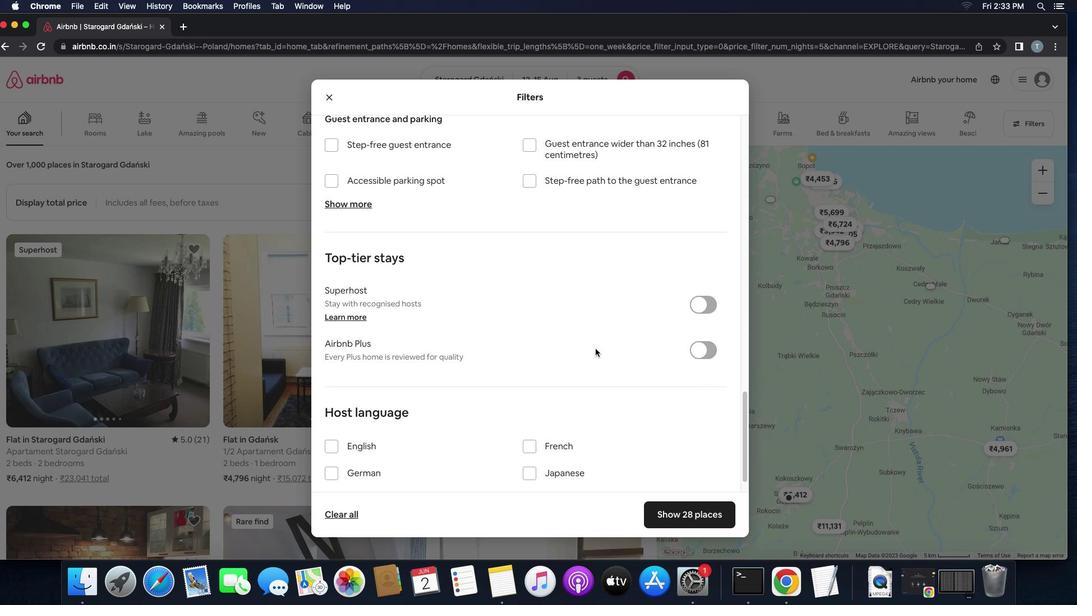 
Action: Mouse scrolled (595, 349) with delta (0, -2)
Screenshot: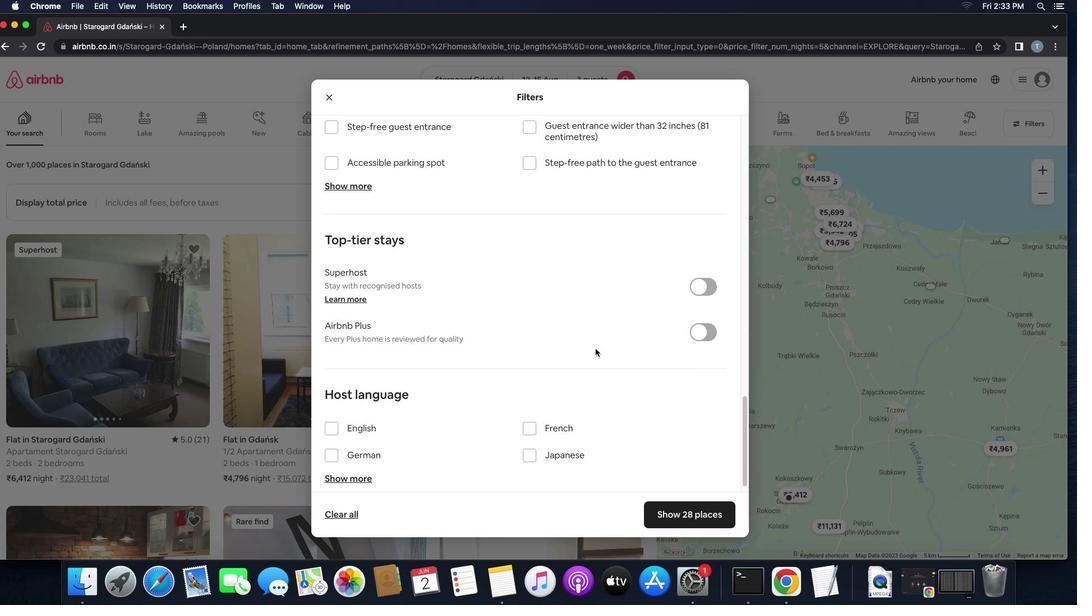 
Action: Mouse scrolled (595, 349) with delta (0, 0)
Screenshot: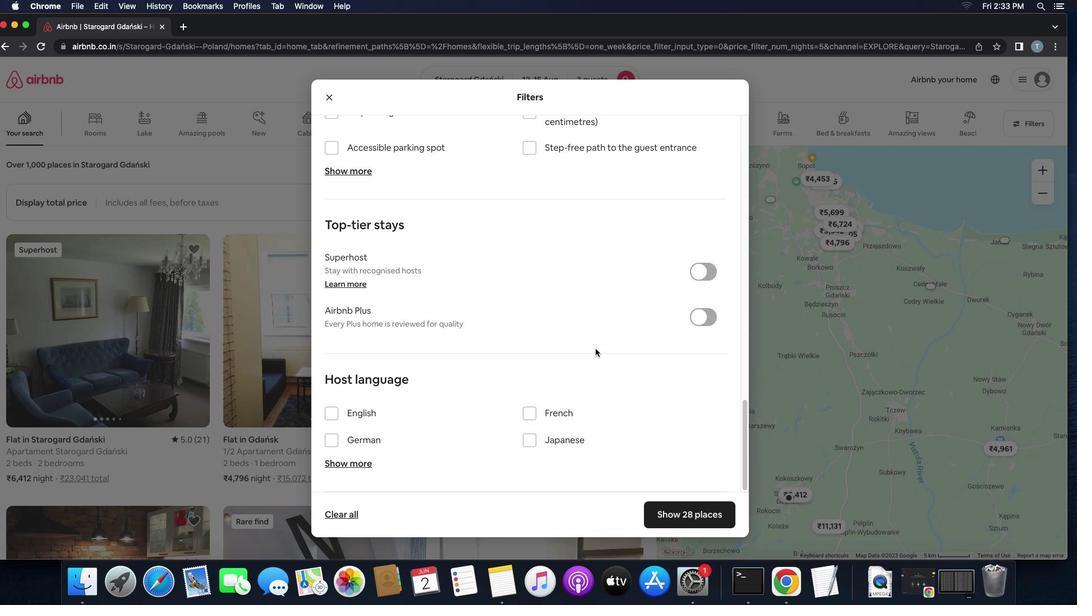 
Action: Mouse scrolled (595, 349) with delta (0, 0)
Screenshot: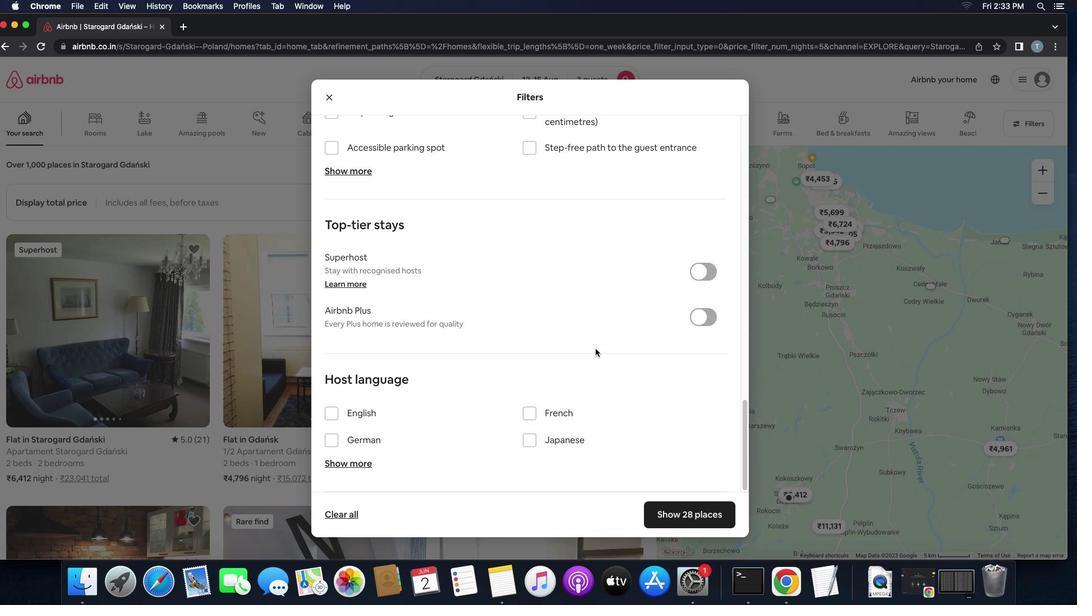
Action: Mouse scrolled (595, 349) with delta (0, -1)
Screenshot: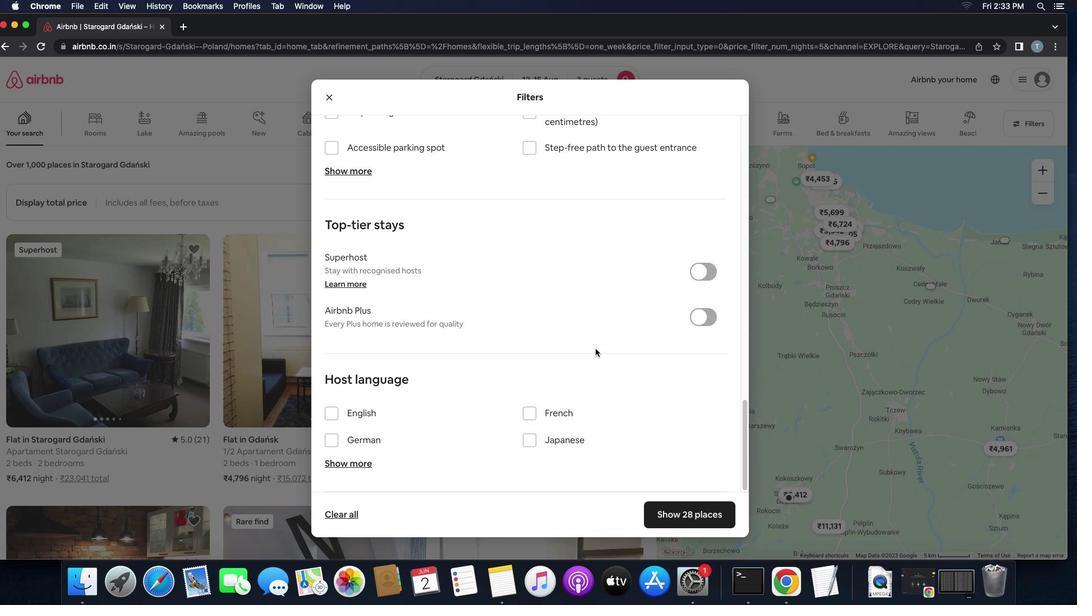 
Action: Mouse scrolled (595, 349) with delta (0, -2)
Screenshot: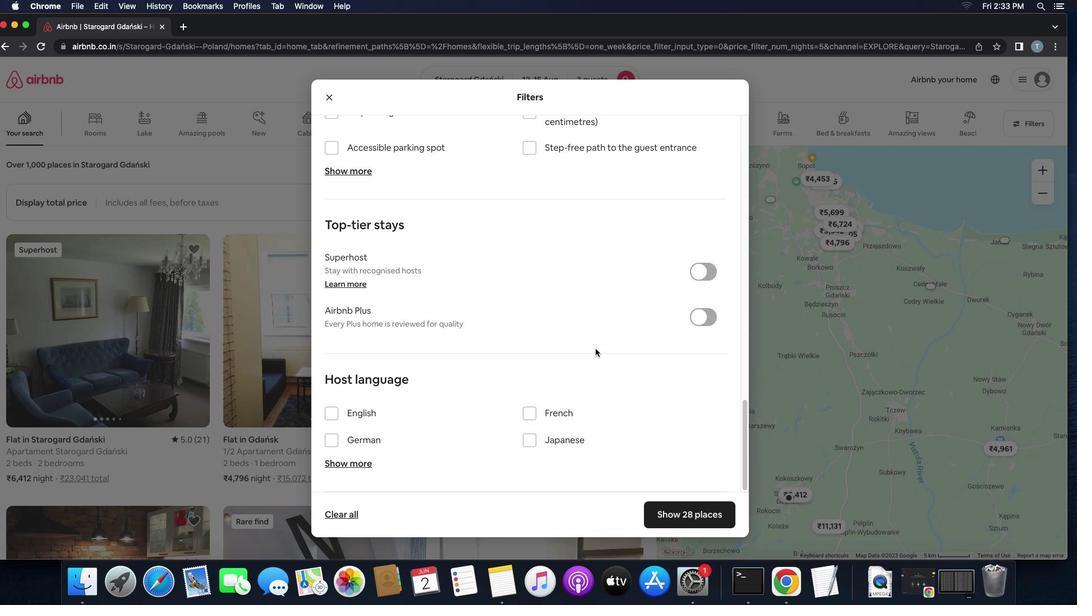 
Action: Mouse moved to (330, 417)
Screenshot: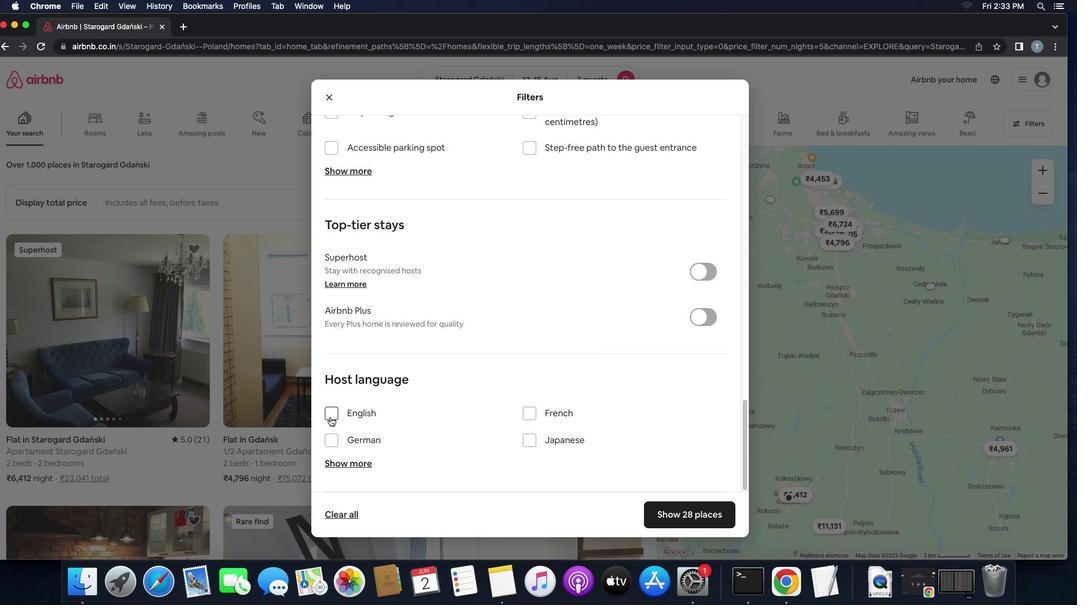 
Action: Mouse pressed left at (330, 417)
Screenshot: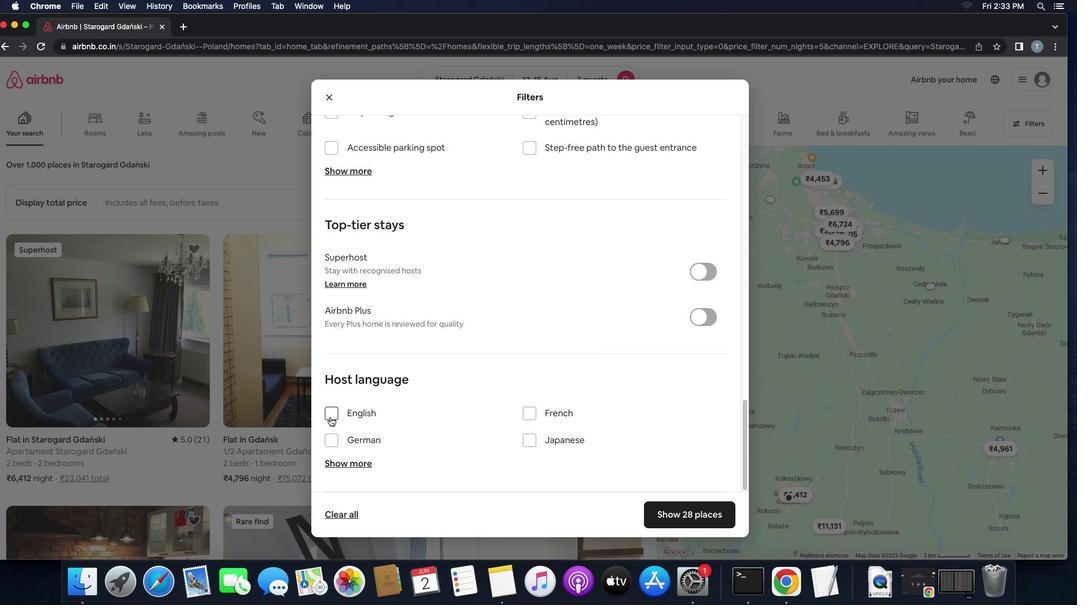 
Action: Mouse moved to (689, 520)
Screenshot: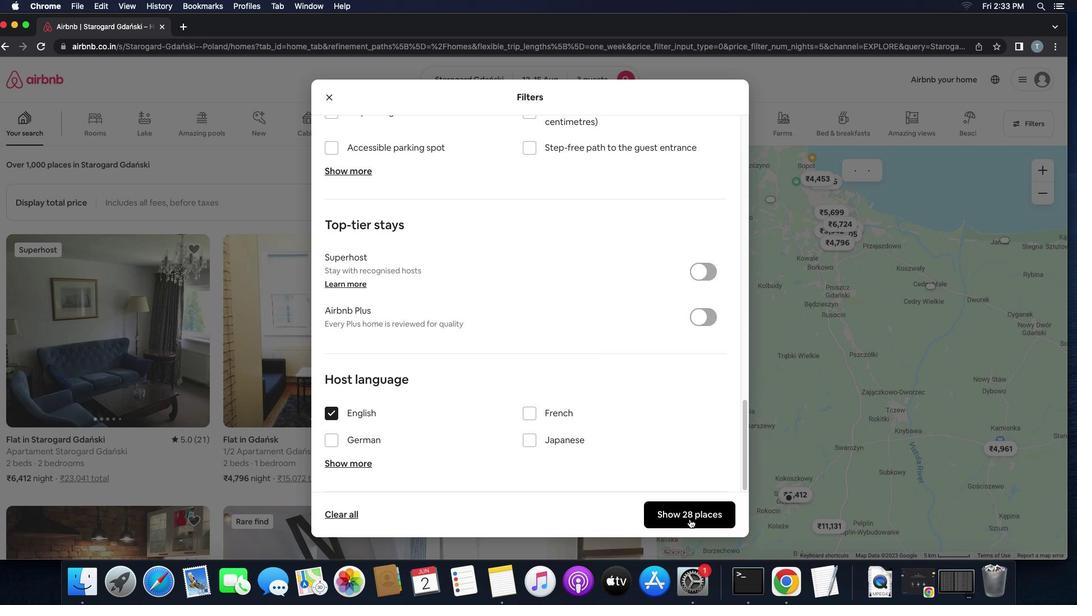 
Action: Mouse pressed left at (689, 520)
Screenshot: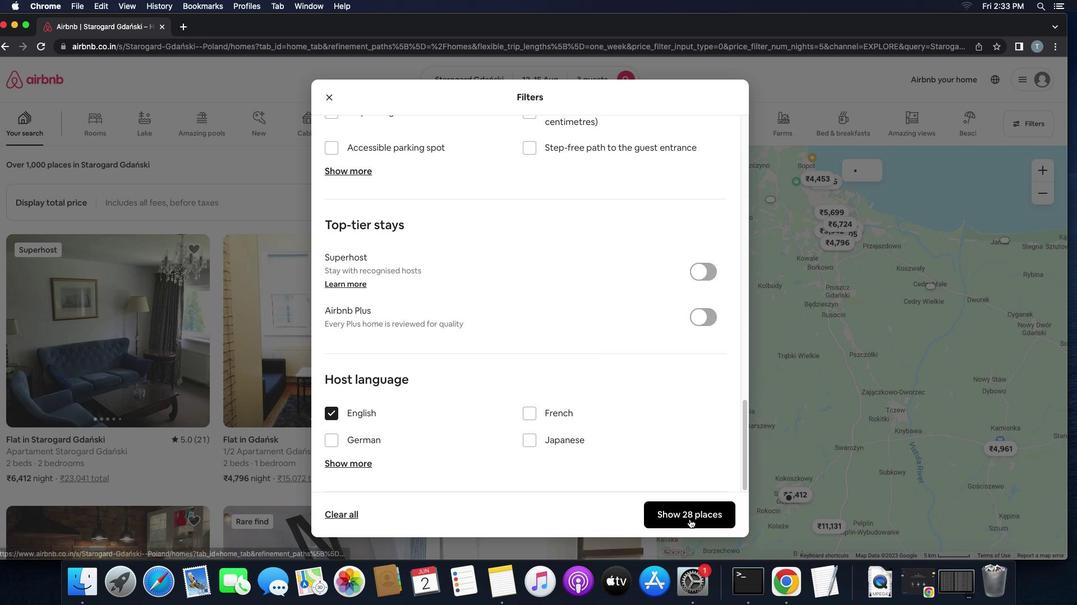 
